 Task: Search one way flight ticket for 2 adults, 4 children and 1 infant on lap in business from Charlottesville: Charlottesville-albemarle Airport to Raleigh: Raleigh-durham International Airport on 8-5-2023. Choice of flights is Southwest. Price is upto 78000. Outbound departure time preference is 7:45.
Action: Mouse moved to (412, 377)
Screenshot: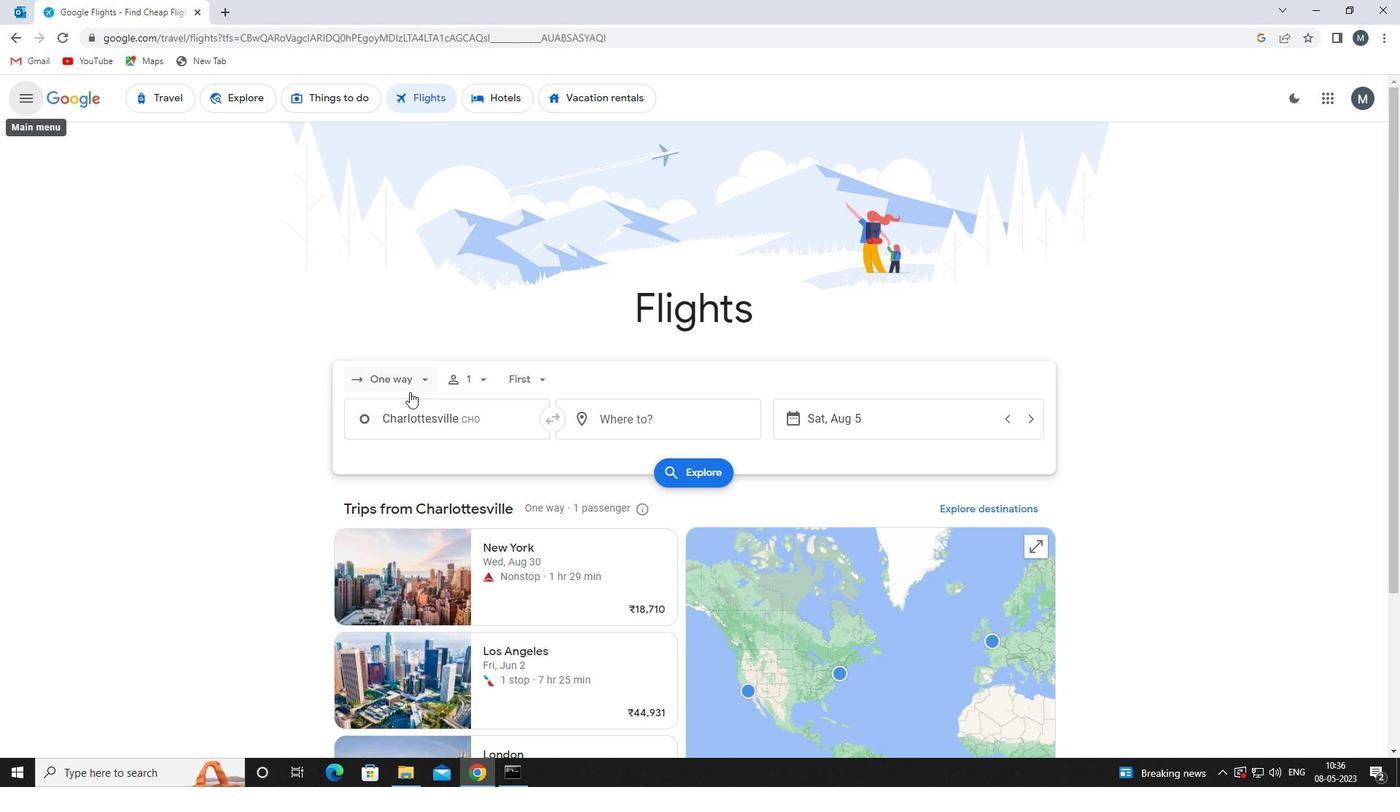 
Action: Mouse pressed left at (412, 377)
Screenshot: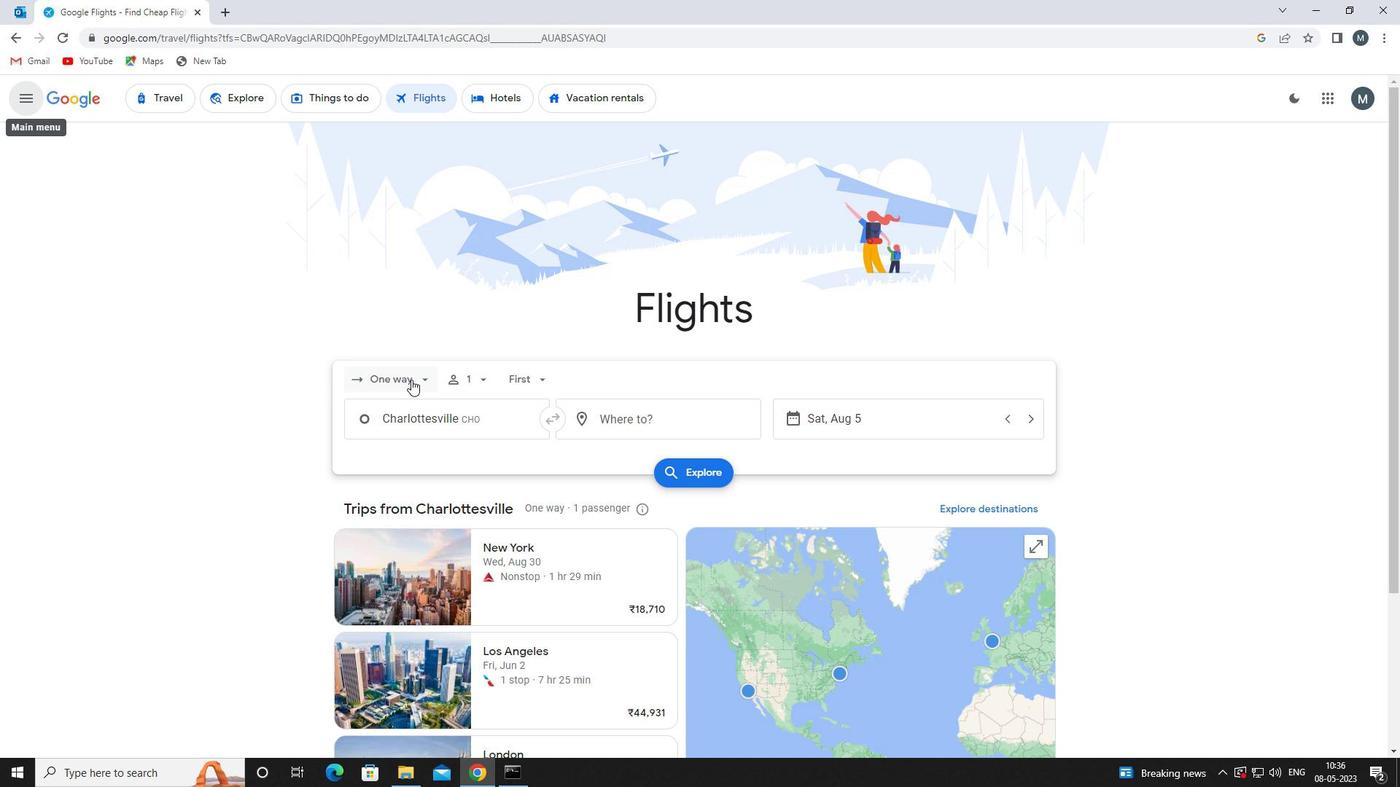 
Action: Mouse moved to (423, 448)
Screenshot: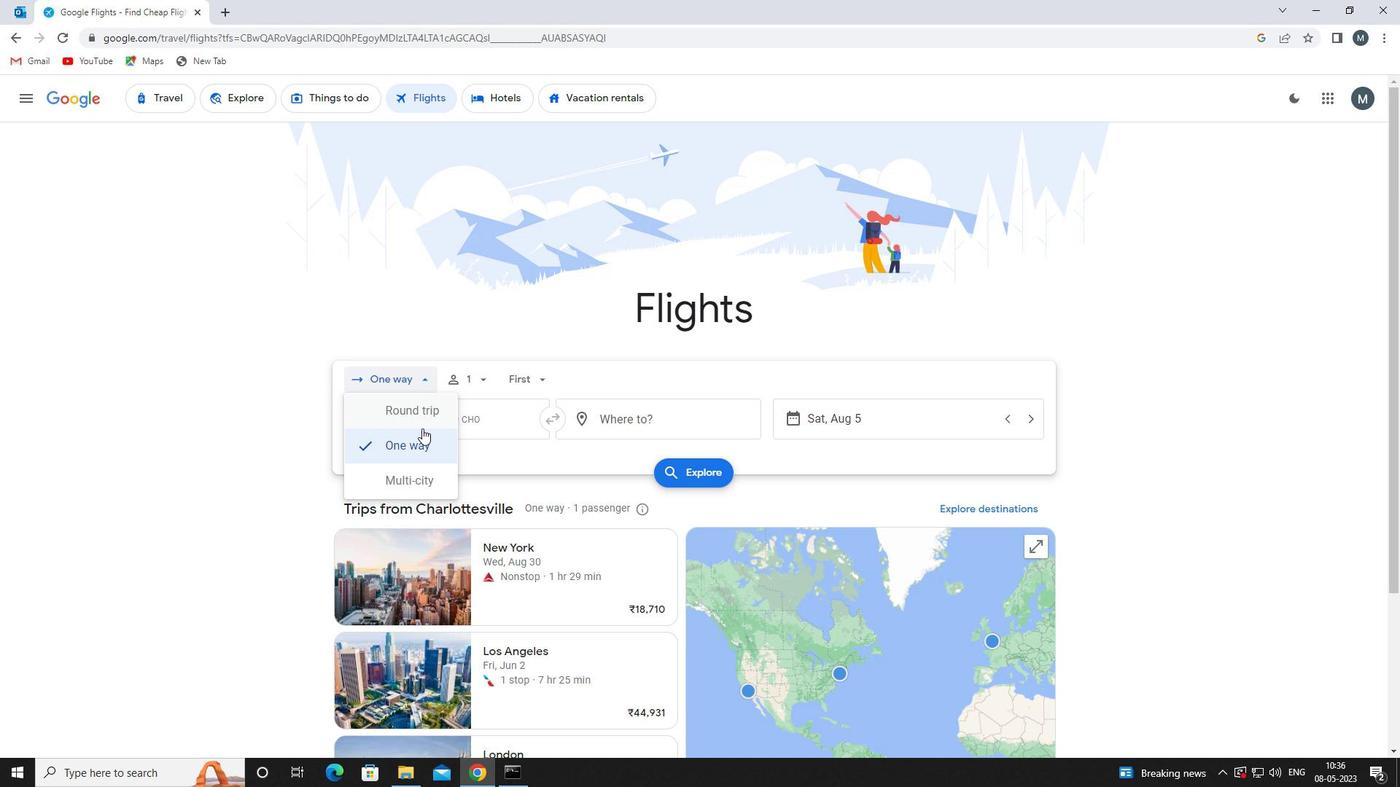 
Action: Mouse pressed left at (423, 448)
Screenshot: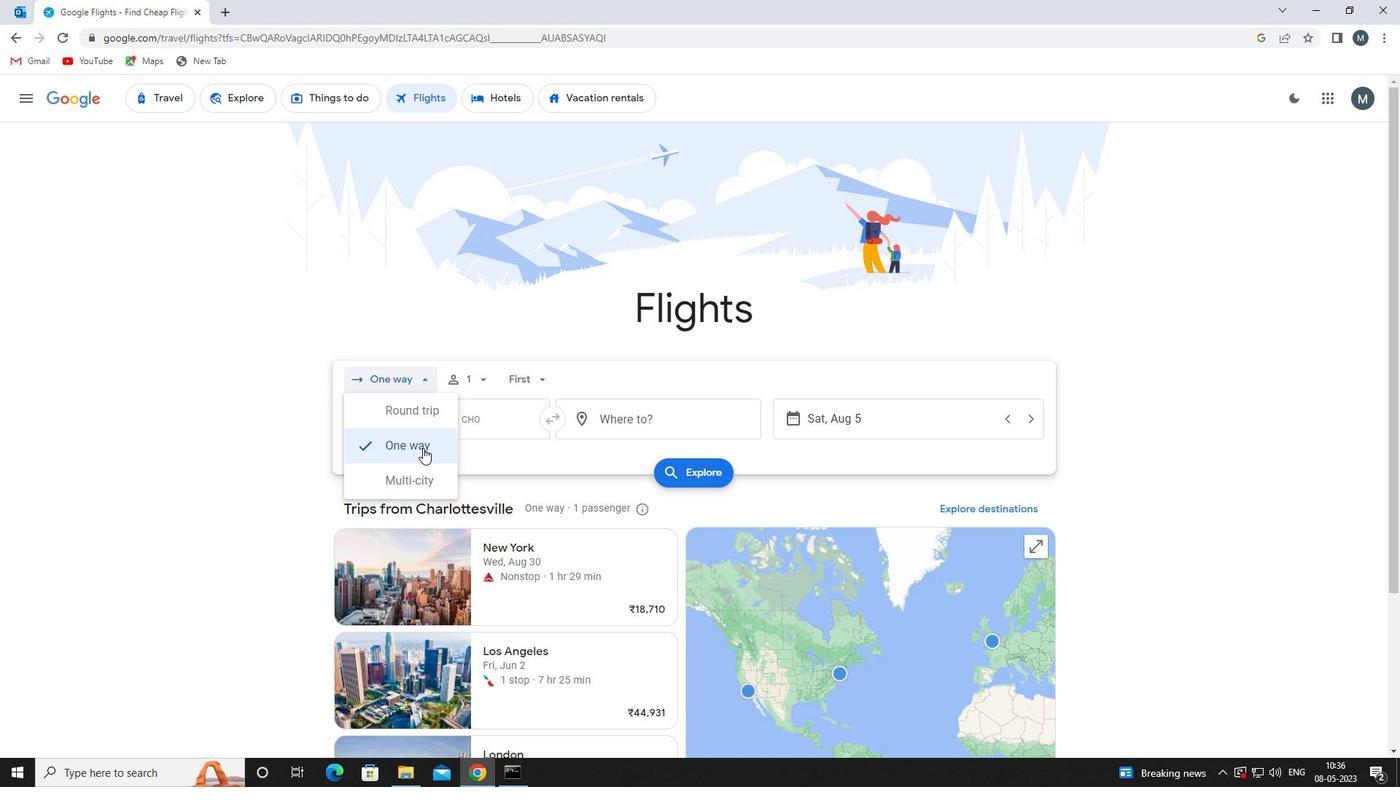 
Action: Mouse moved to (465, 372)
Screenshot: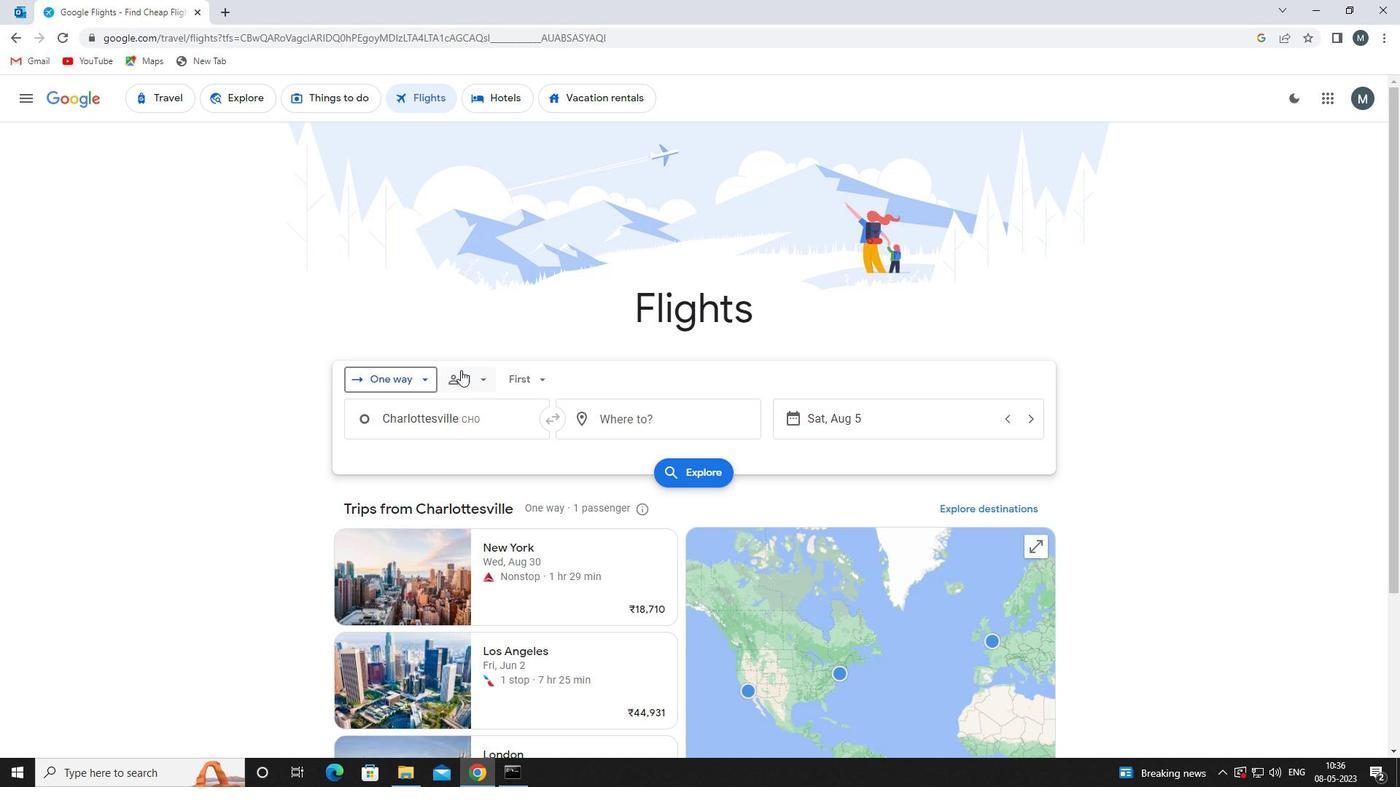 
Action: Mouse pressed left at (465, 372)
Screenshot: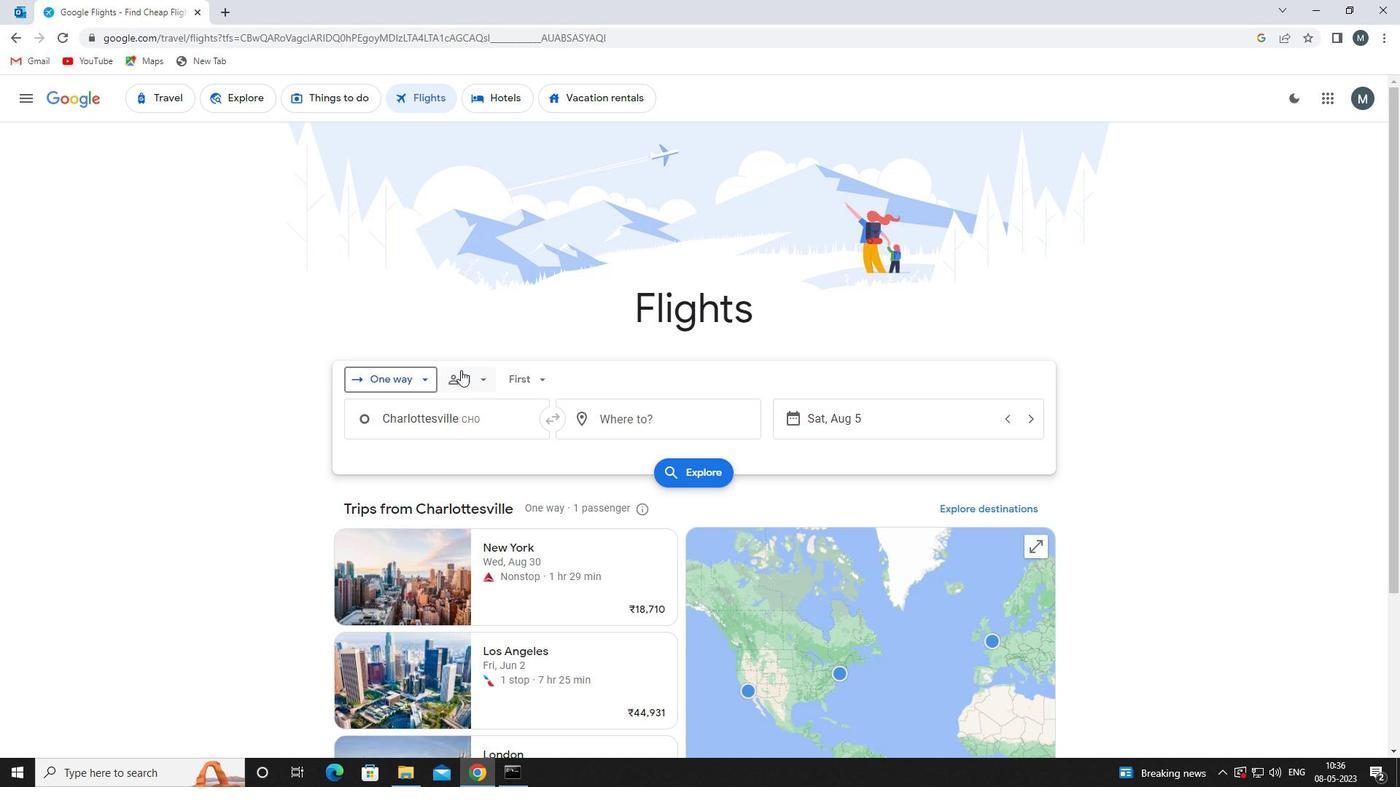 
Action: Mouse moved to (593, 417)
Screenshot: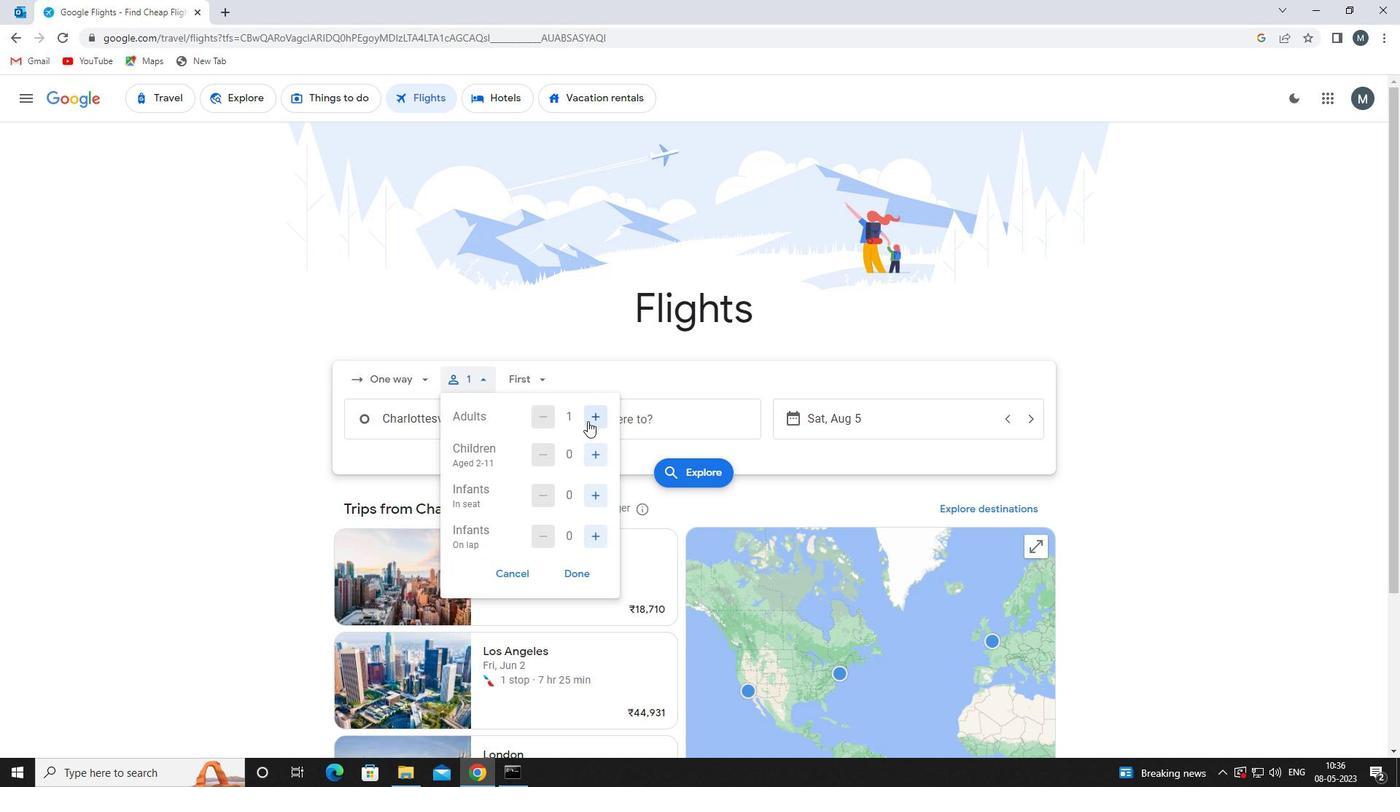 
Action: Mouse pressed left at (593, 417)
Screenshot: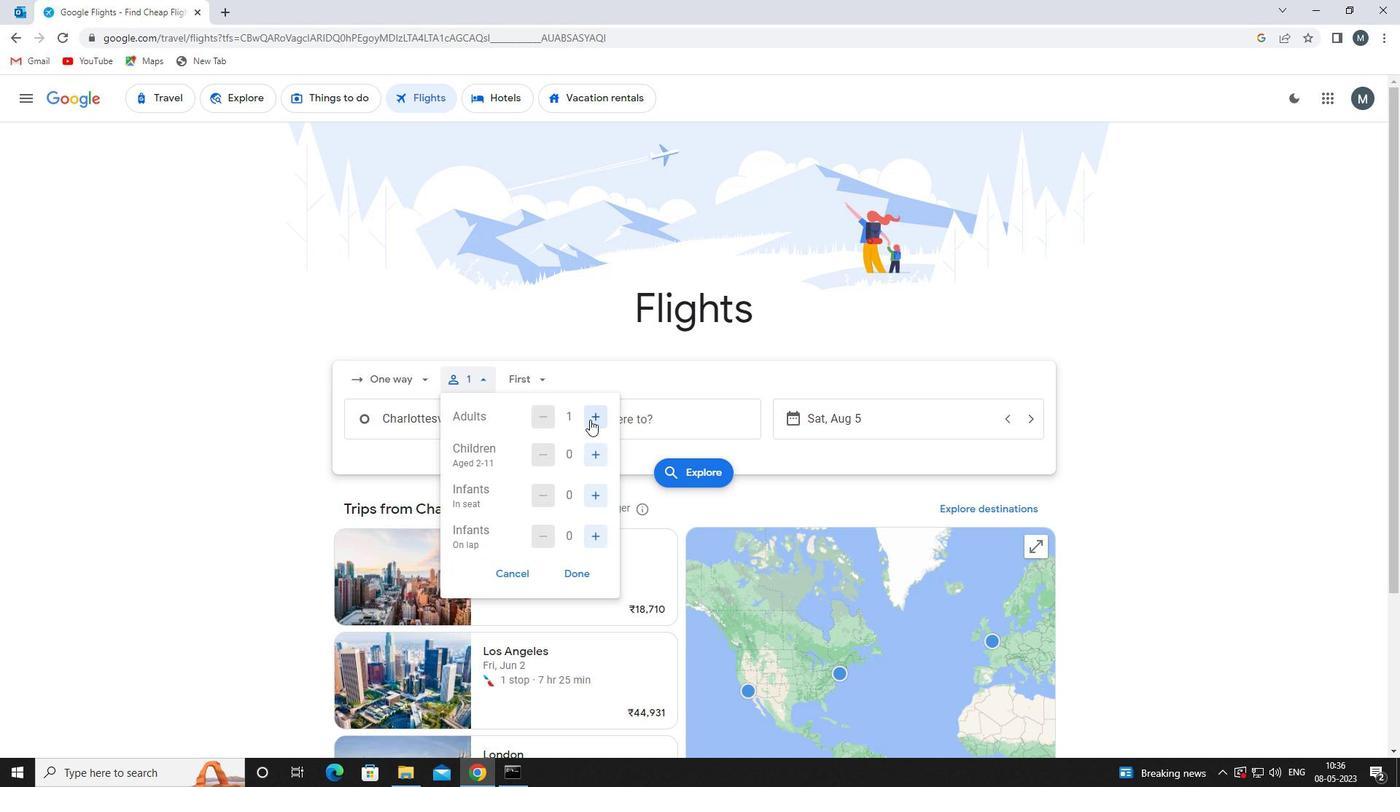 
Action: Mouse moved to (605, 459)
Screenshot: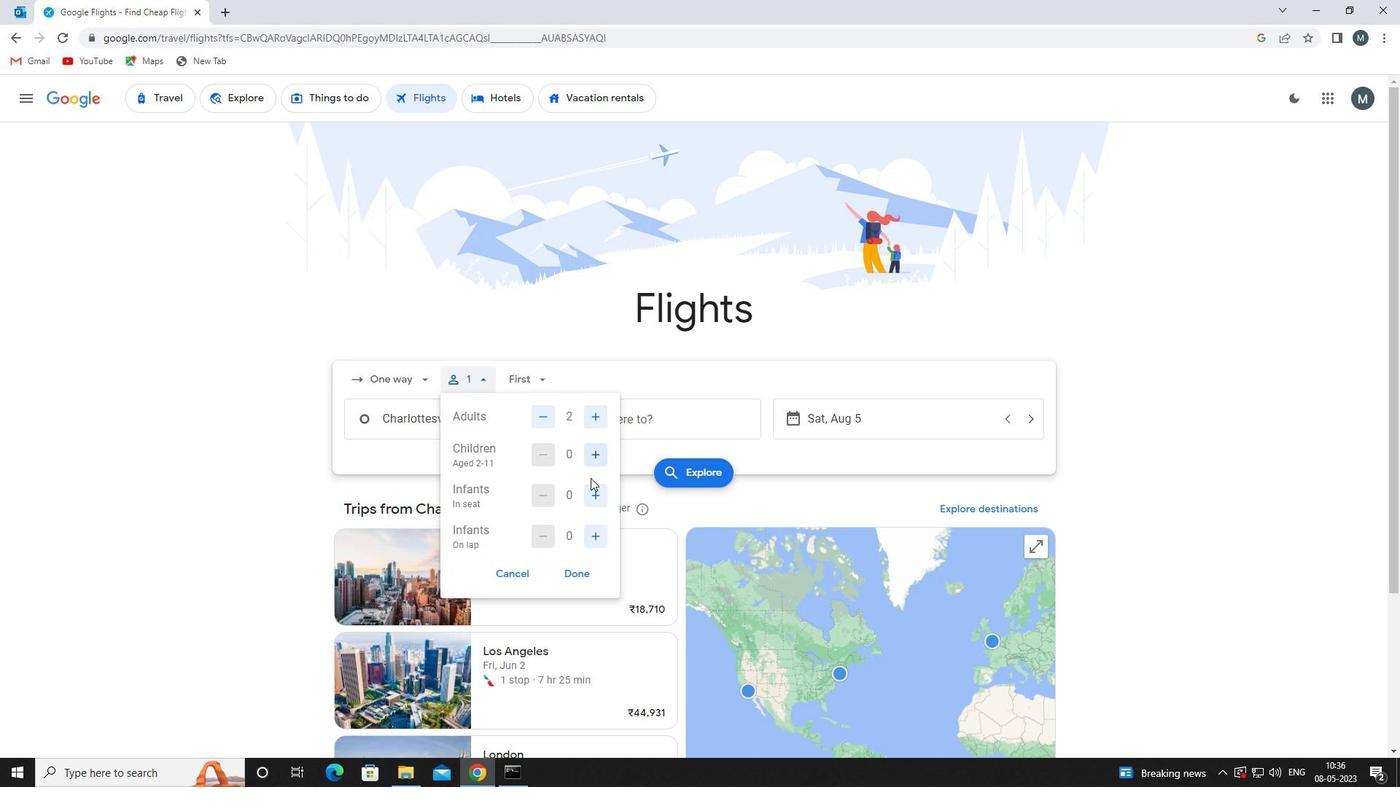
Action: Mouse pressed left at (605, 459)
Screenshot: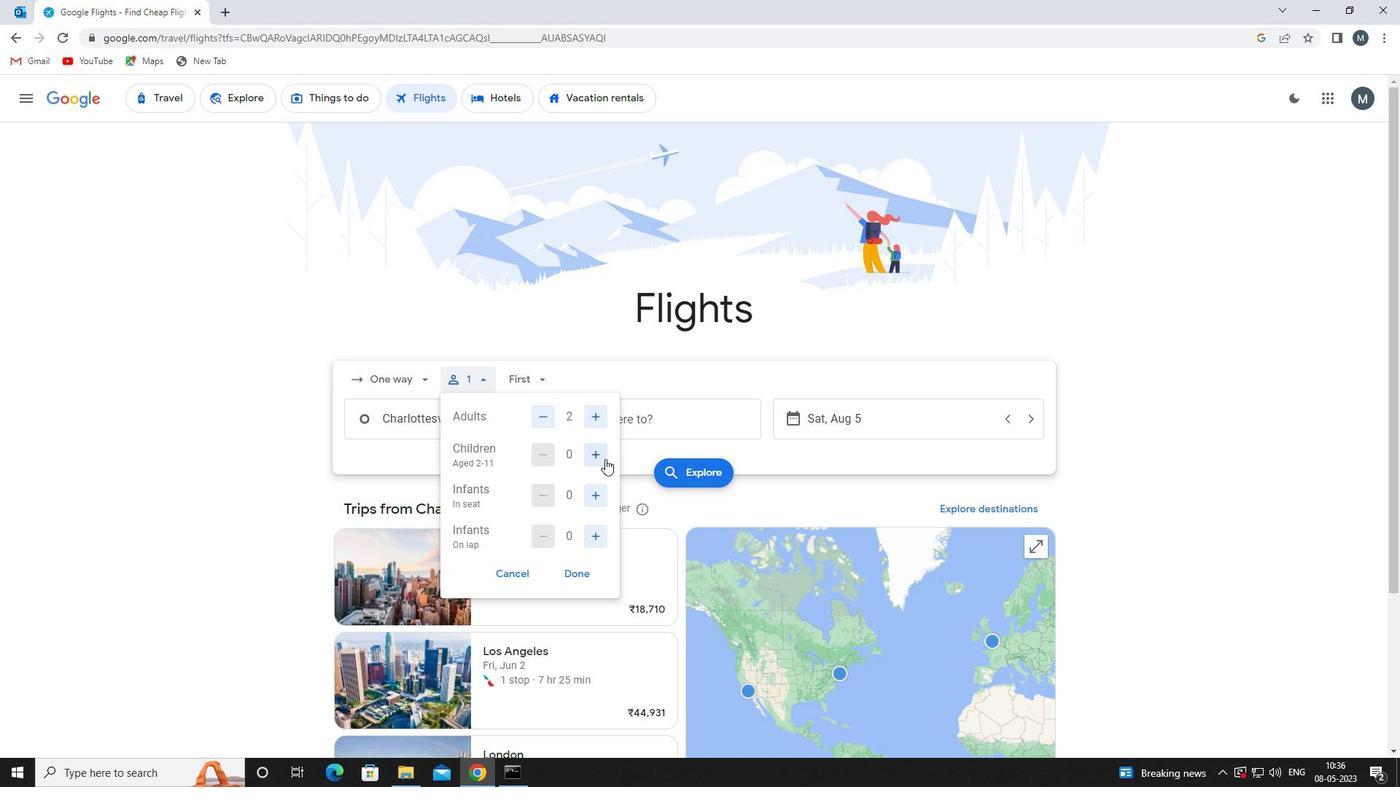 
Action: Mouse moved to (605, 458)
Screenshot: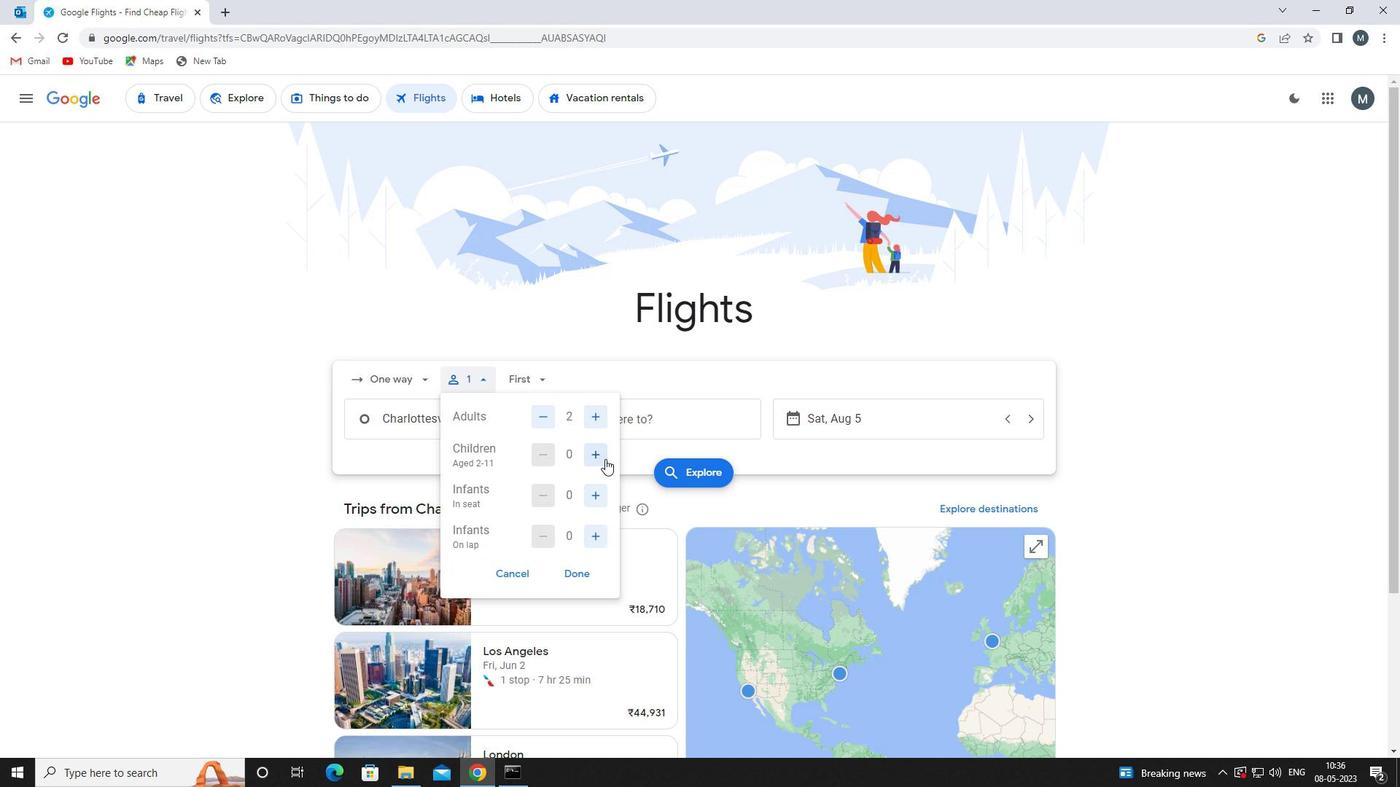 
Action: Mouse pressed left at (605, 458)
Screenshot: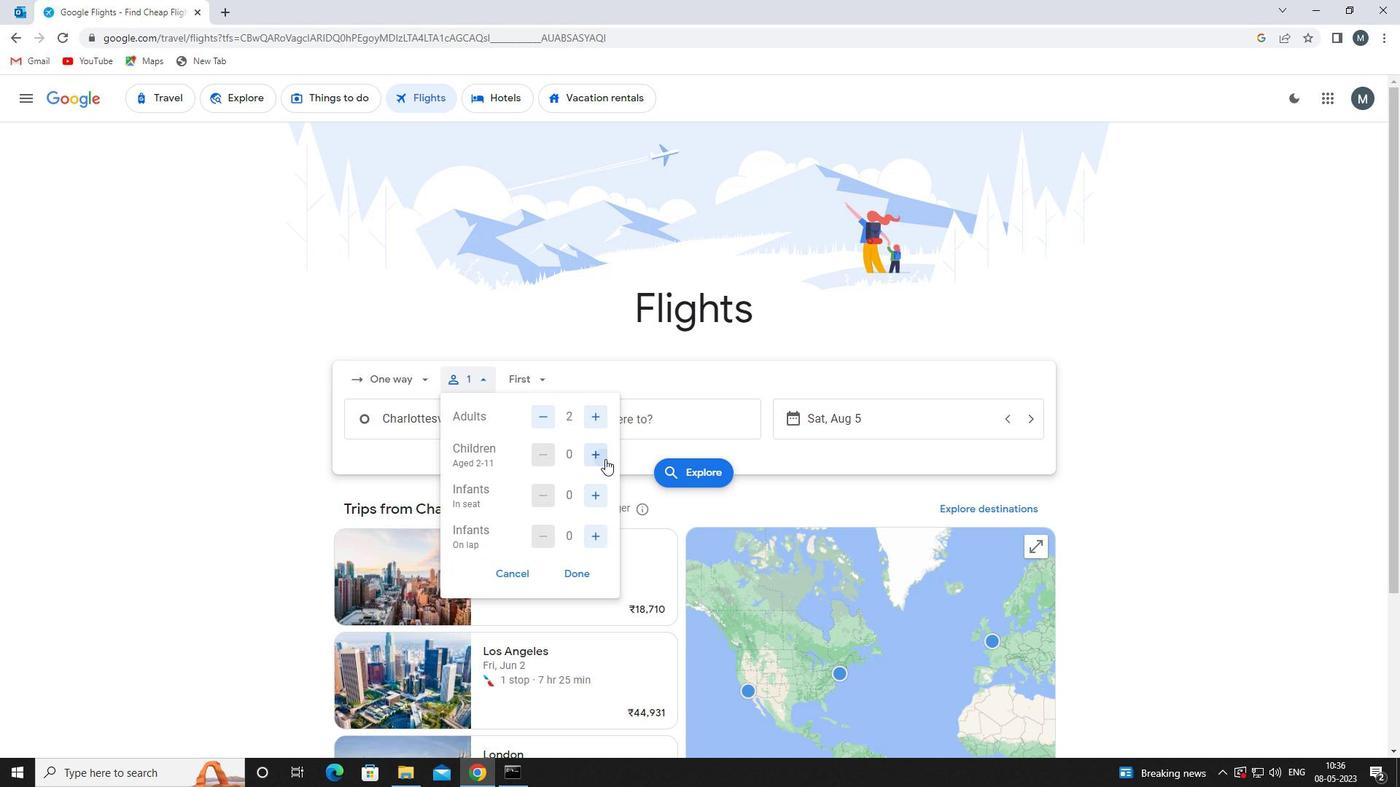 
Action: Mouse moved to (605, 456)
Screenshot: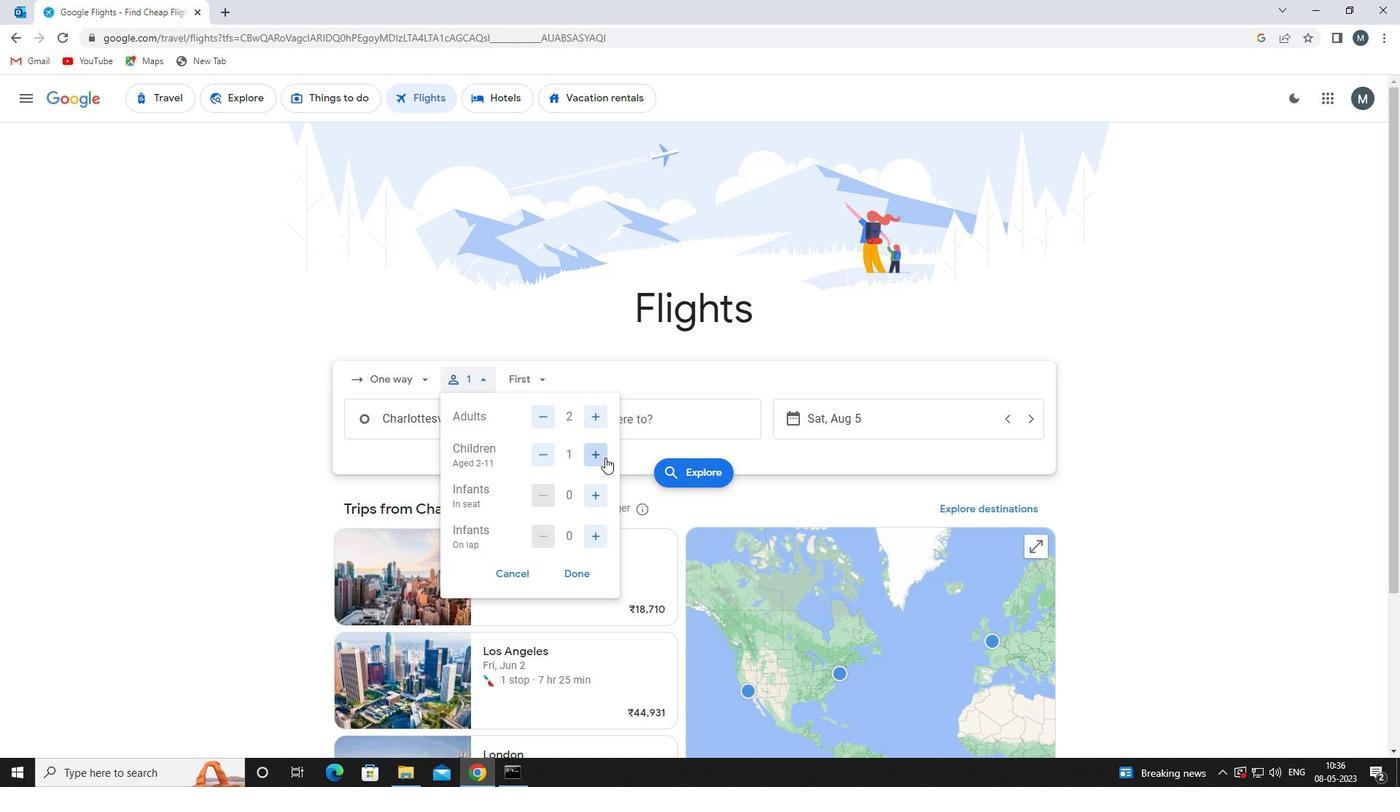 
Action: Mouse pressed left at (605, 456)
Screenshot: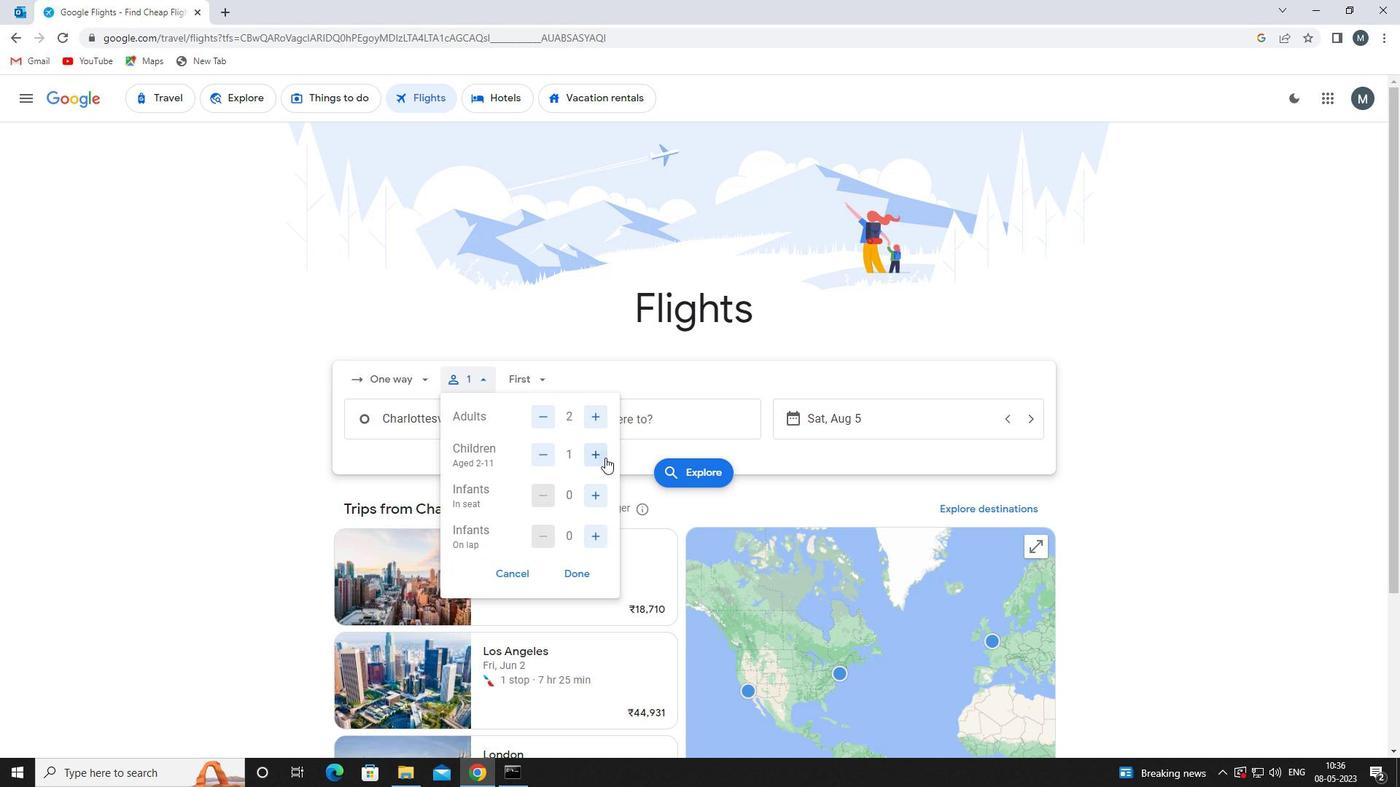 
Action: Mouse pressed left at (605, 456)
Screenshot: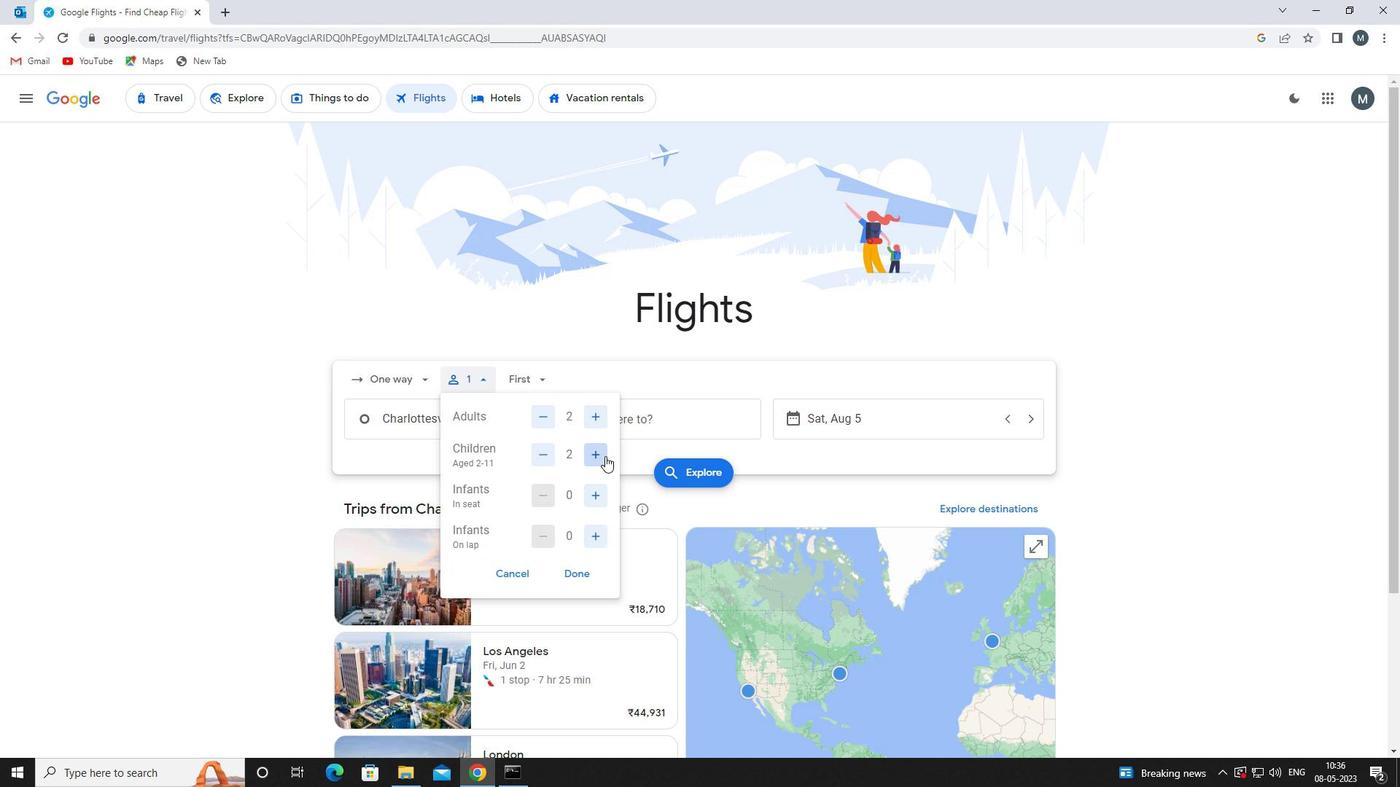 
Action: Mouse moved to (596, 540)
Screenshot: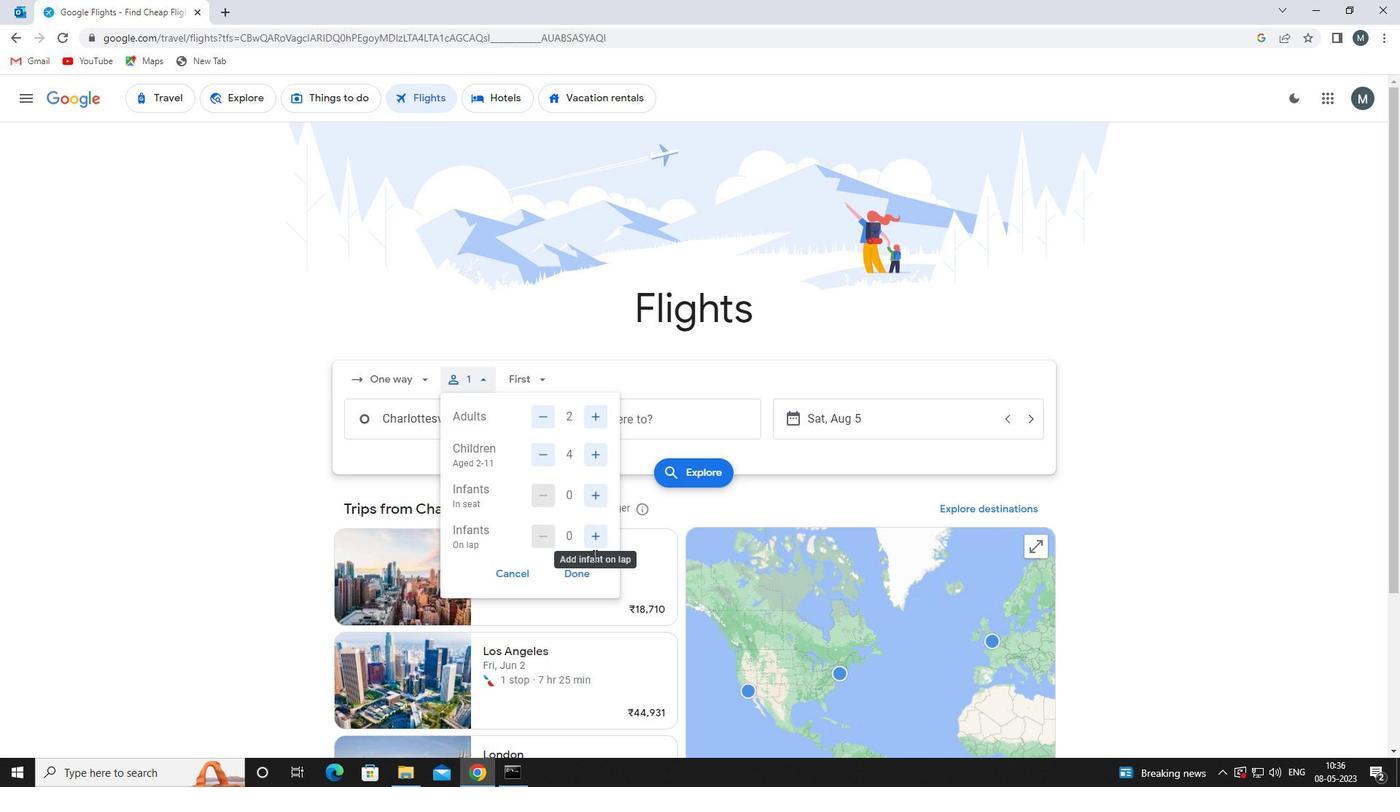 
Action: Mouse pressed left at (596, 540)
Screenshot: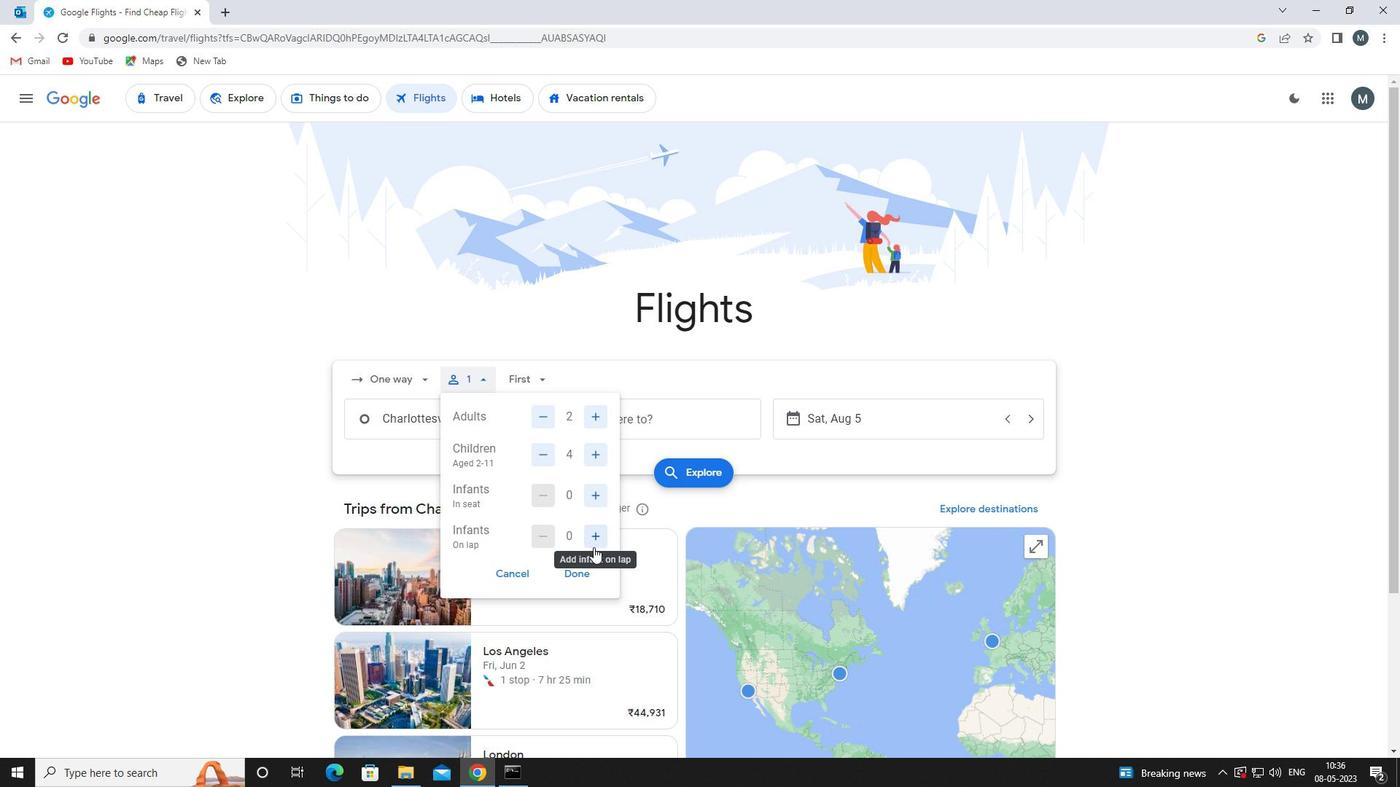 
Action: Mouse moved to (585, 572)
Screenshot: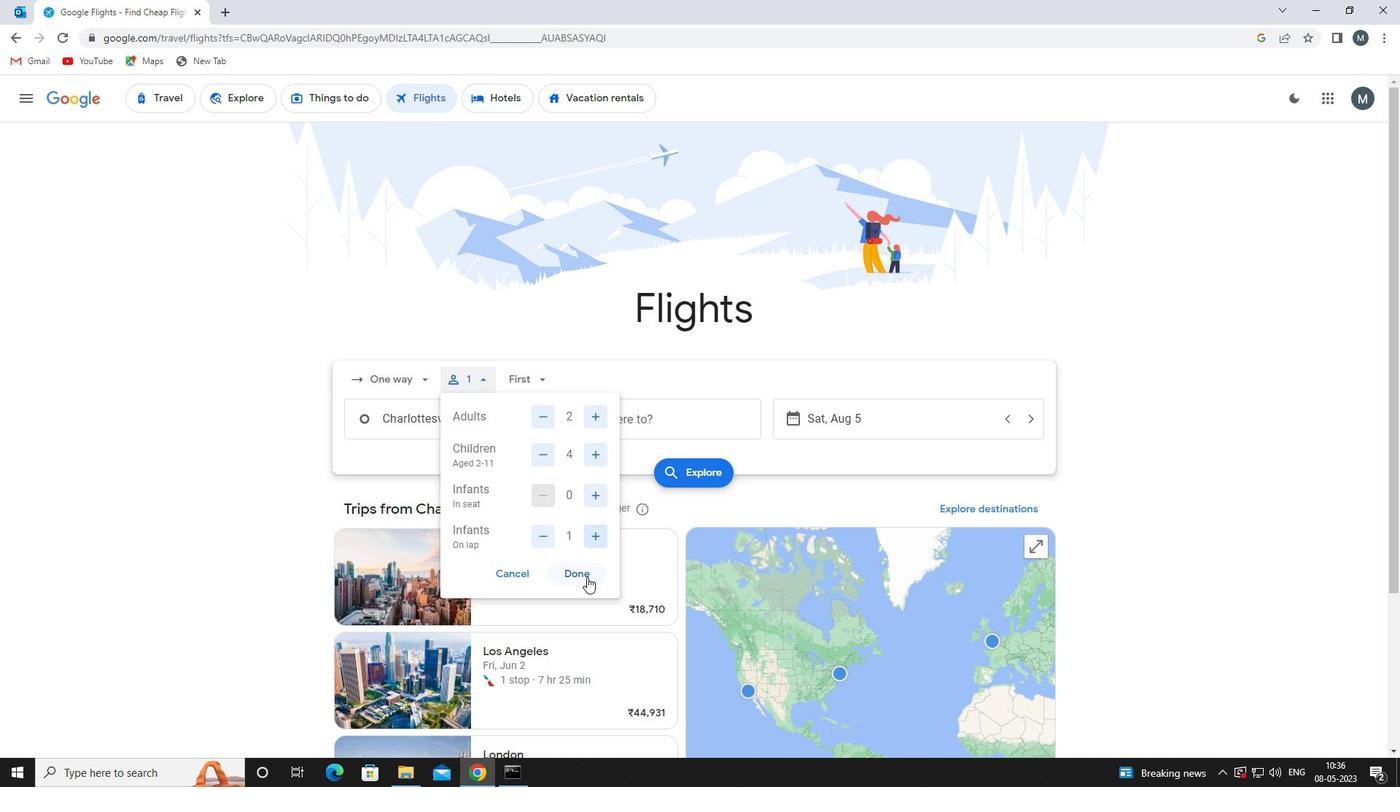 
Action: Mouse pressed left at (585, 572)
Screenshot: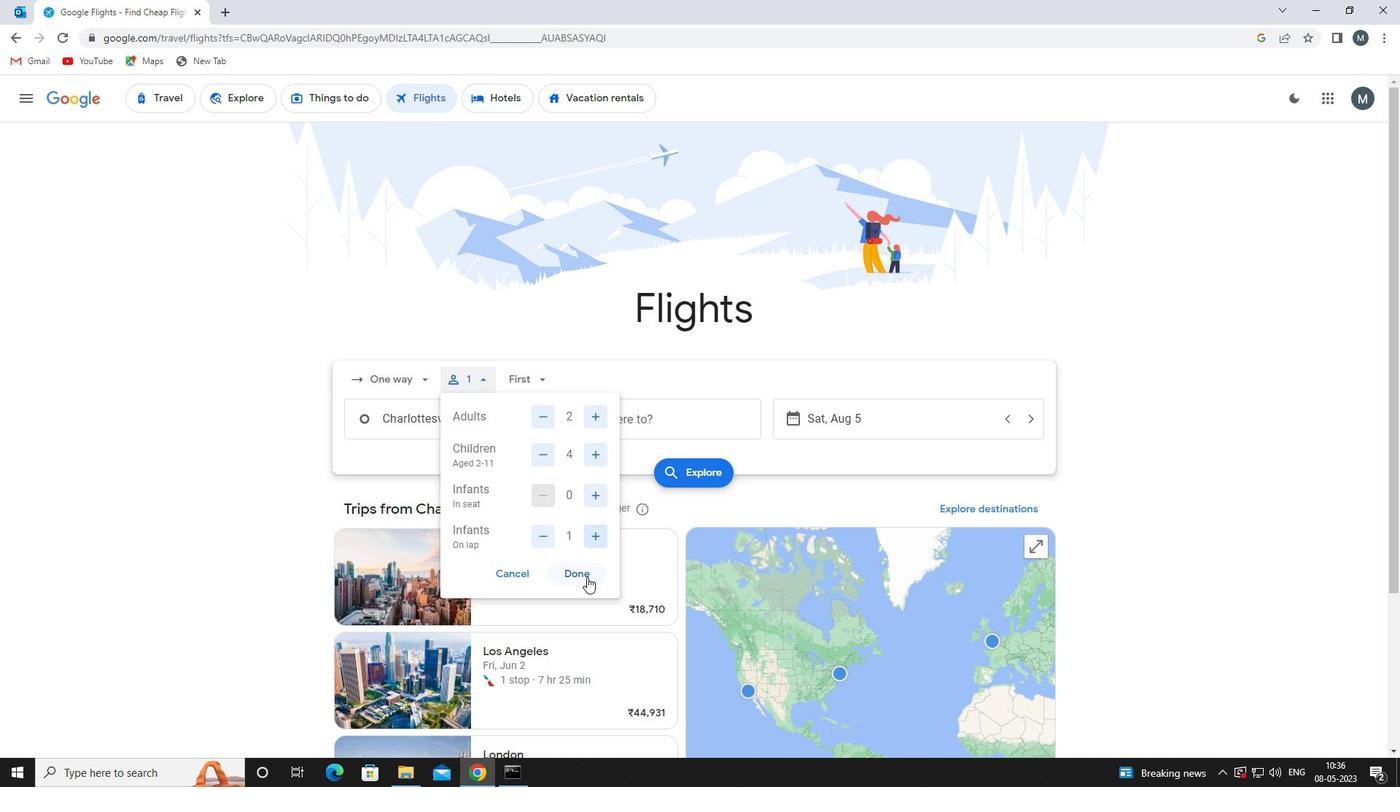 
Action: Mouse moved to (531, 385)
Screenshot: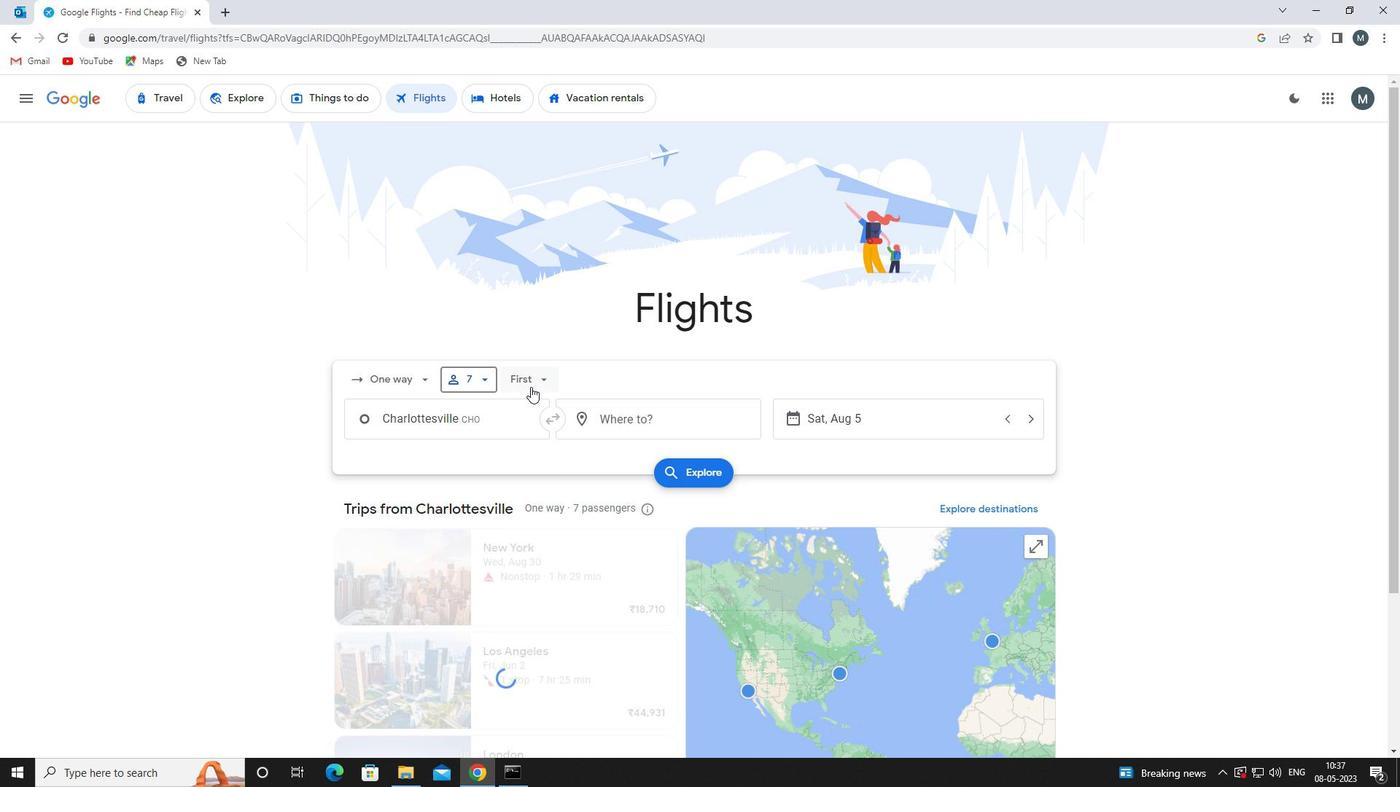 
Action: Mouse pressed left at (531, 385)
Screenshot: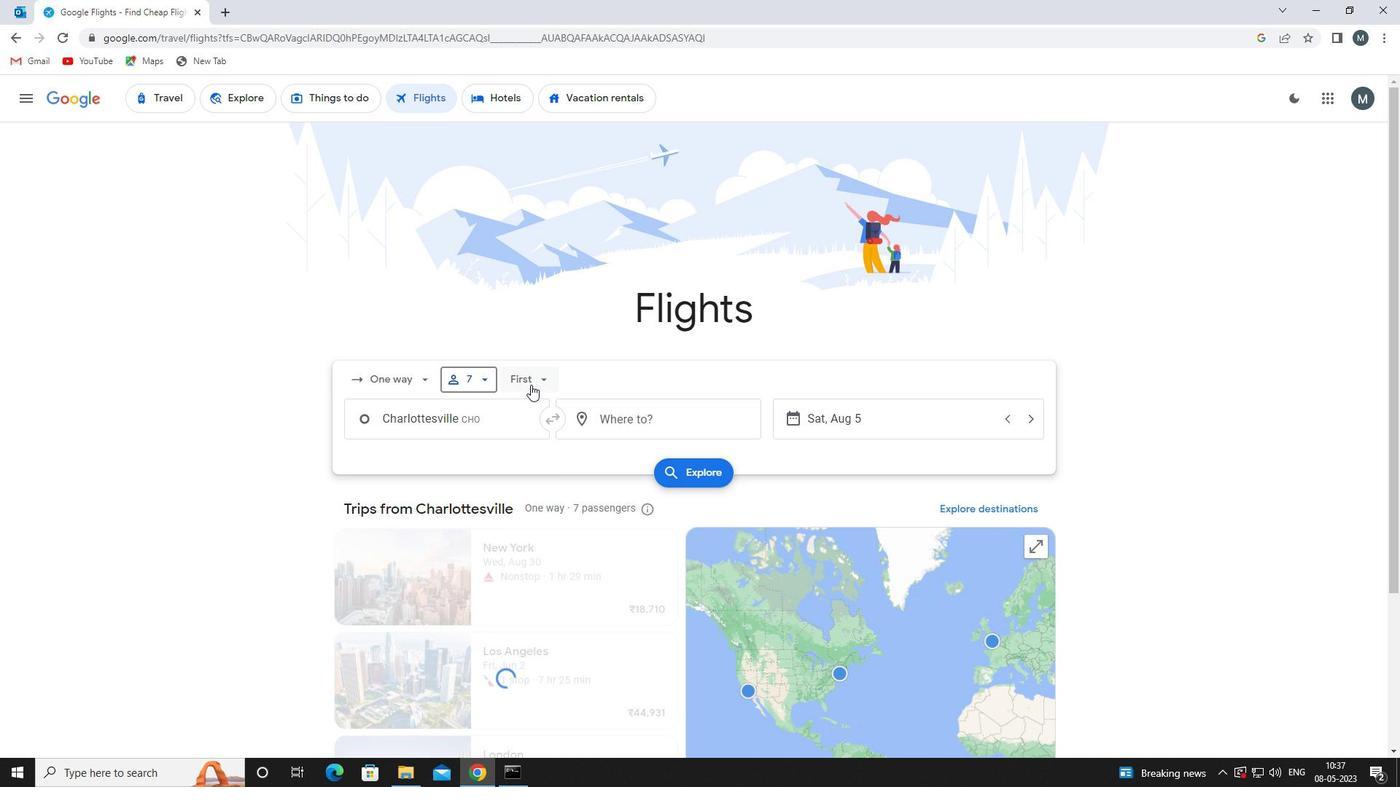 
Action: Mouse moved to (545, 482)
Screenshot: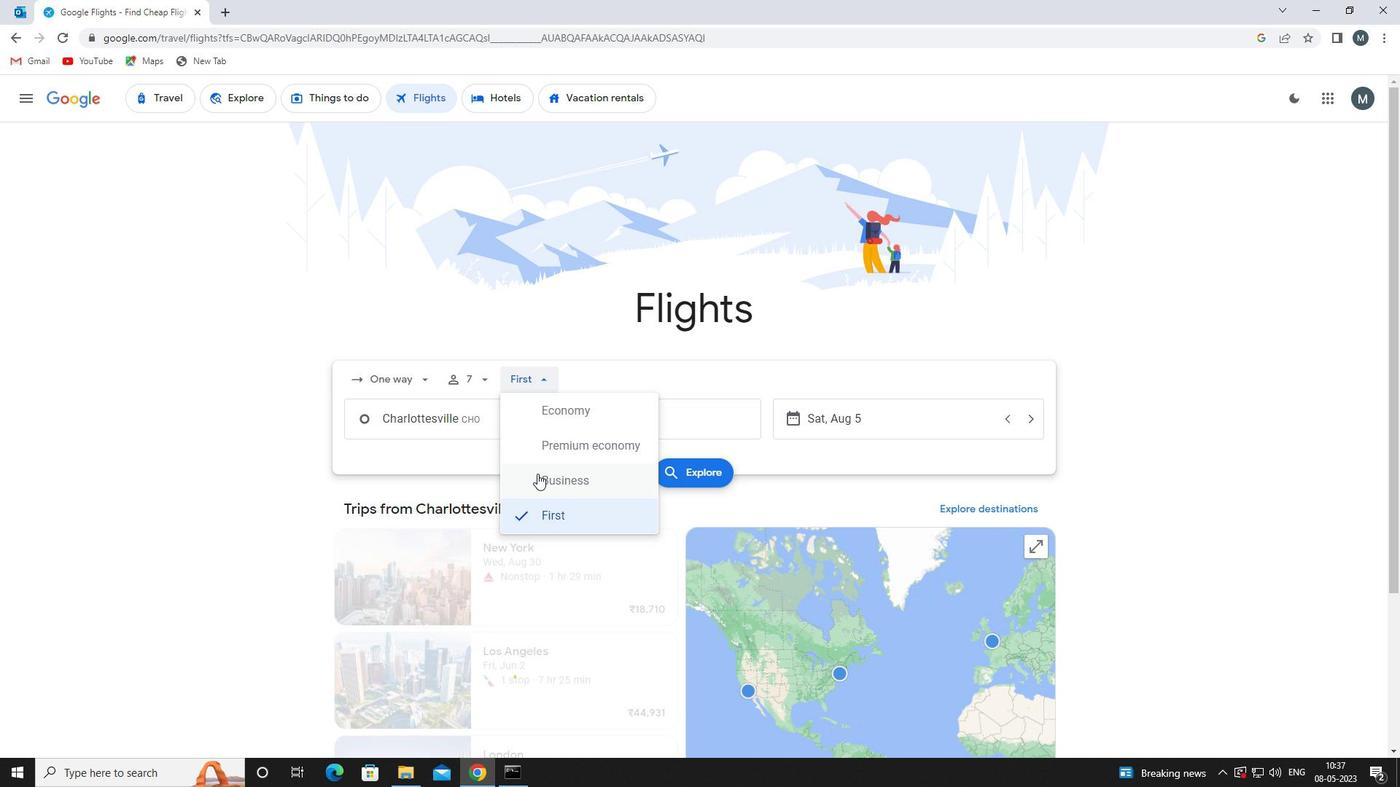 
Action: Mouse pressed left at (545, 482)
Screenshot: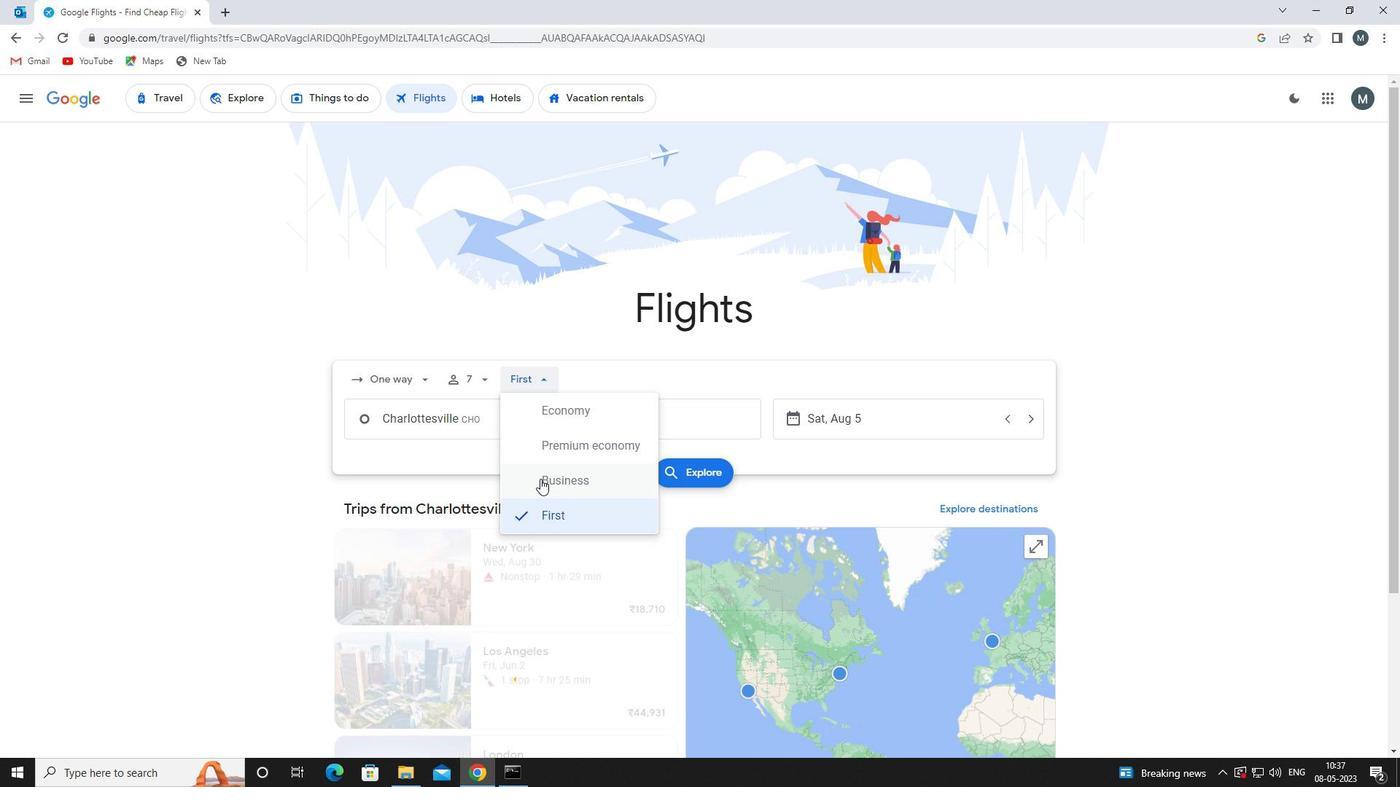 
Action: Mouse moved to (406, 420)
Screenshot: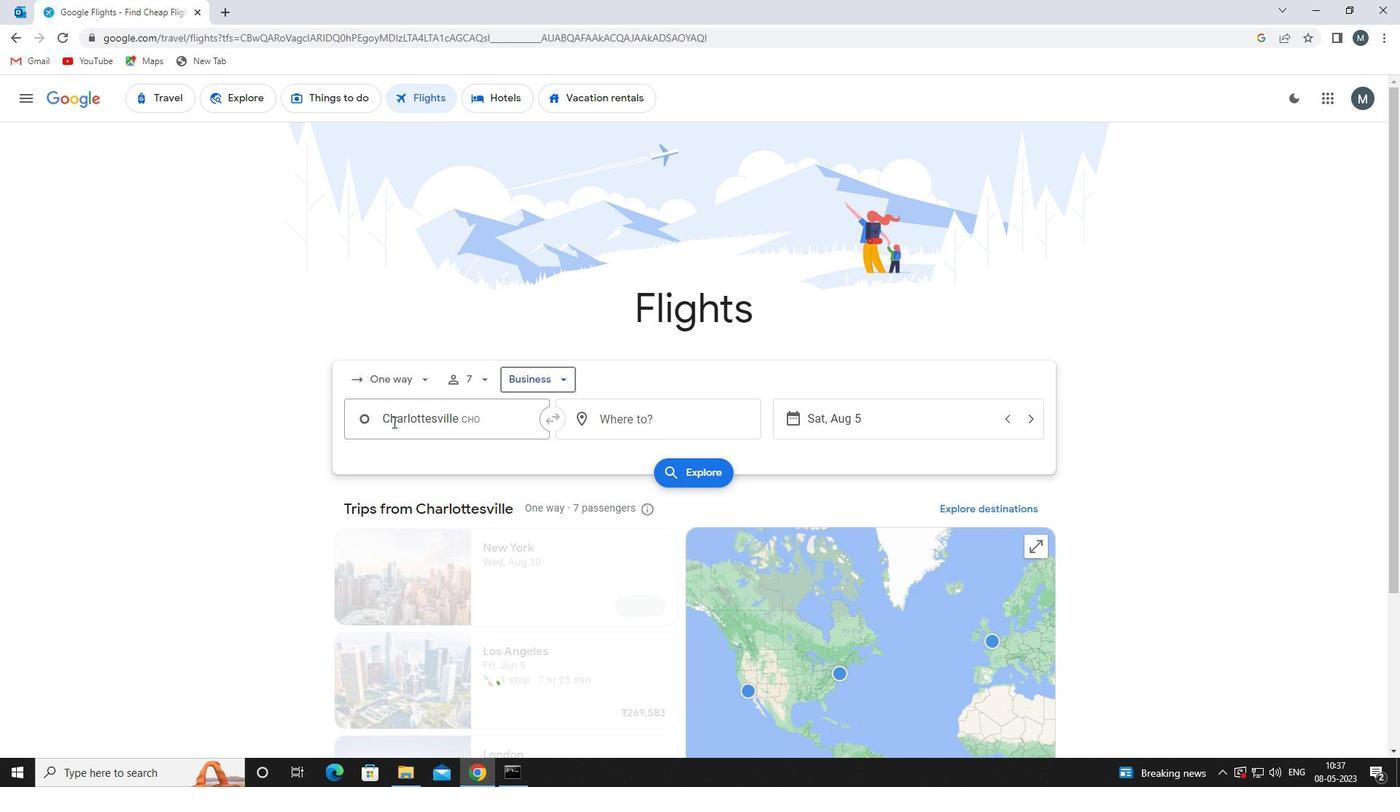 
Action: Mouse pressed left at (406, 420)
Screenshot: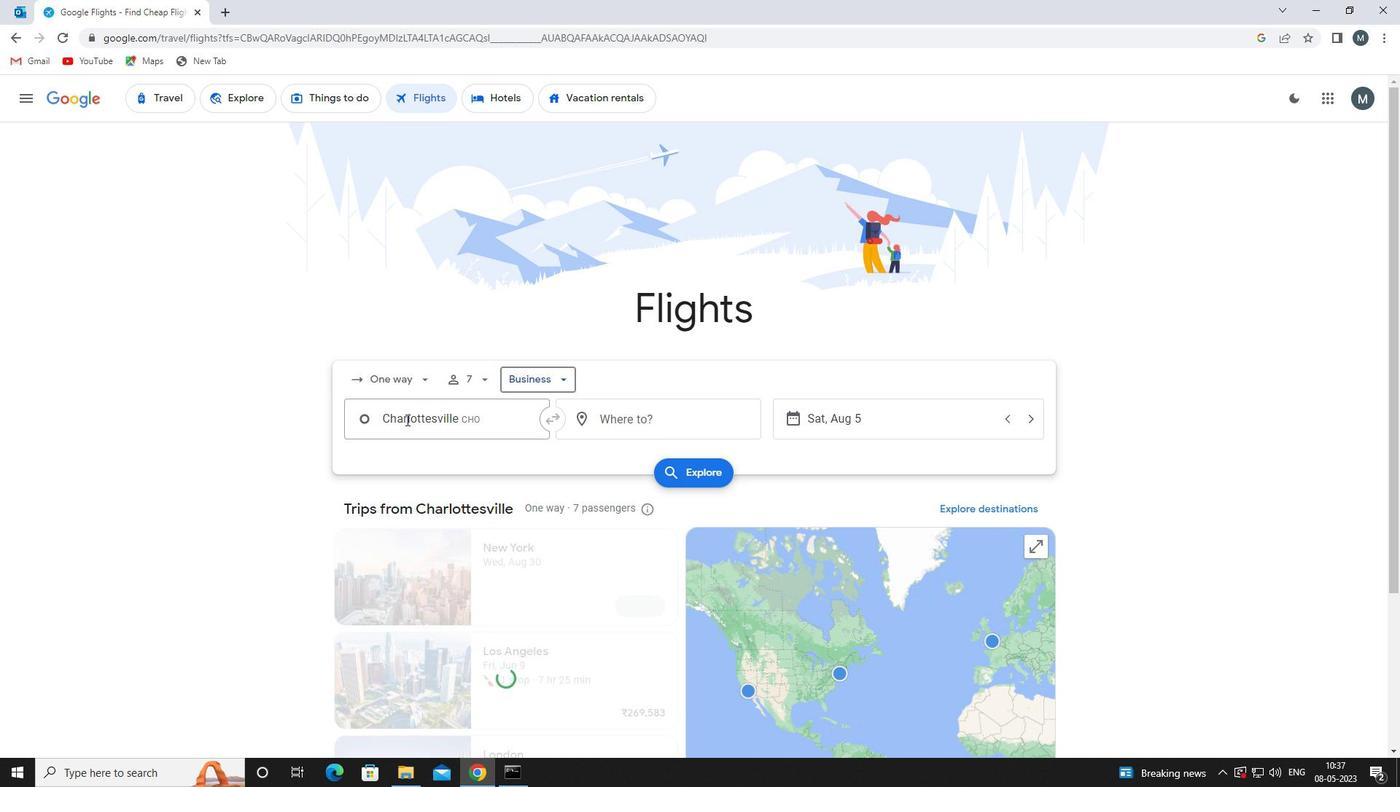 
Action: Mouse moved to (507, 499)
Screenshot: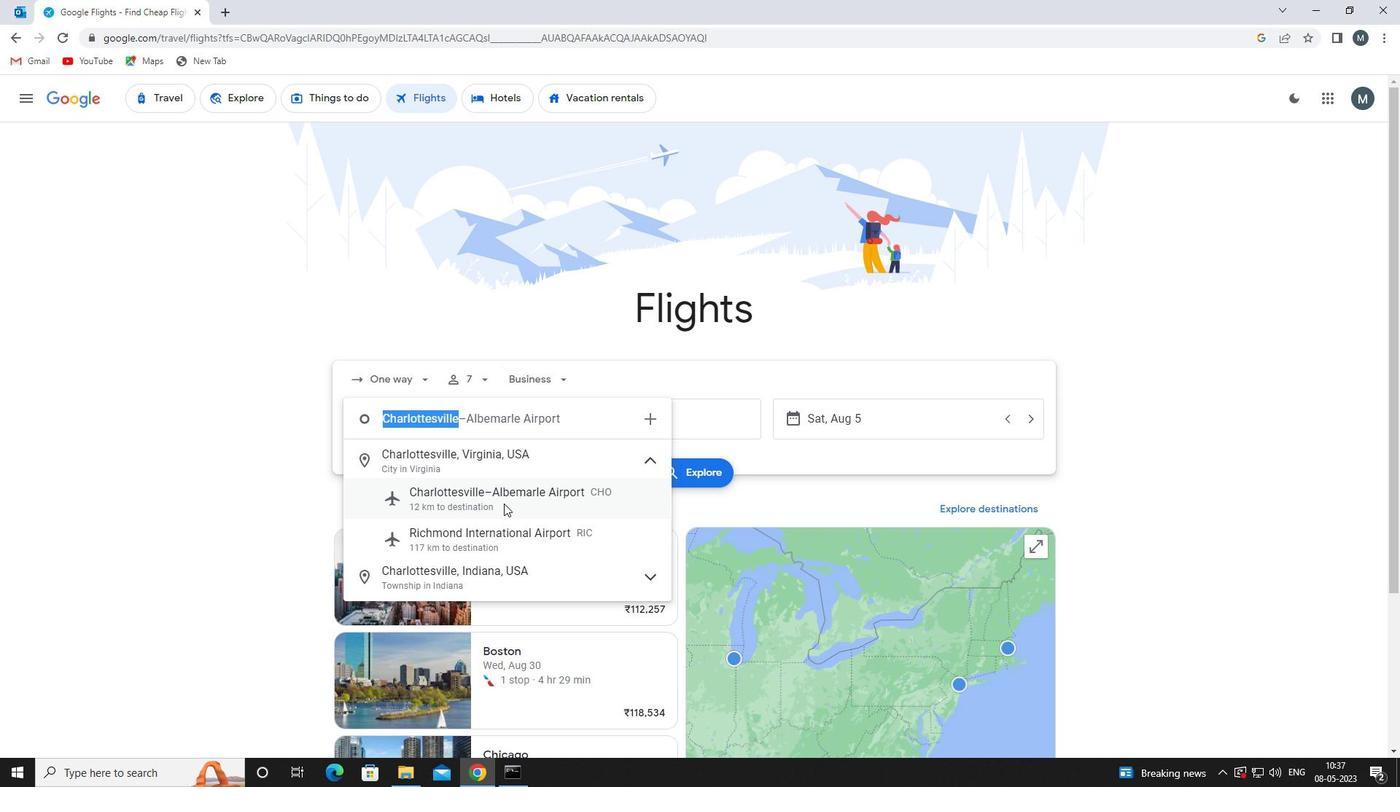 
Action: Mouse pressed left at (507, 499)
Screenshot: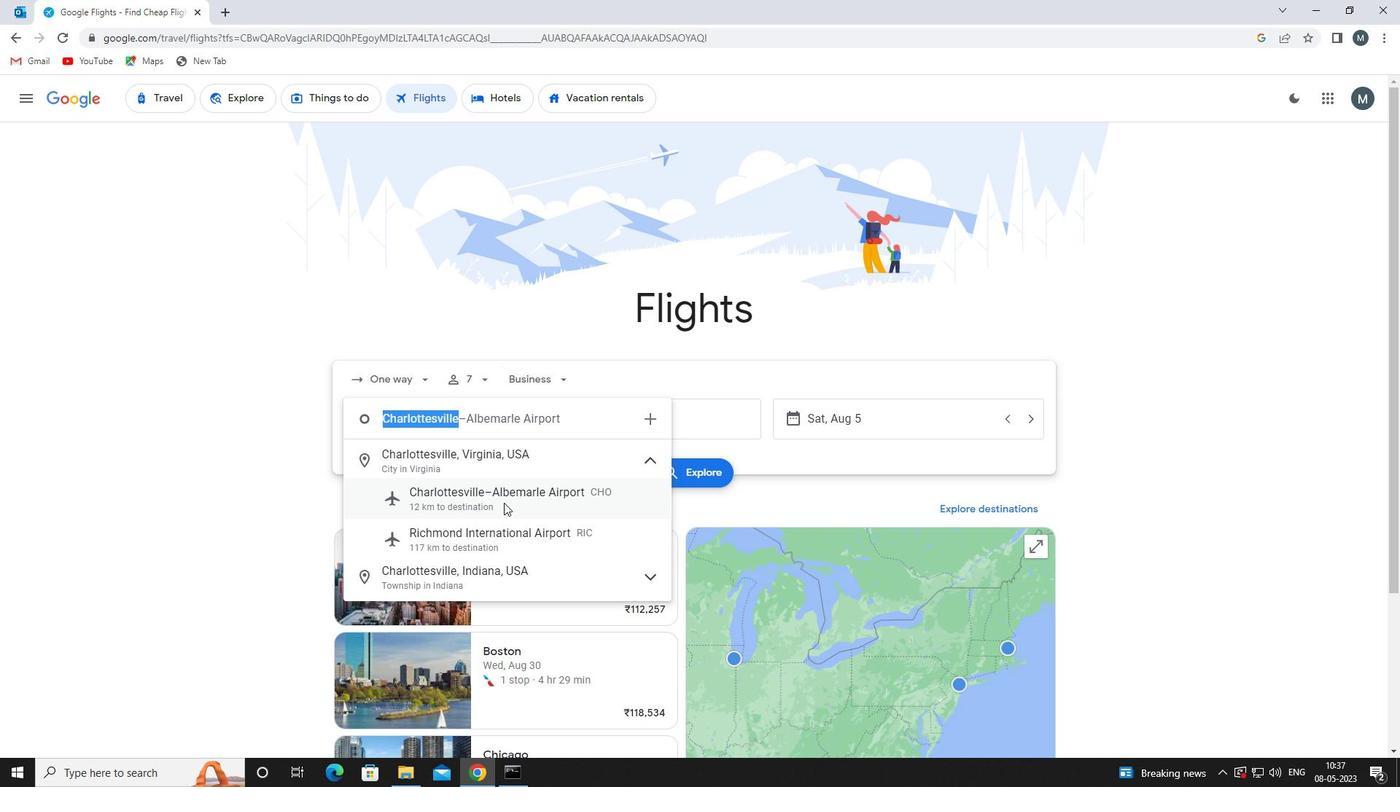 
Action: Mouse moved to (616, 414)
Screenshot: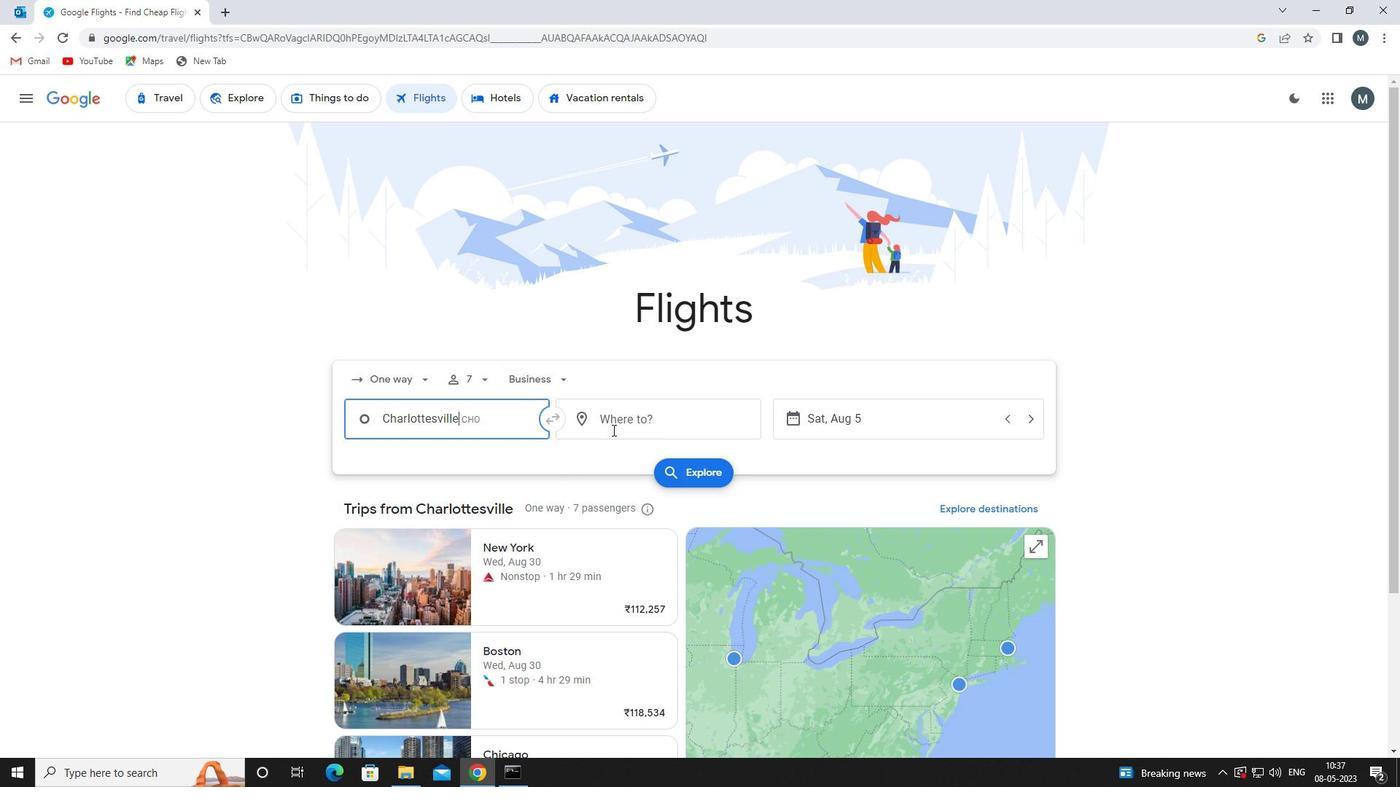
Action: Mouse pressed left at (616, 414)
Screenshot: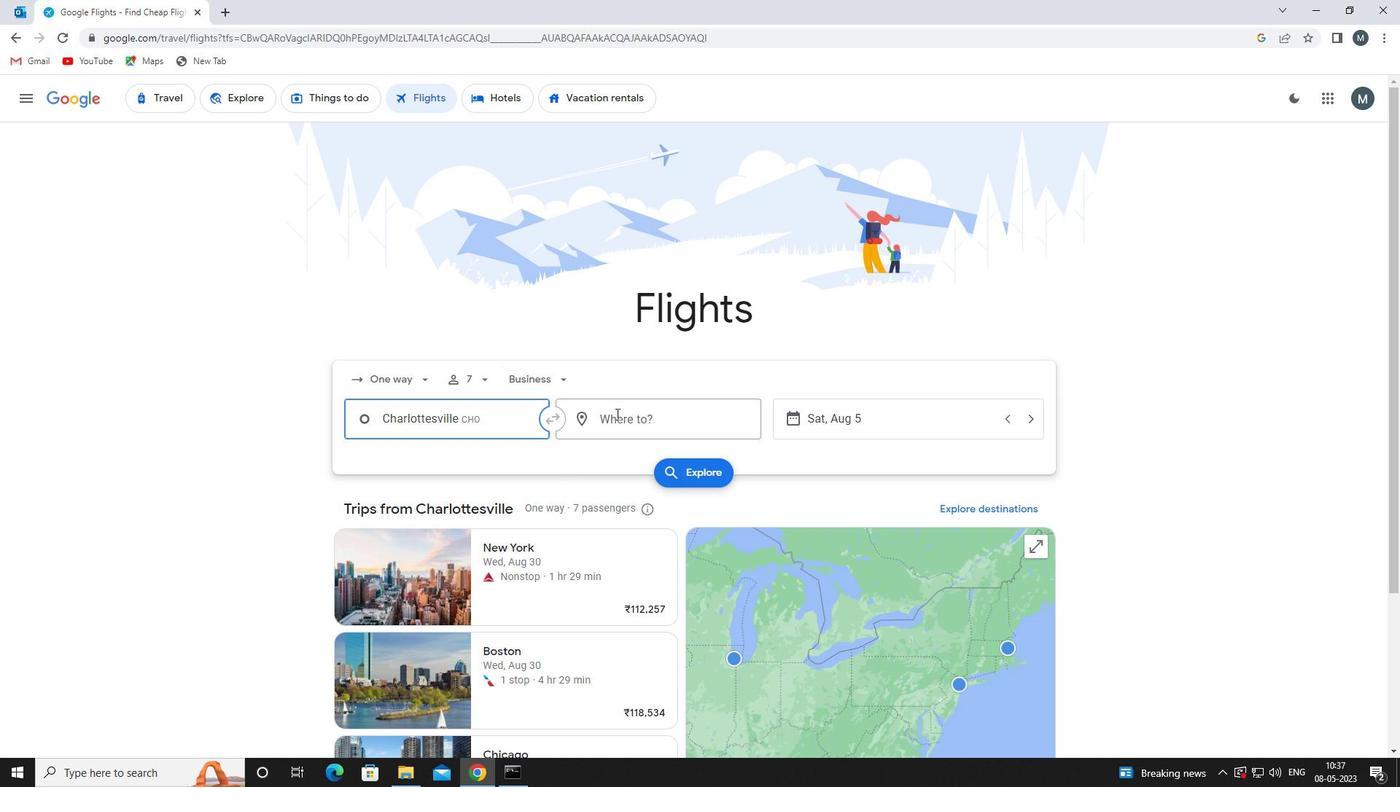 
Action: Key pressed rdu
Screenshot: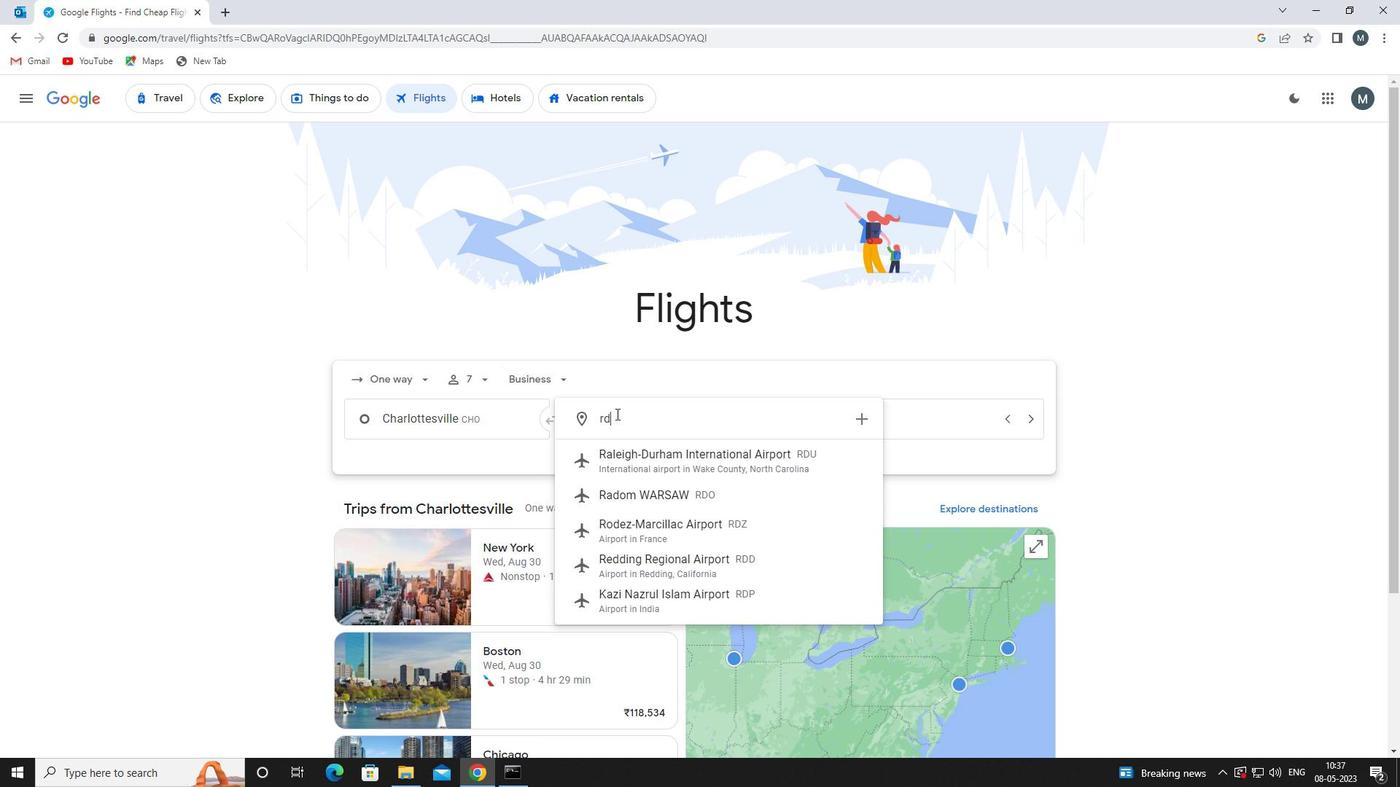 
Action: Mouse moved to (641, 457)
Screenshot: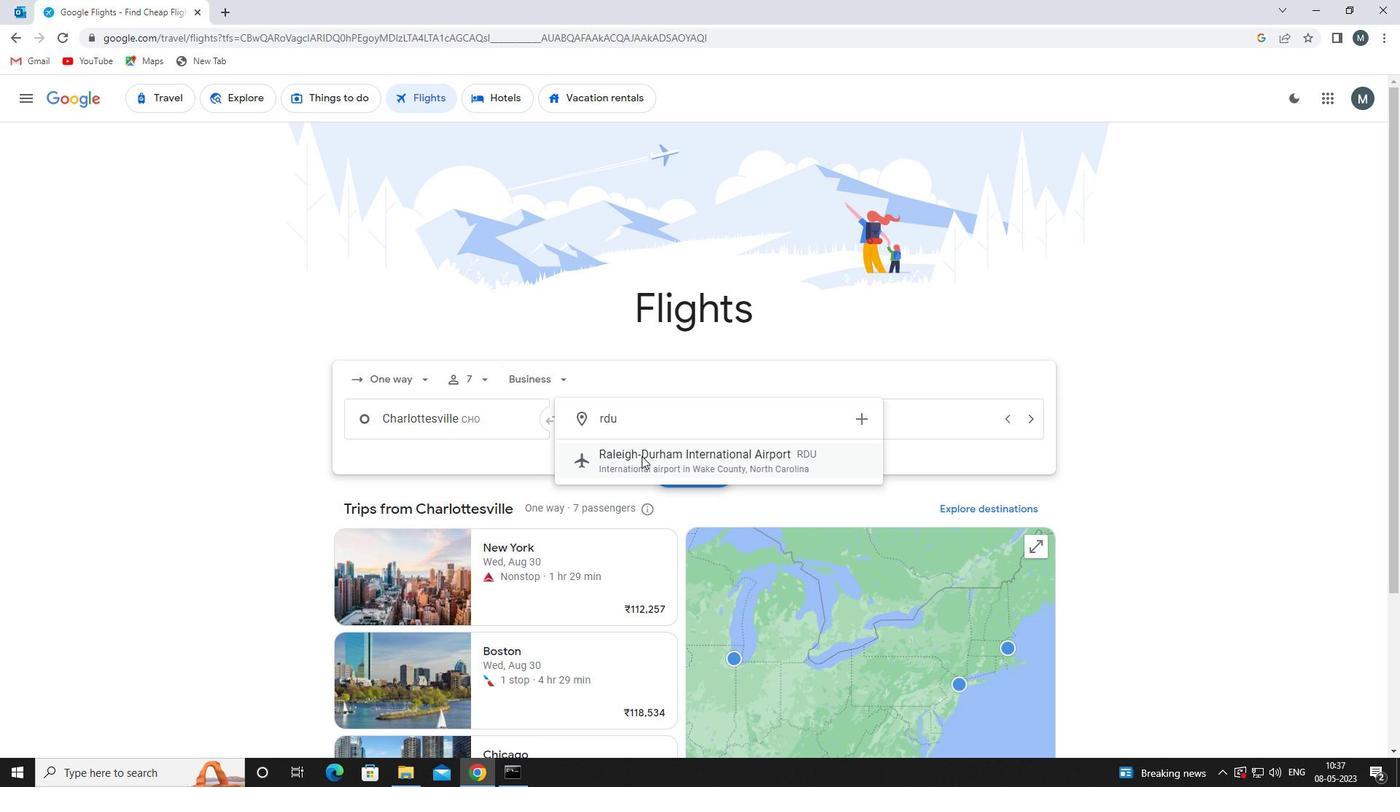 
Action: Mouse pressed left at (641, 457)
Screenshot: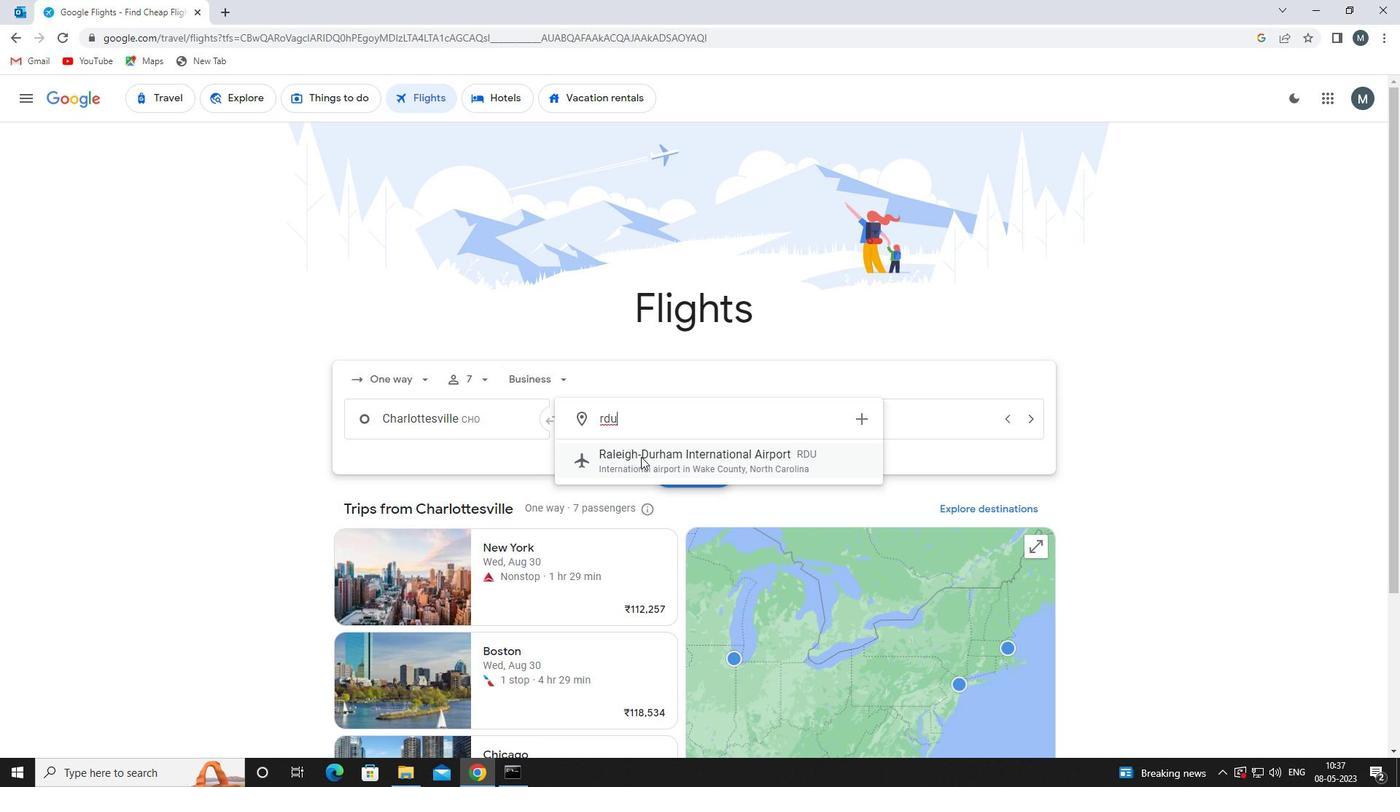 
Action: Mouse moved to (804, 429)
Screenshot: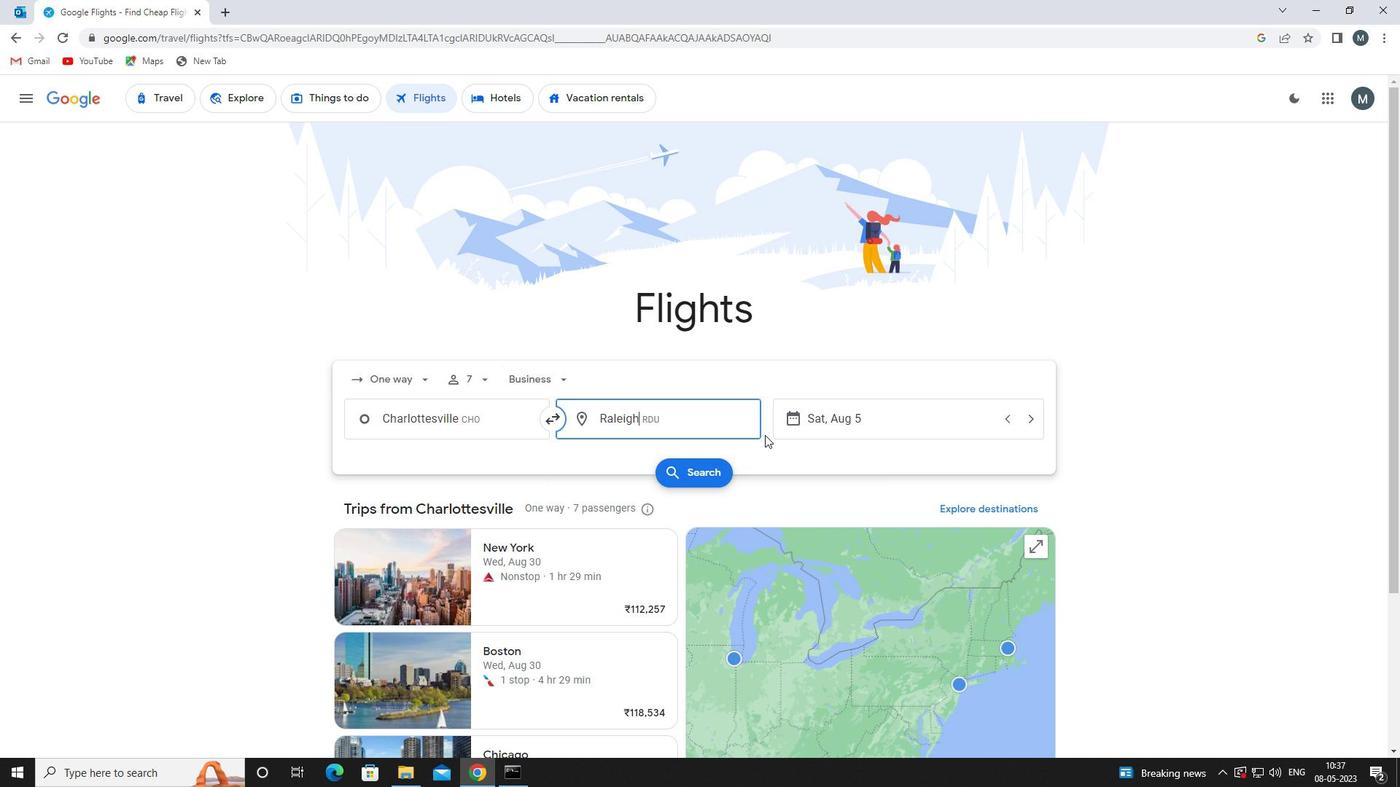 
Action: Mouse pressed left at (804, 429)
Screenshot: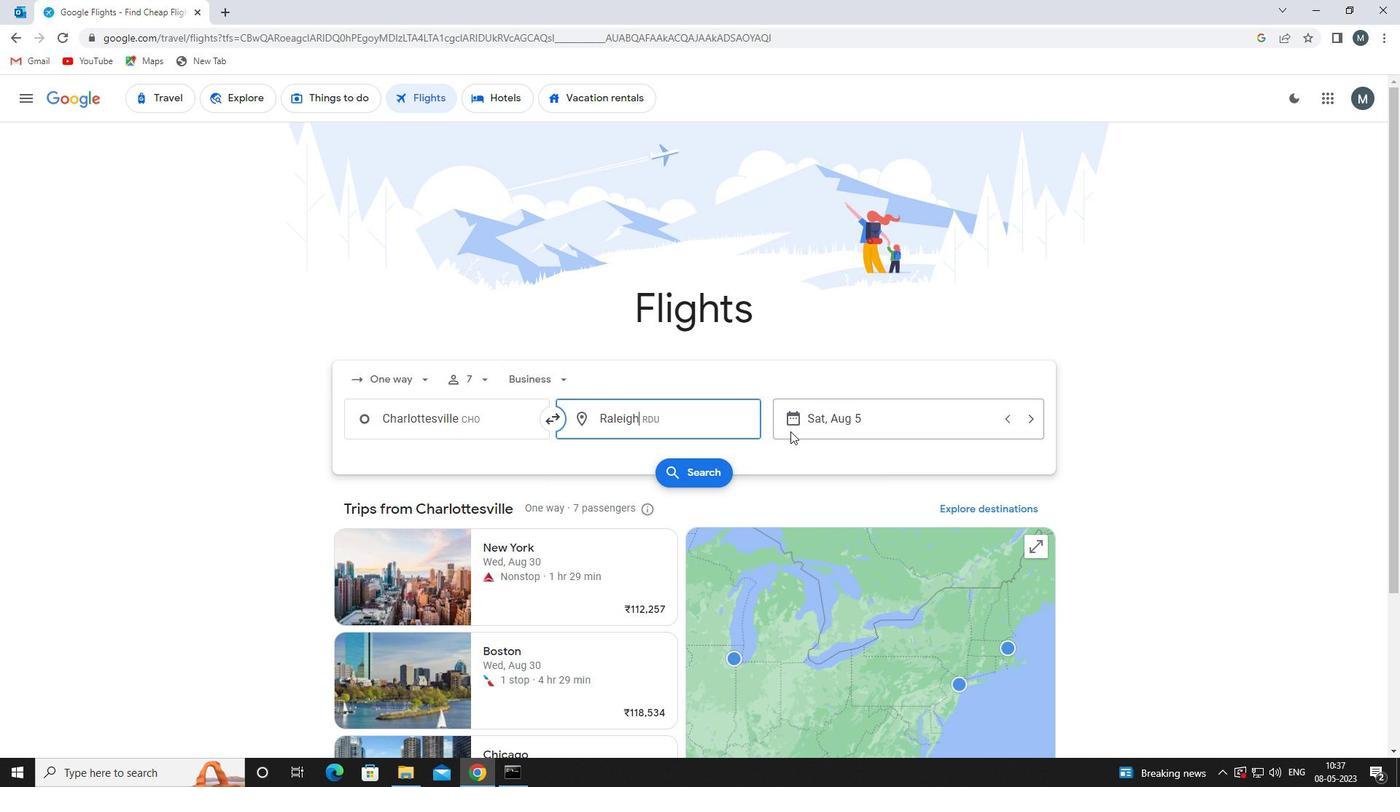 
Action: Mouse moved to (752, 496)
Screenshot: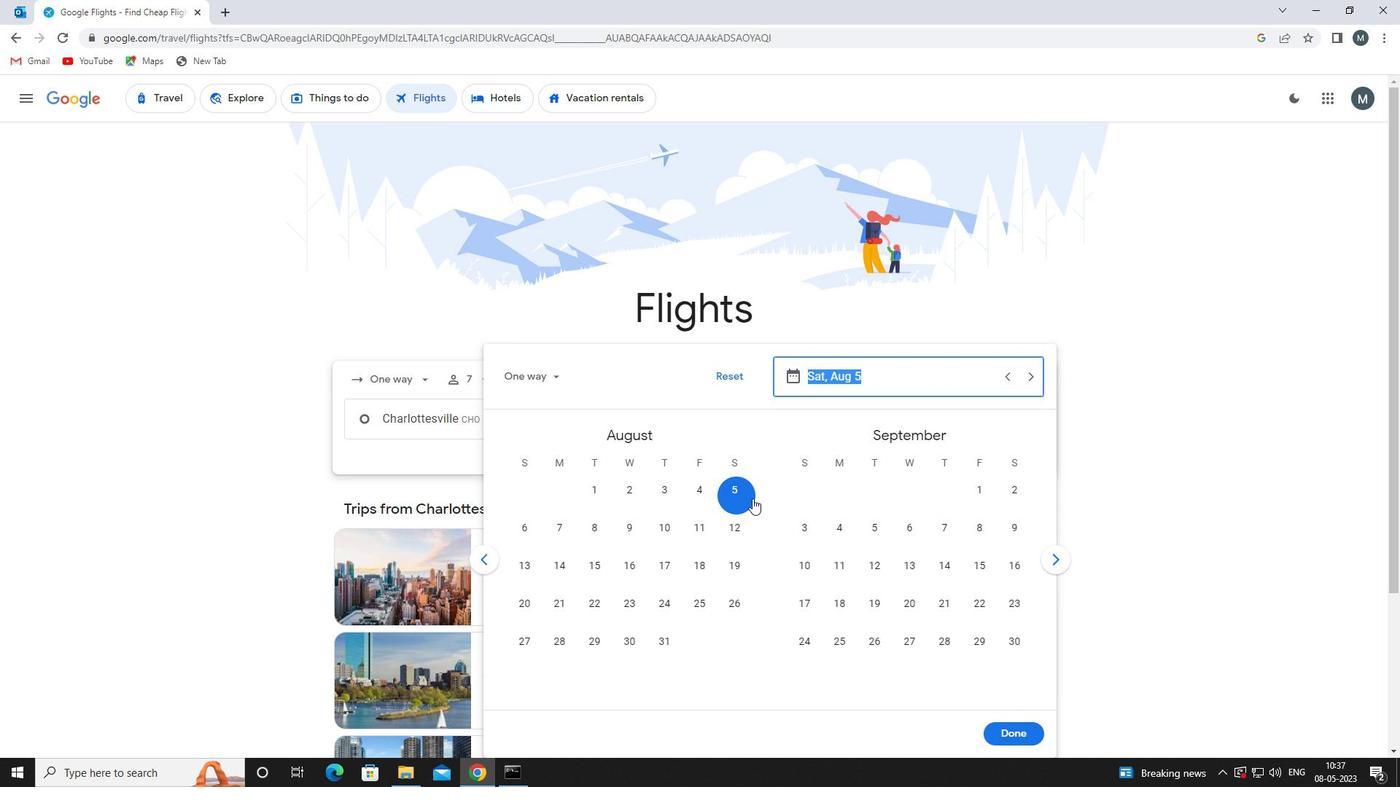 
Action: Mouse pressed left at (752, 496)
Screenshot: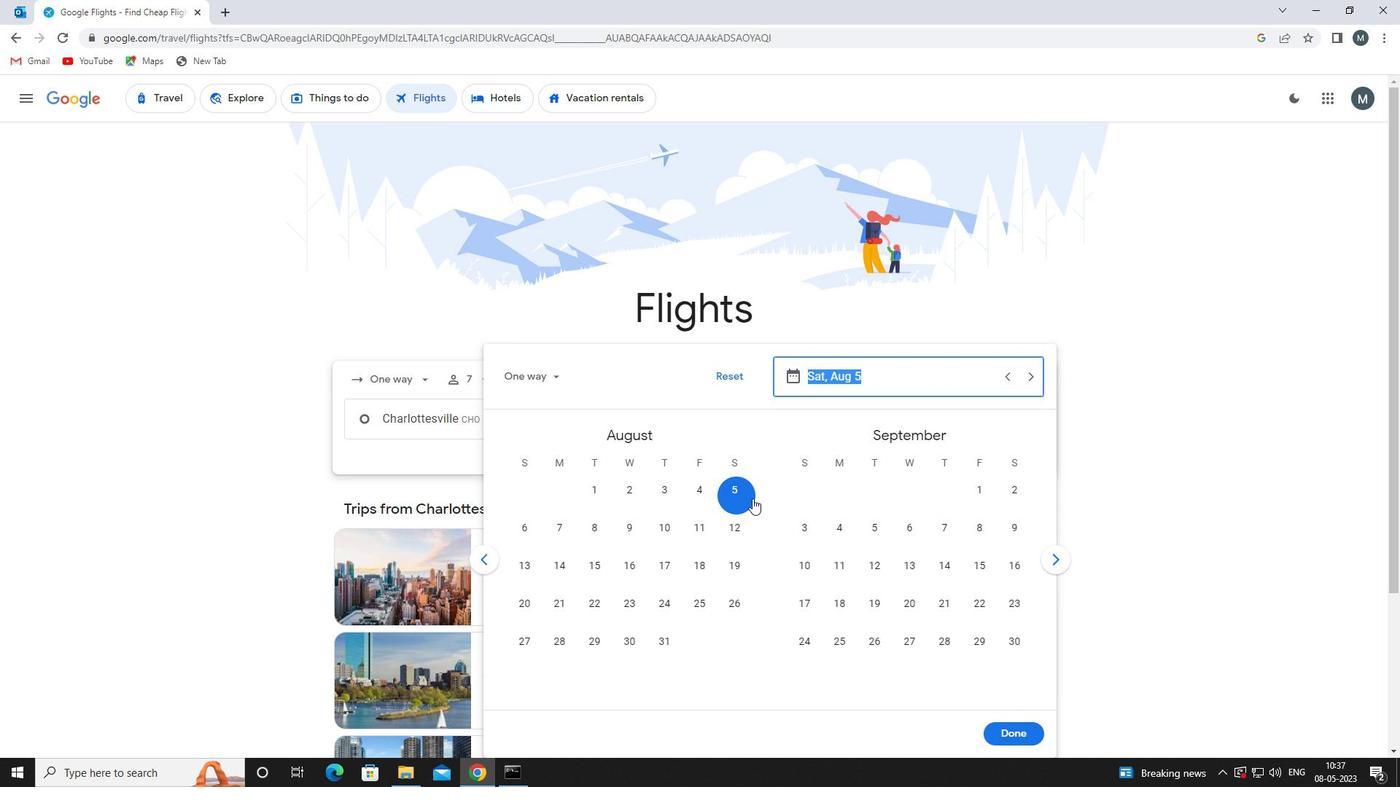 
Action: Mouse moved to (1036, 739)
Screenshot: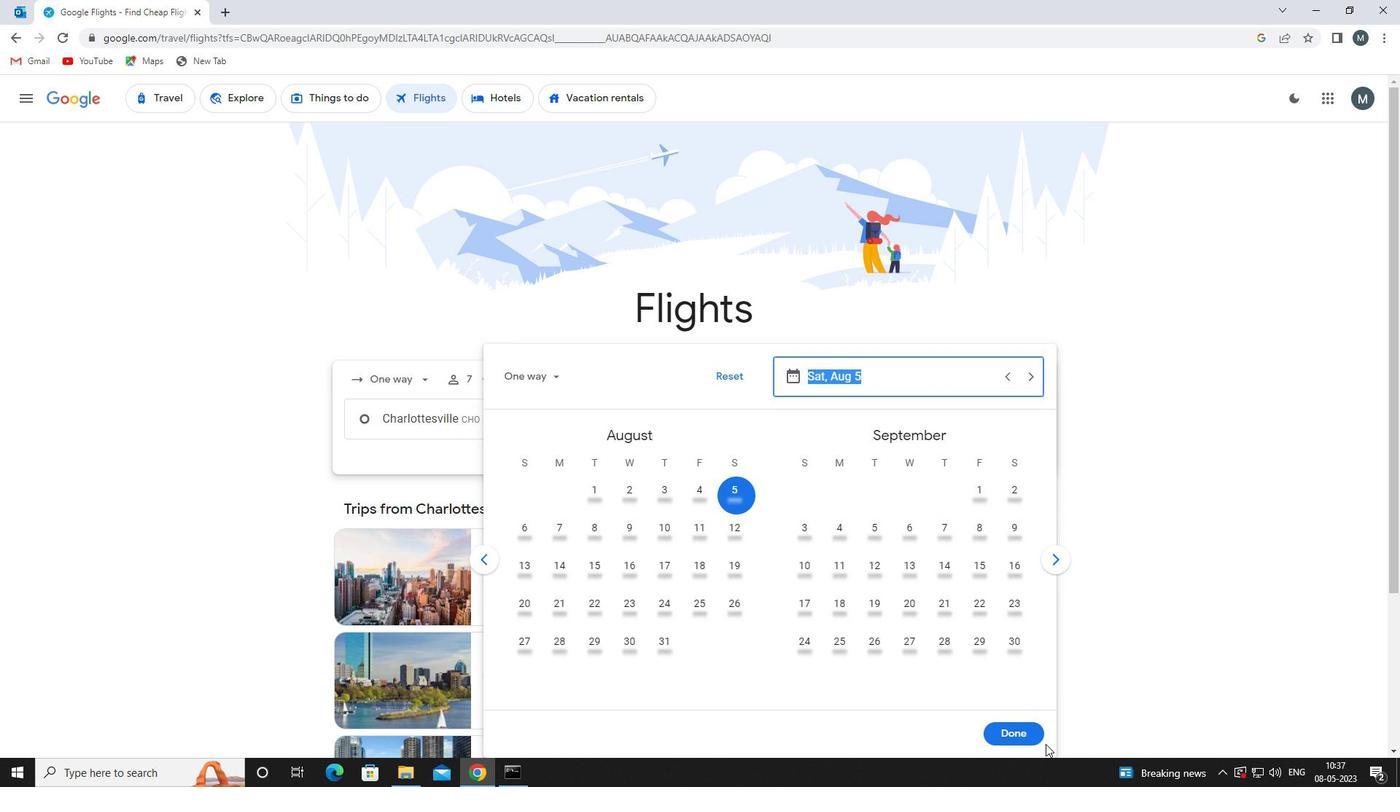 
Action: Mouse pressed left at (1036, 739)
Screenshot: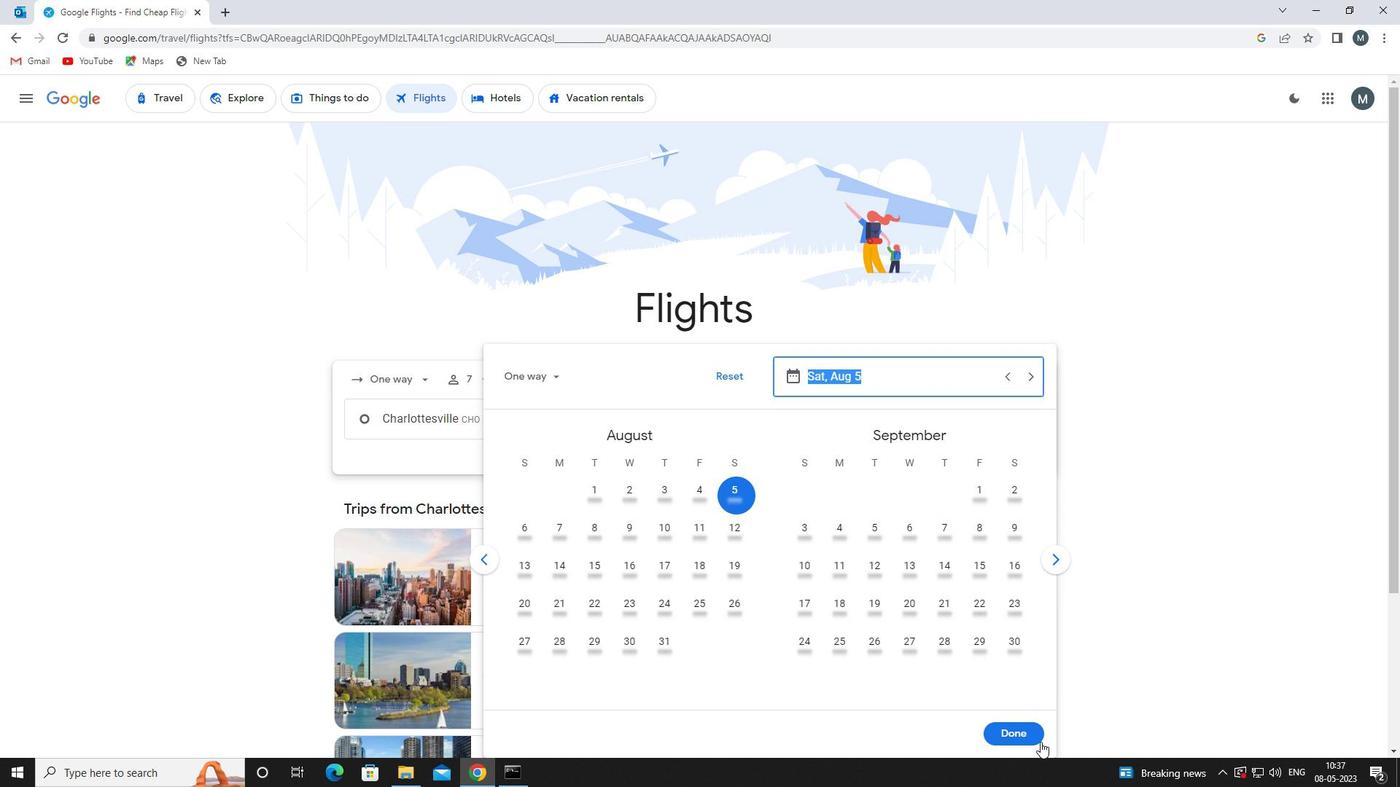 
Action: Mouse moved to (688, 482)
Screenshot: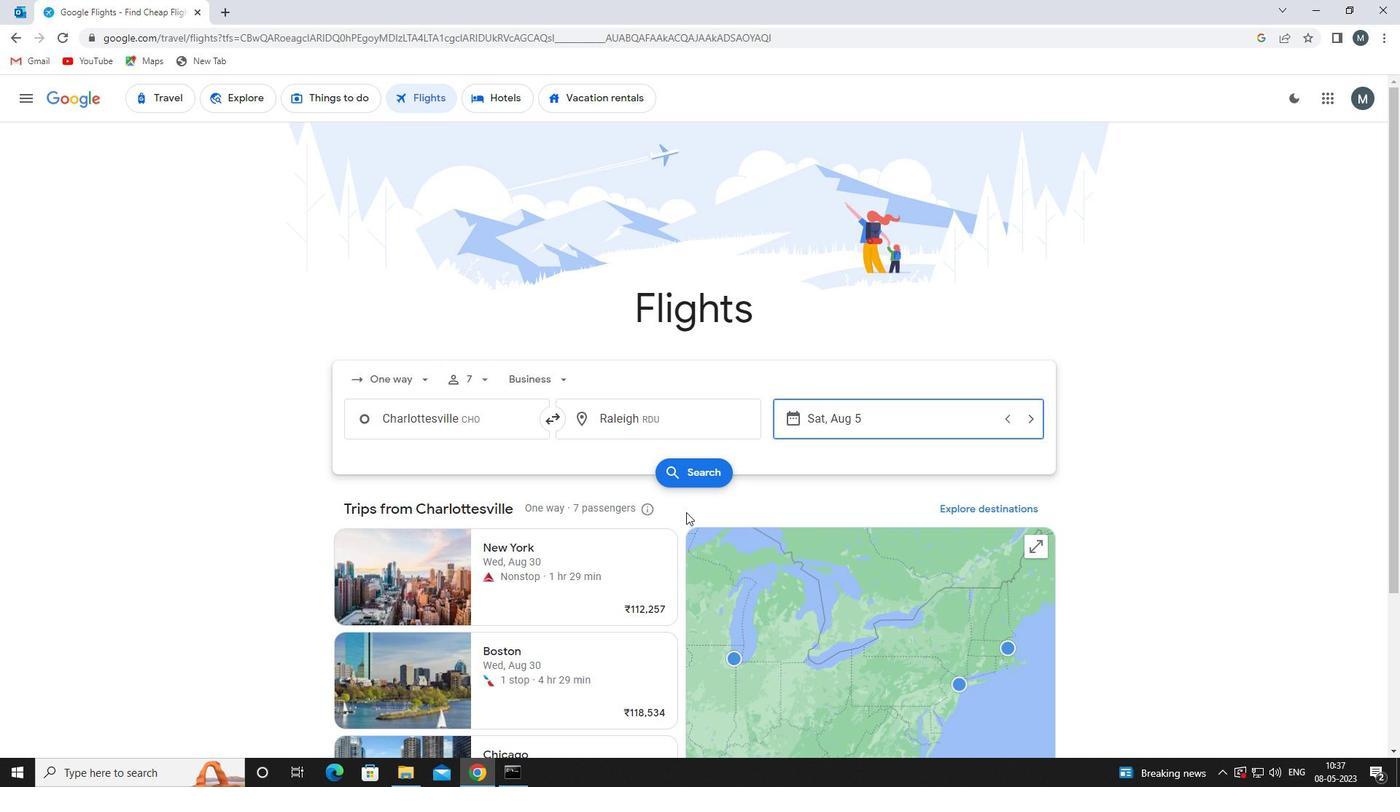 
Action: Mouse pressed left at (688, 482)
Screenshot: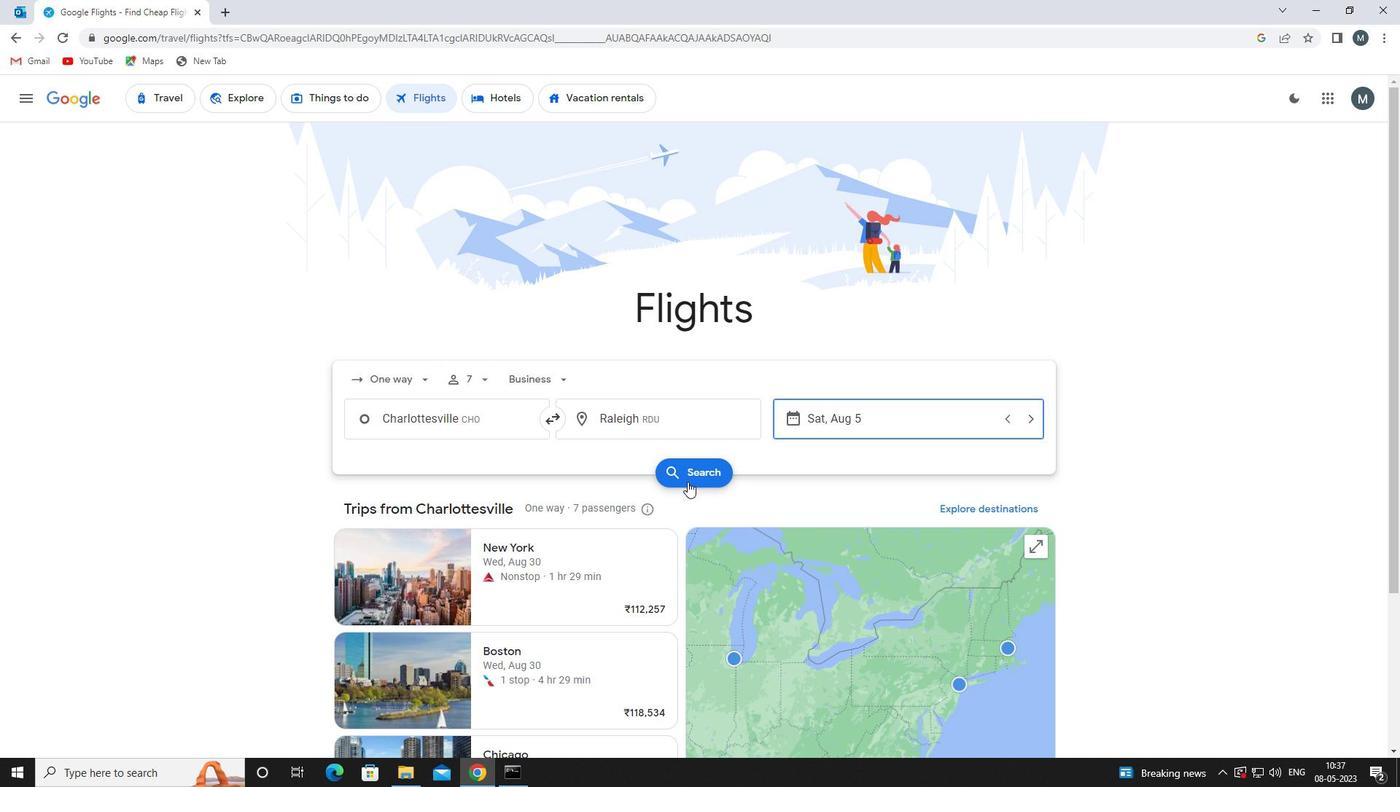 
Action: Mouse moved to (335, 235)
Screenshot: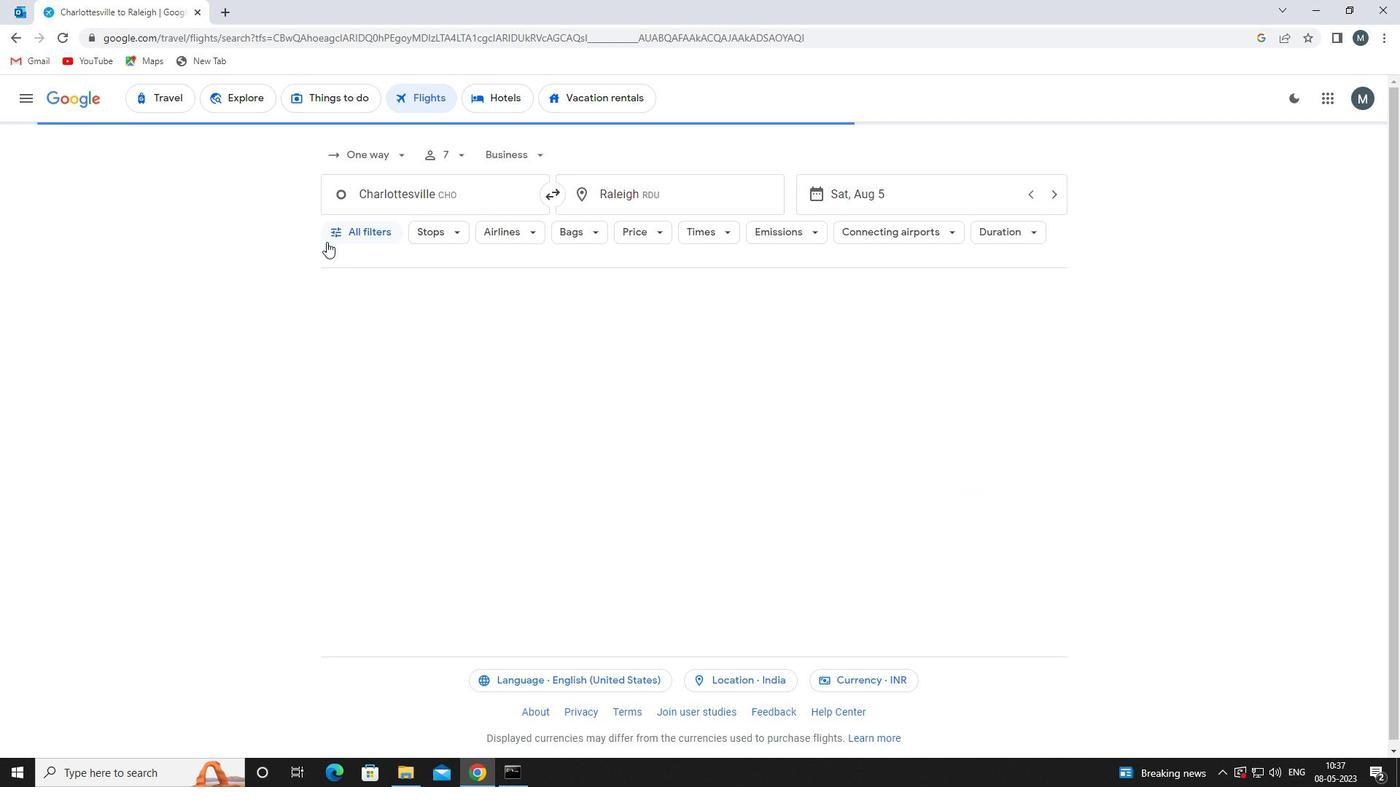 
Action: Mouse pressed left at (335, 235)
Screenshot: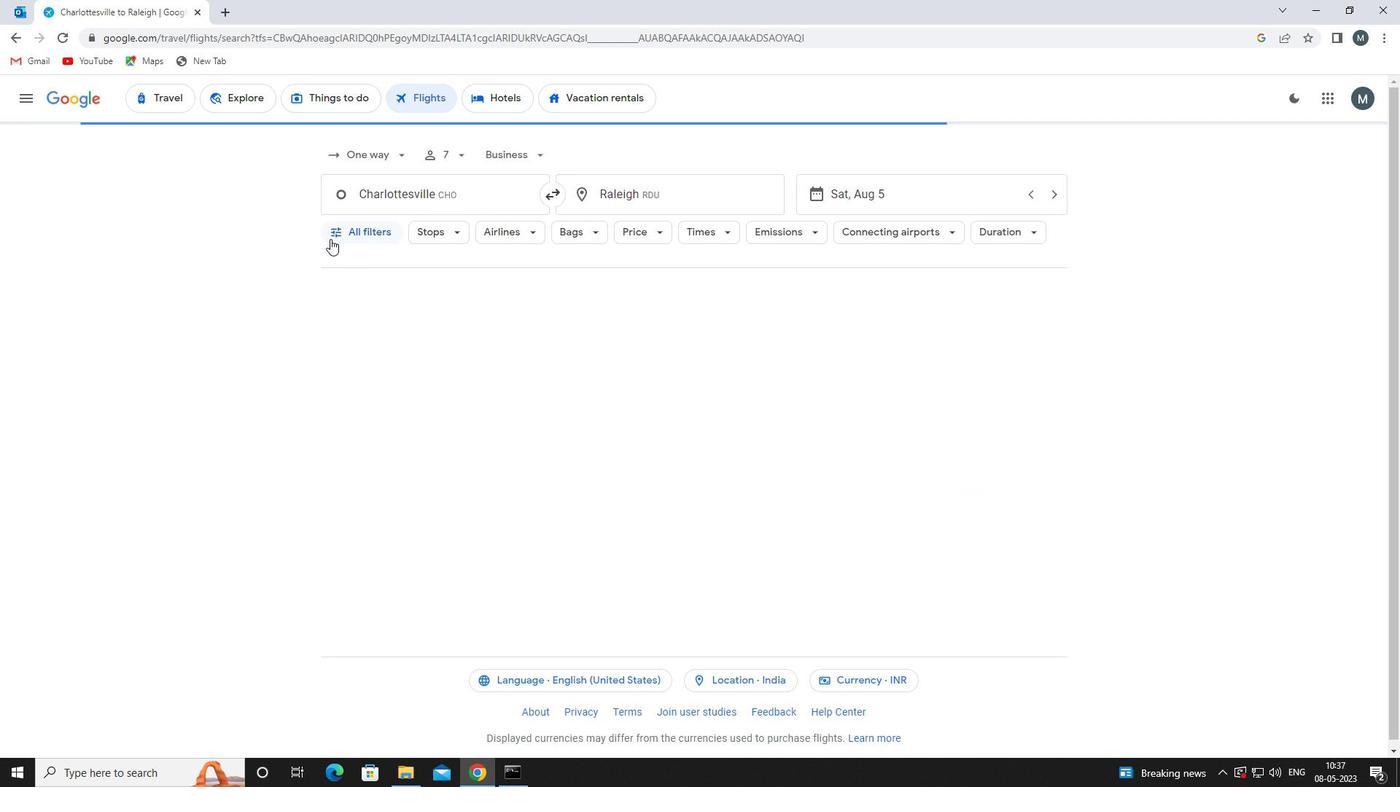
Action: Mouse moved to (385, 412)
Screenshot: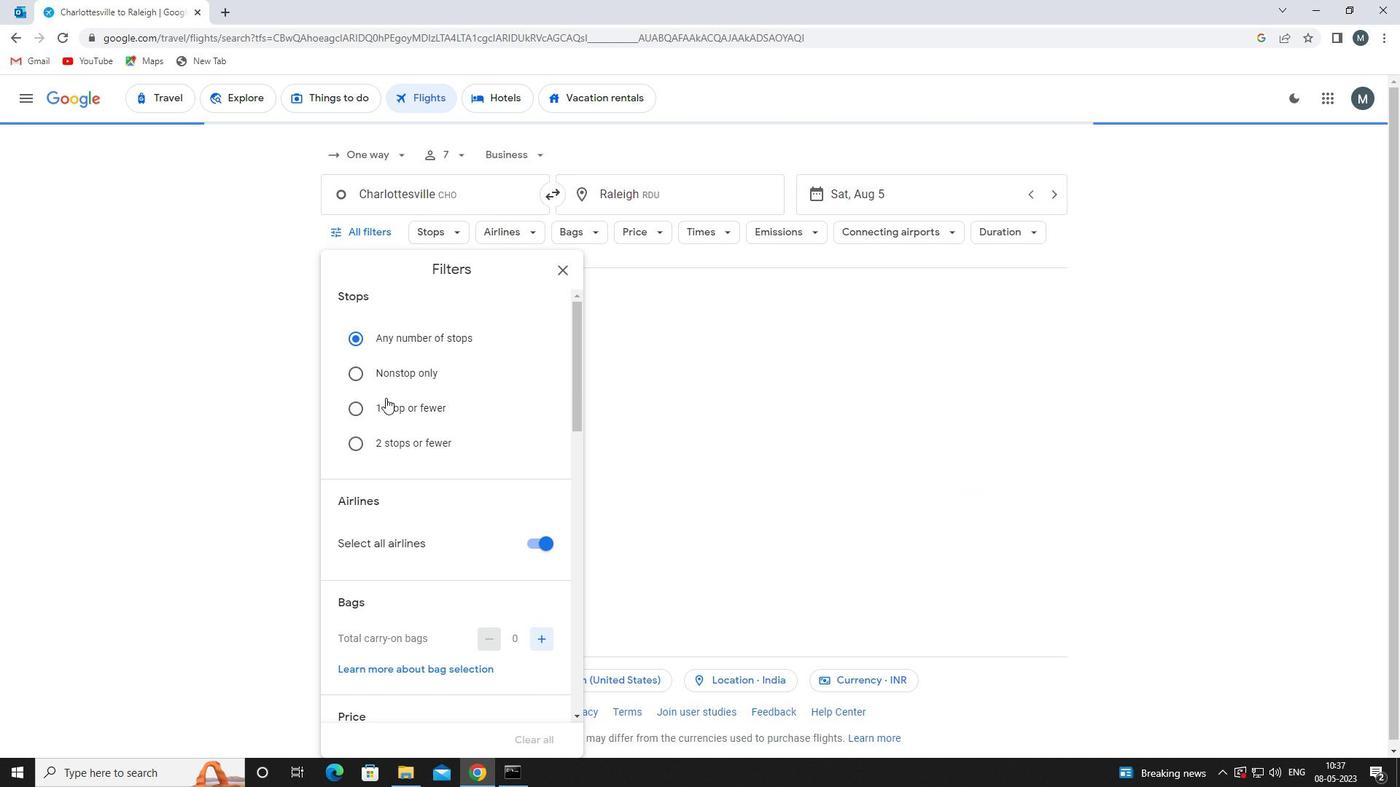 
Action: Mouse scrolled (385, 412) with delta (0, 0)
Screenshot: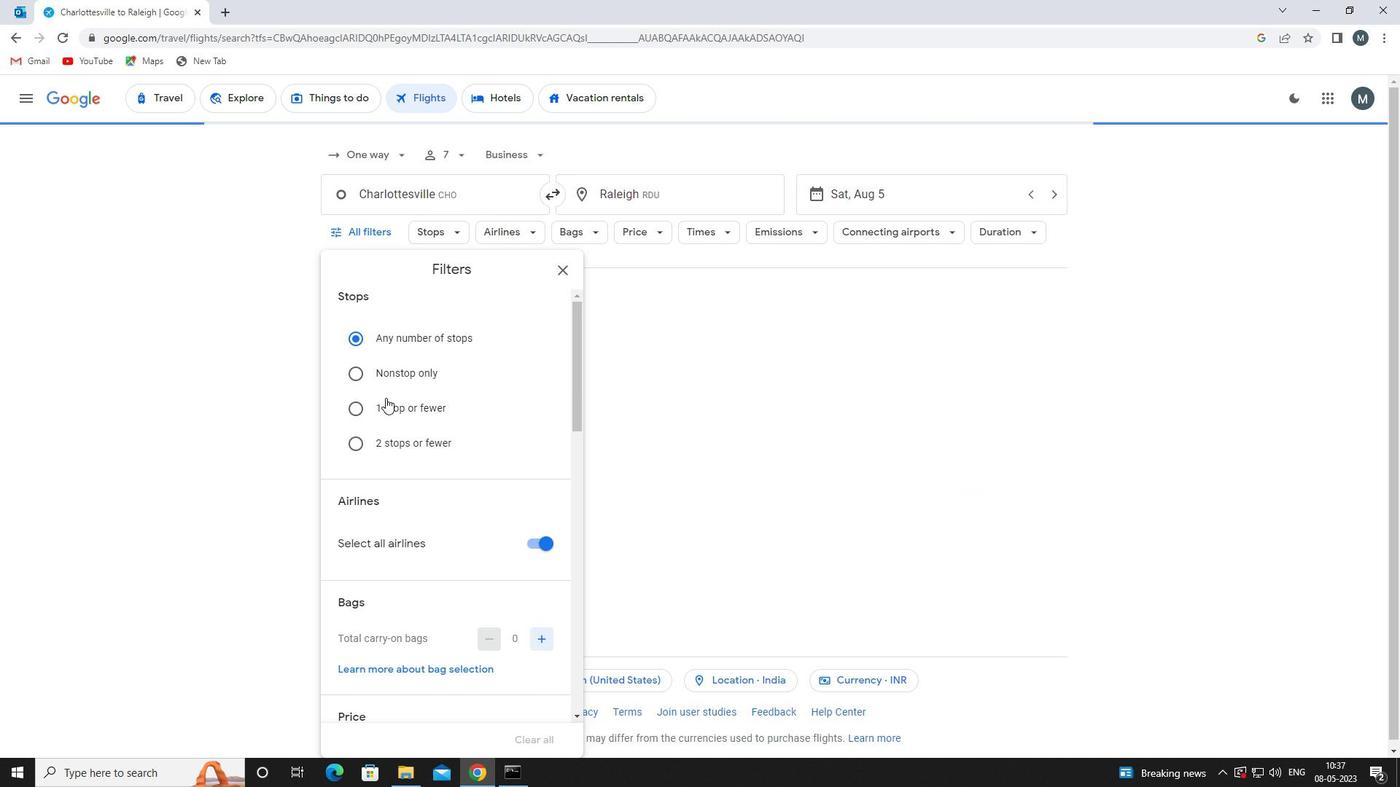 
Action: Mouse moved to (385, 415)
Screenshot: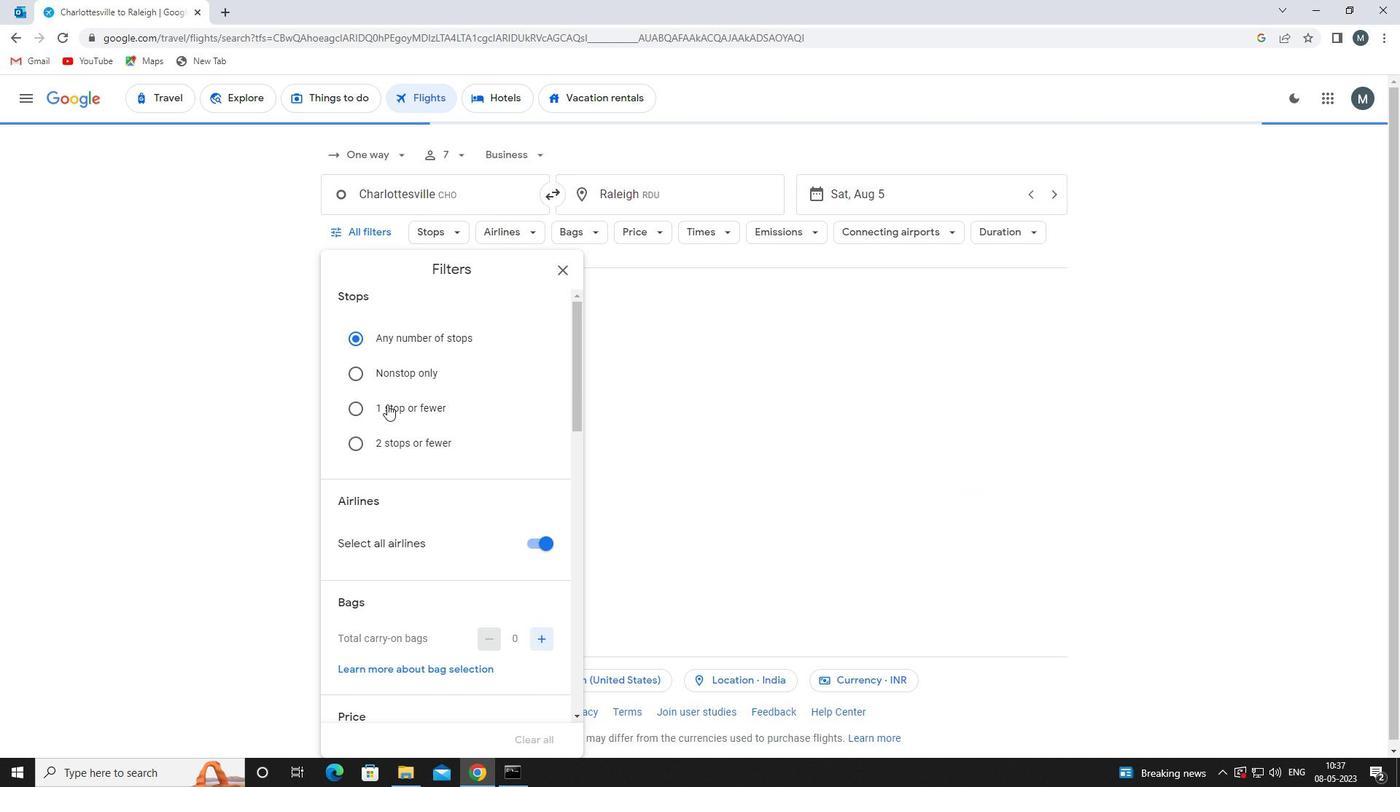 
Action: Mouse scrolled (385, 415) with delta (0, 0)
Screenshot: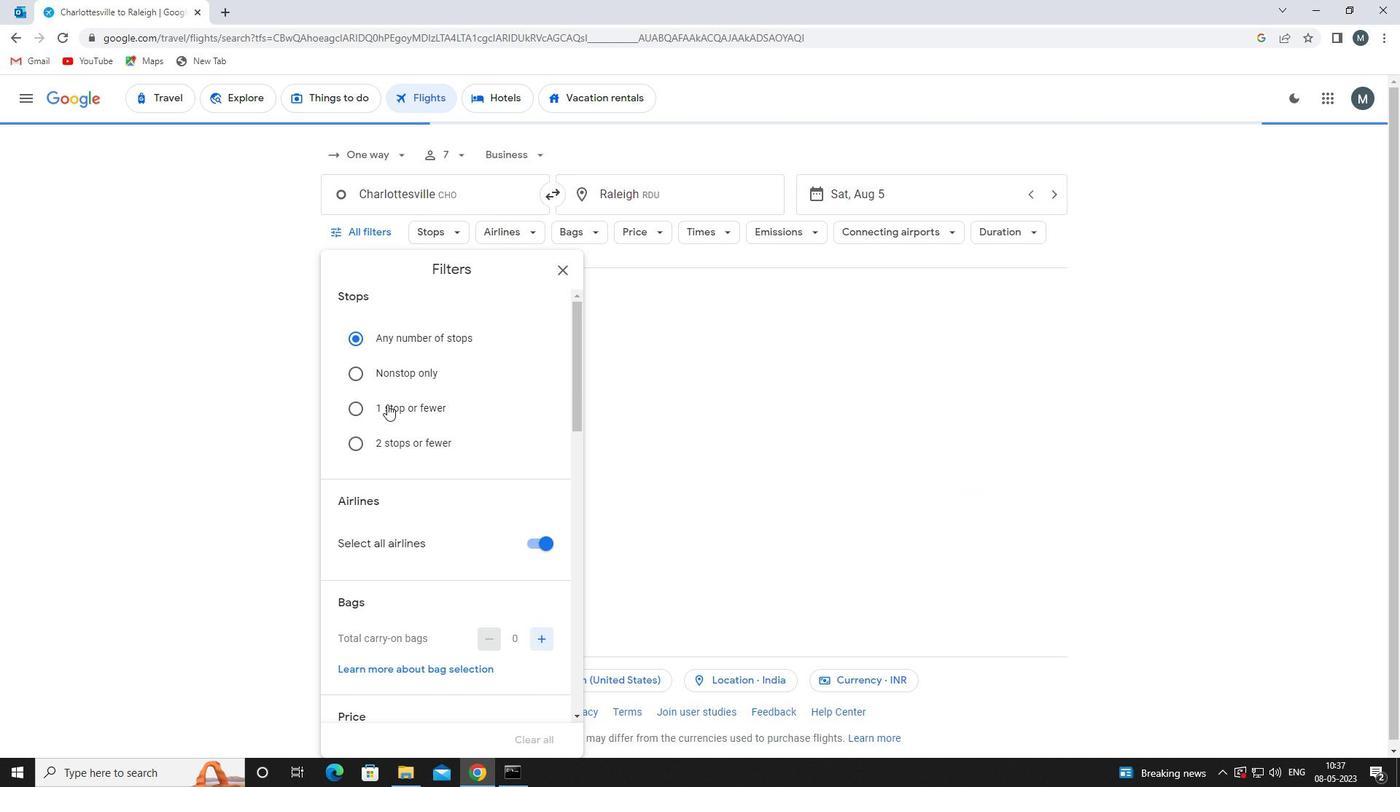 
Action: Mouse moved to (539, 390)
Screenshot: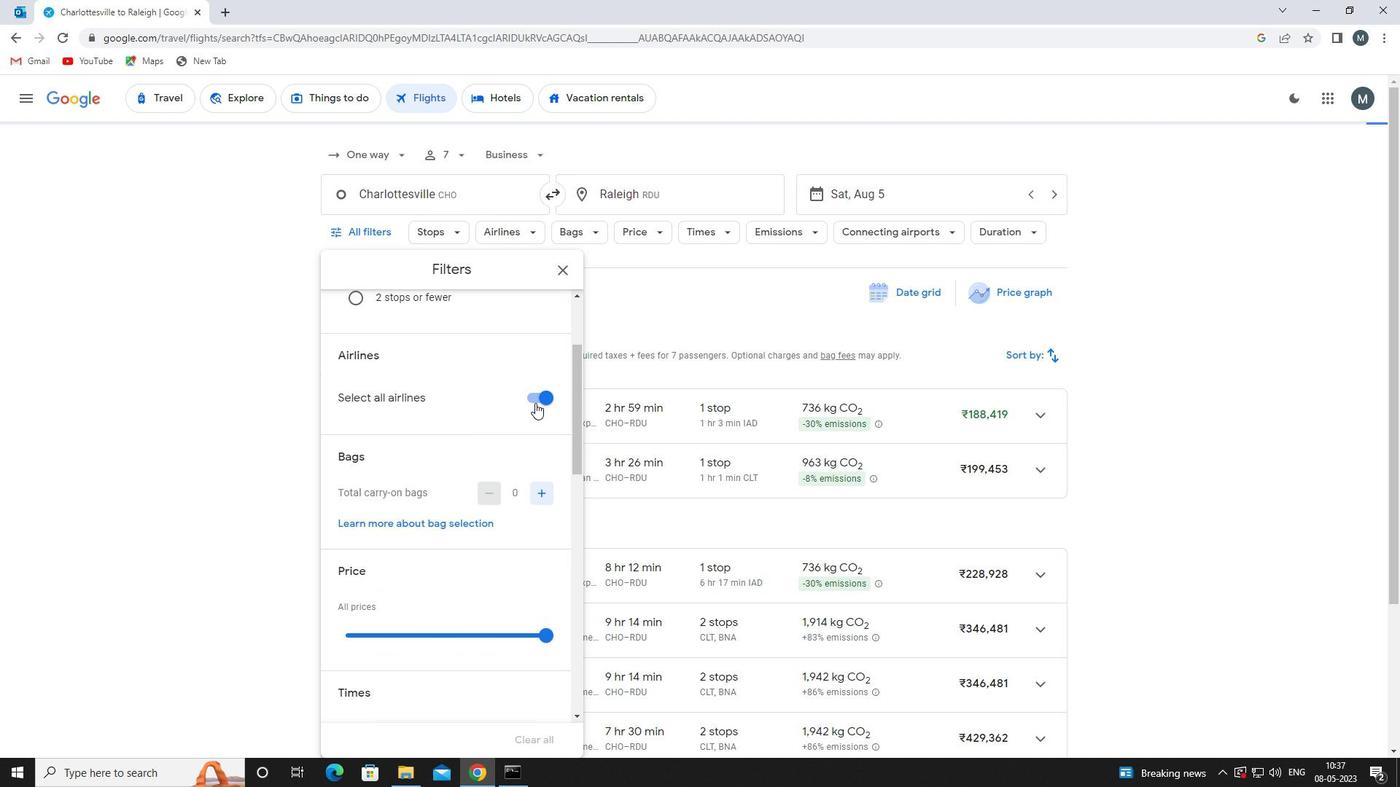 
Action: Mouse pressed left at (539, 390)
Screenshot: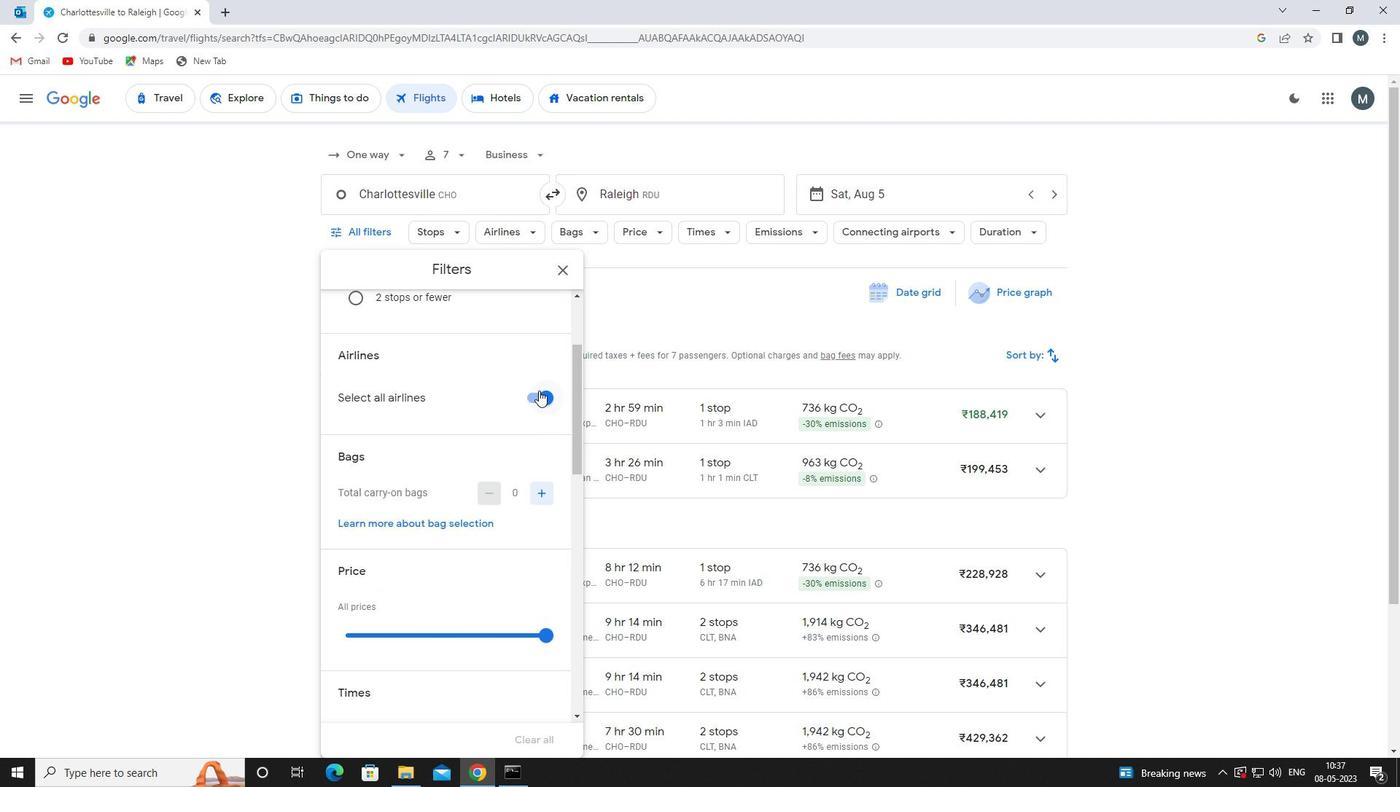 
Action: Mouse moved to (528, 396)
Screenshot: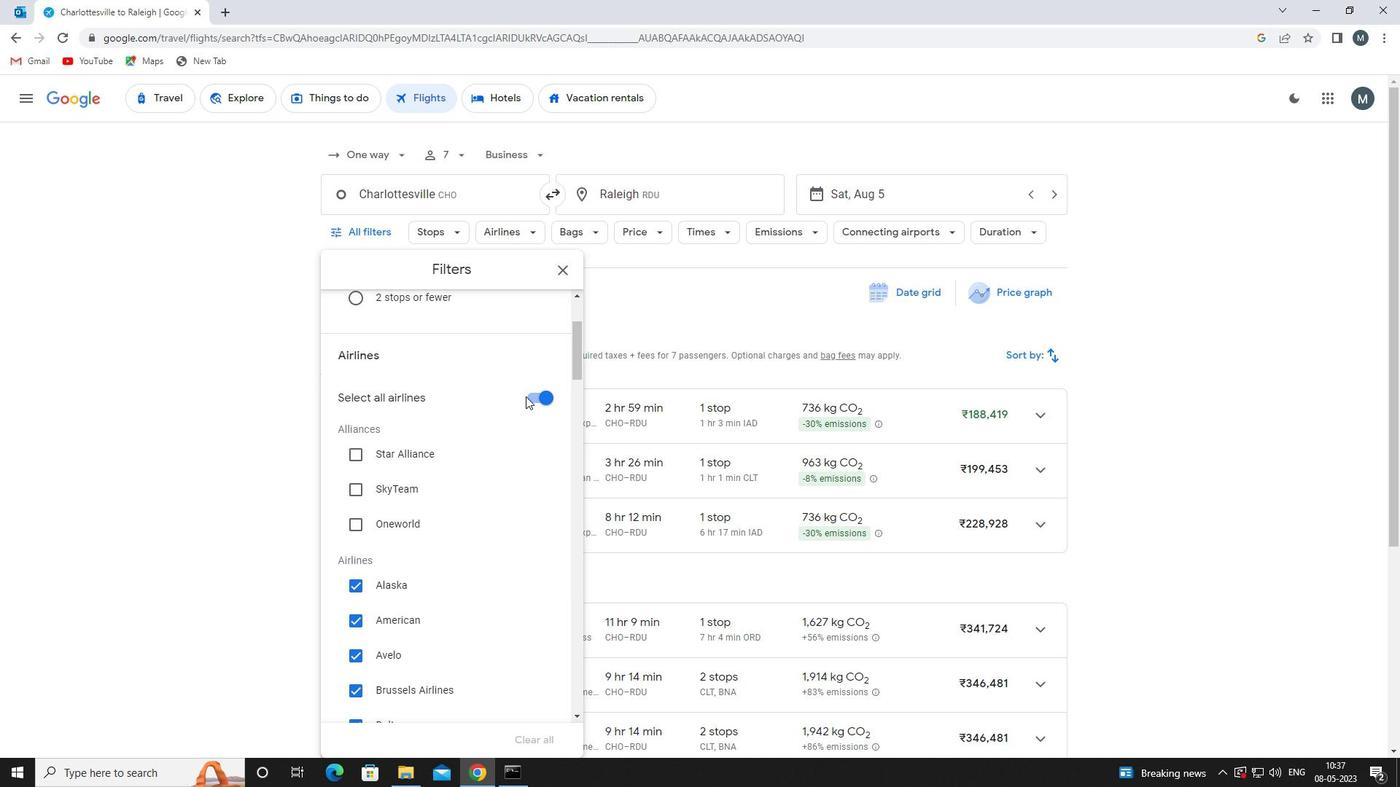 
Action: Mouse pressed left at (528, 396)
Screenshot: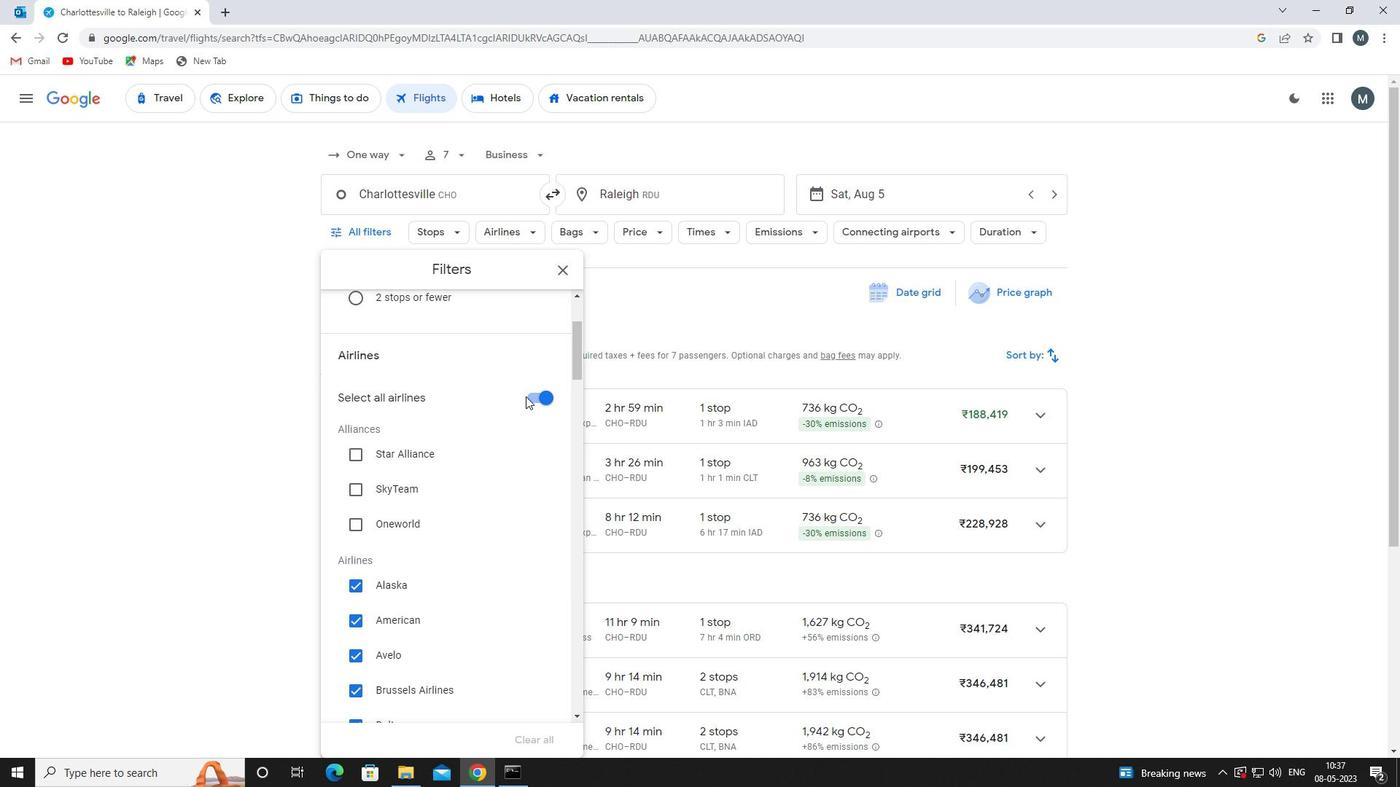 
Action: Mouse moved to (467, 439)
Screenshot: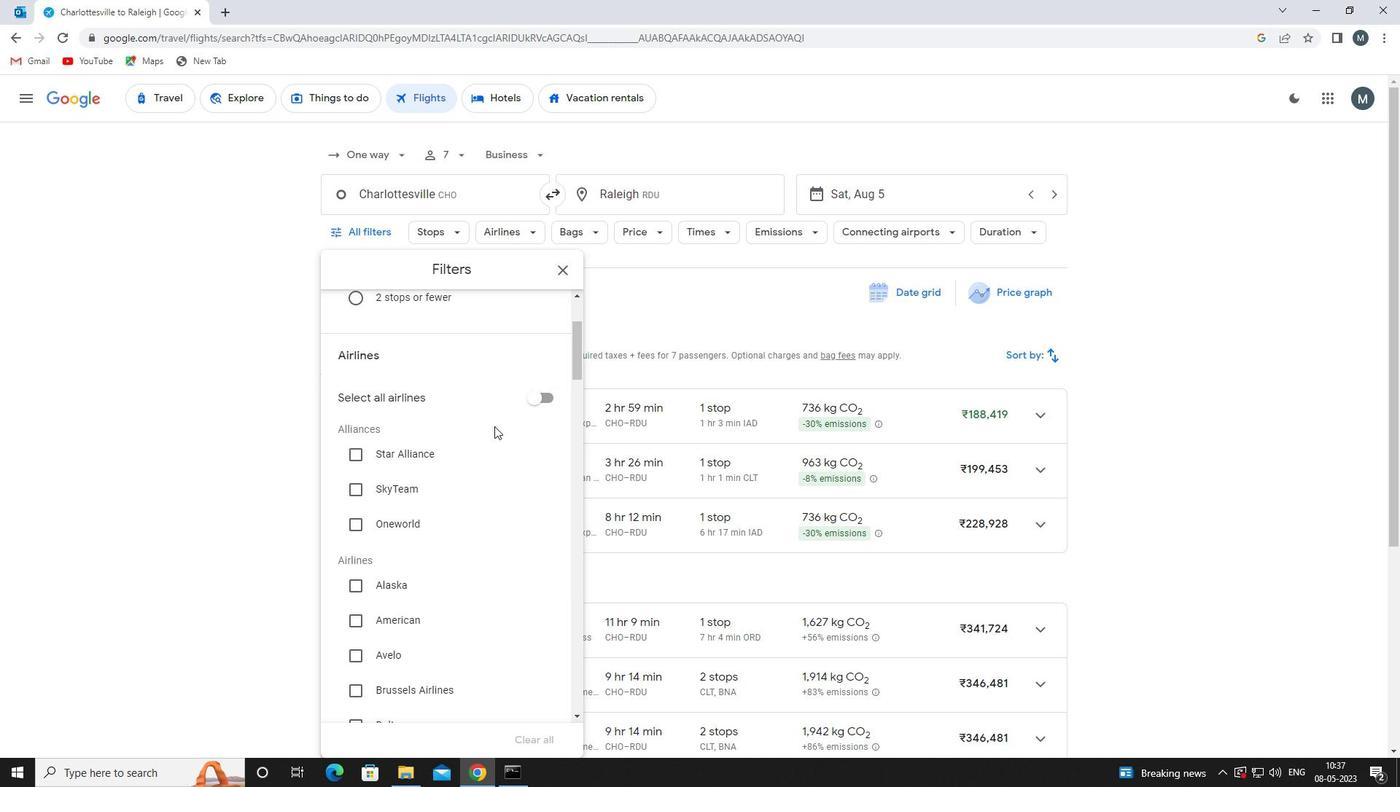 
Action: Mouse scrolled (467, 439) with delta (0, 0)
Screenshot: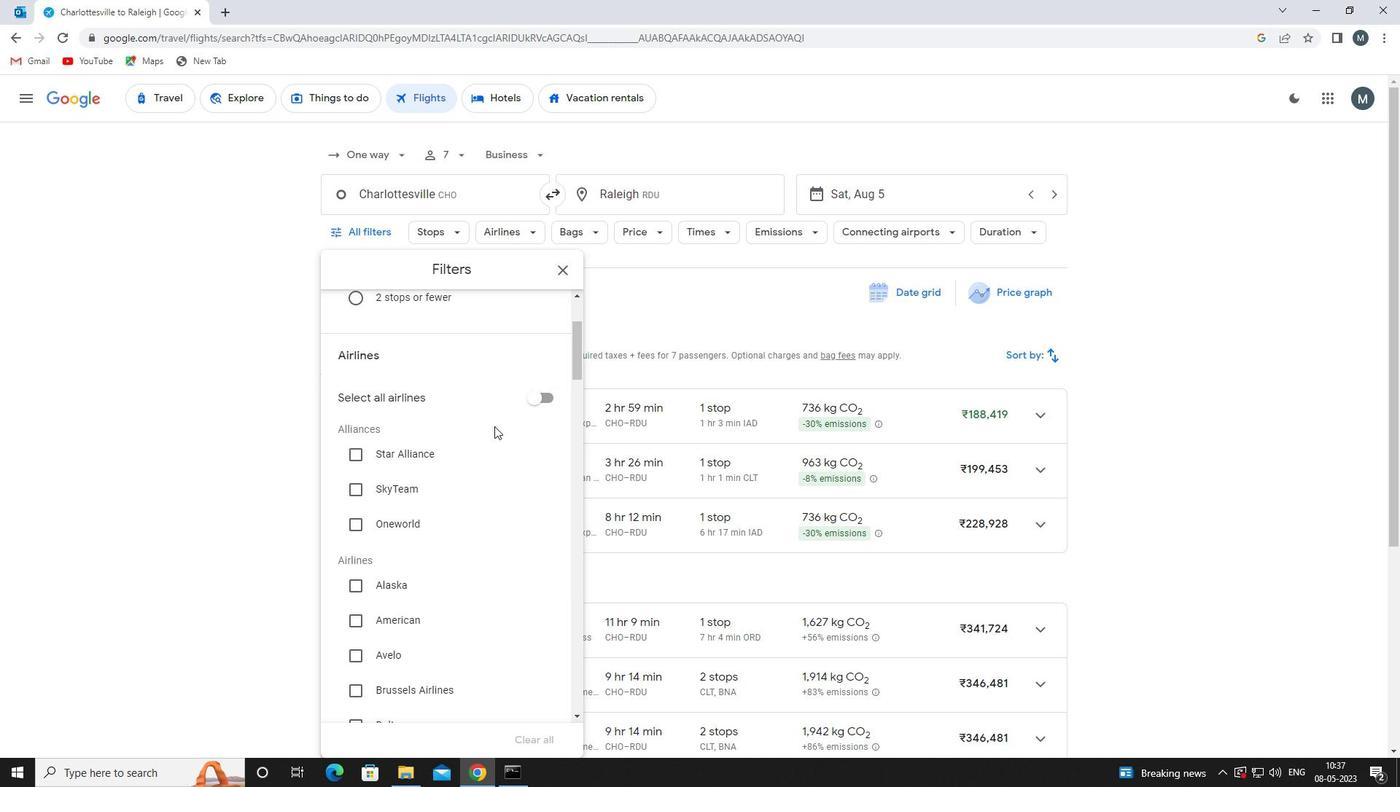 
Action: Mouse moved to (465, 442)
Screenshot: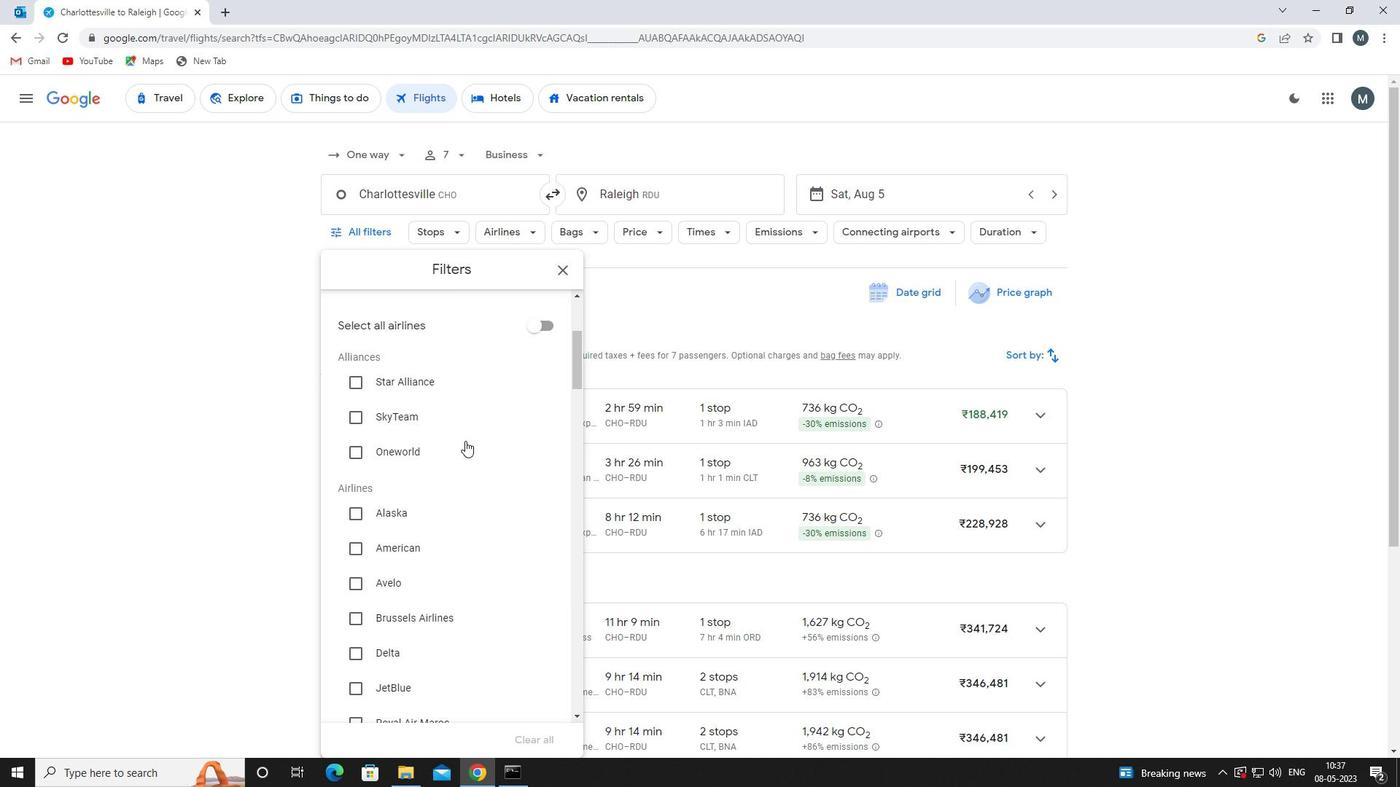 
Action: Mouse scrolled (465, 442) with delta (0, 0)
Screenshot: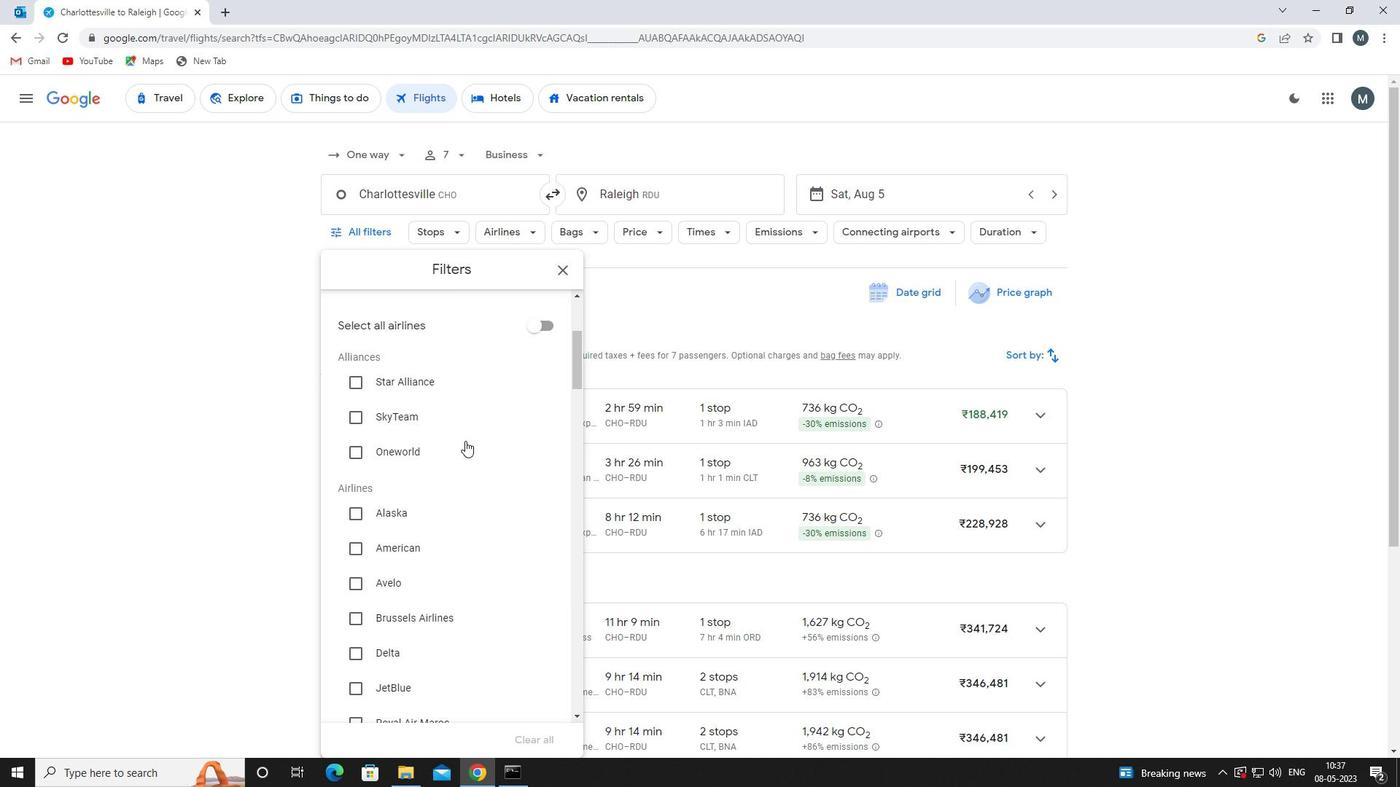 
Action: Mouse moved to (464, 445)
Screenshot: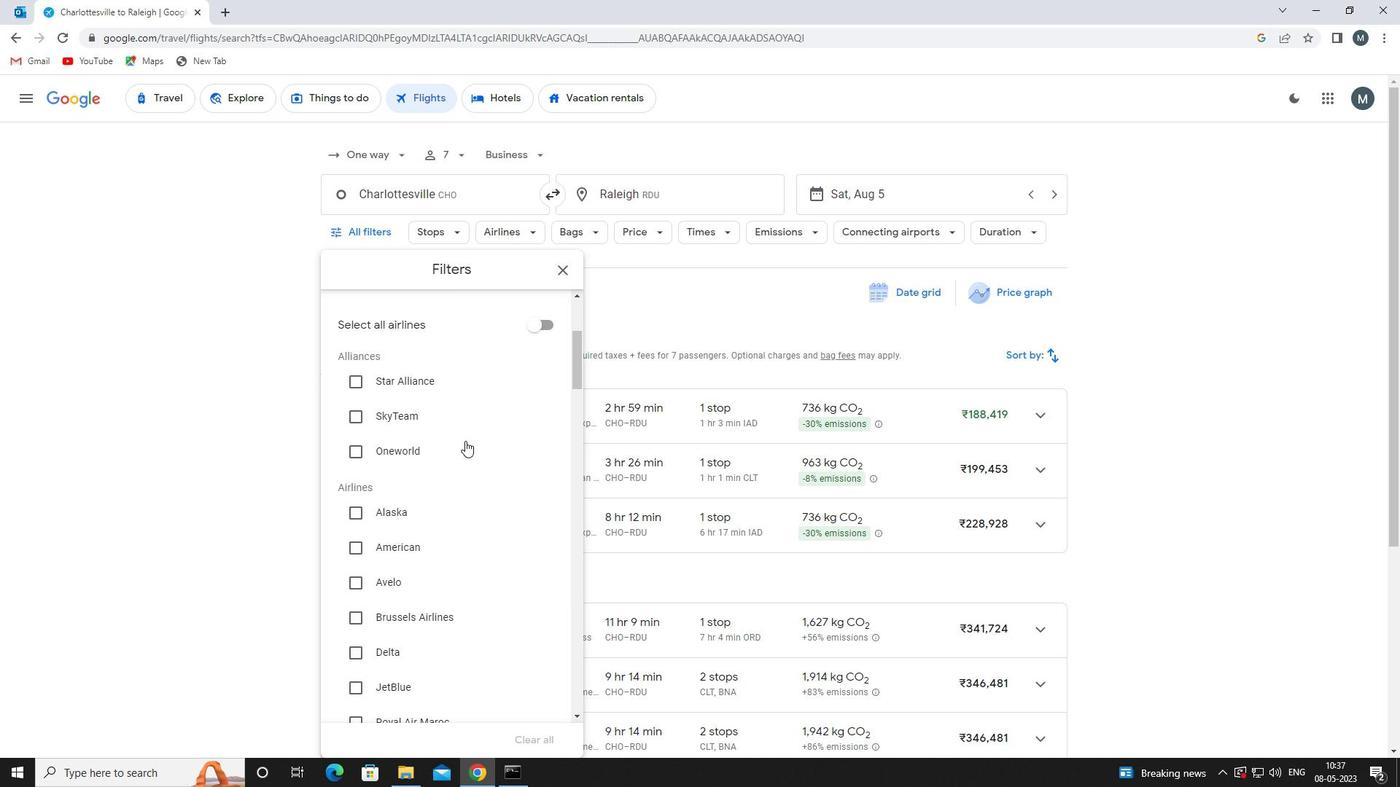 
Action: Mouse scrolled (464, 444) with delta (0, 0)
Screenshot: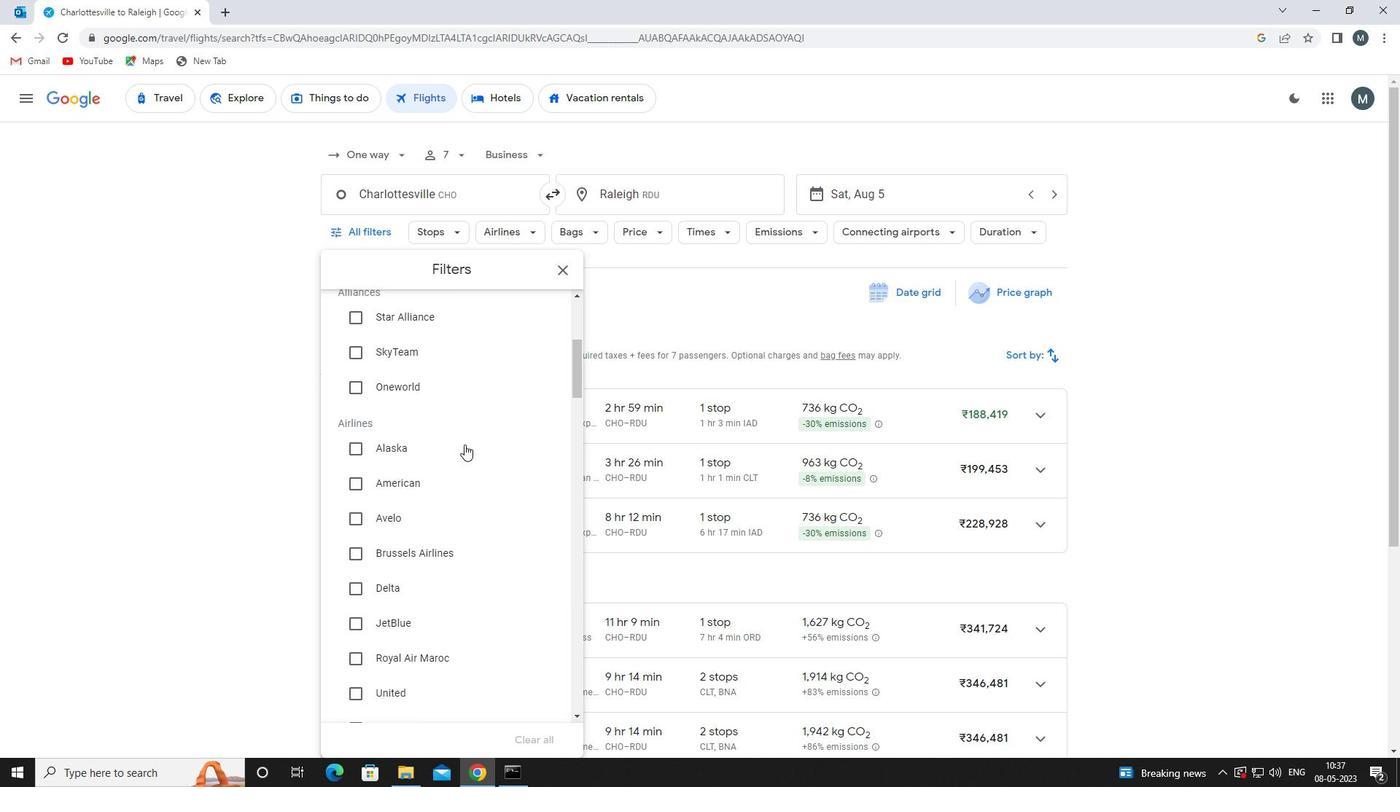 
Action: Mouse moved to (464, 445)
Screenshot: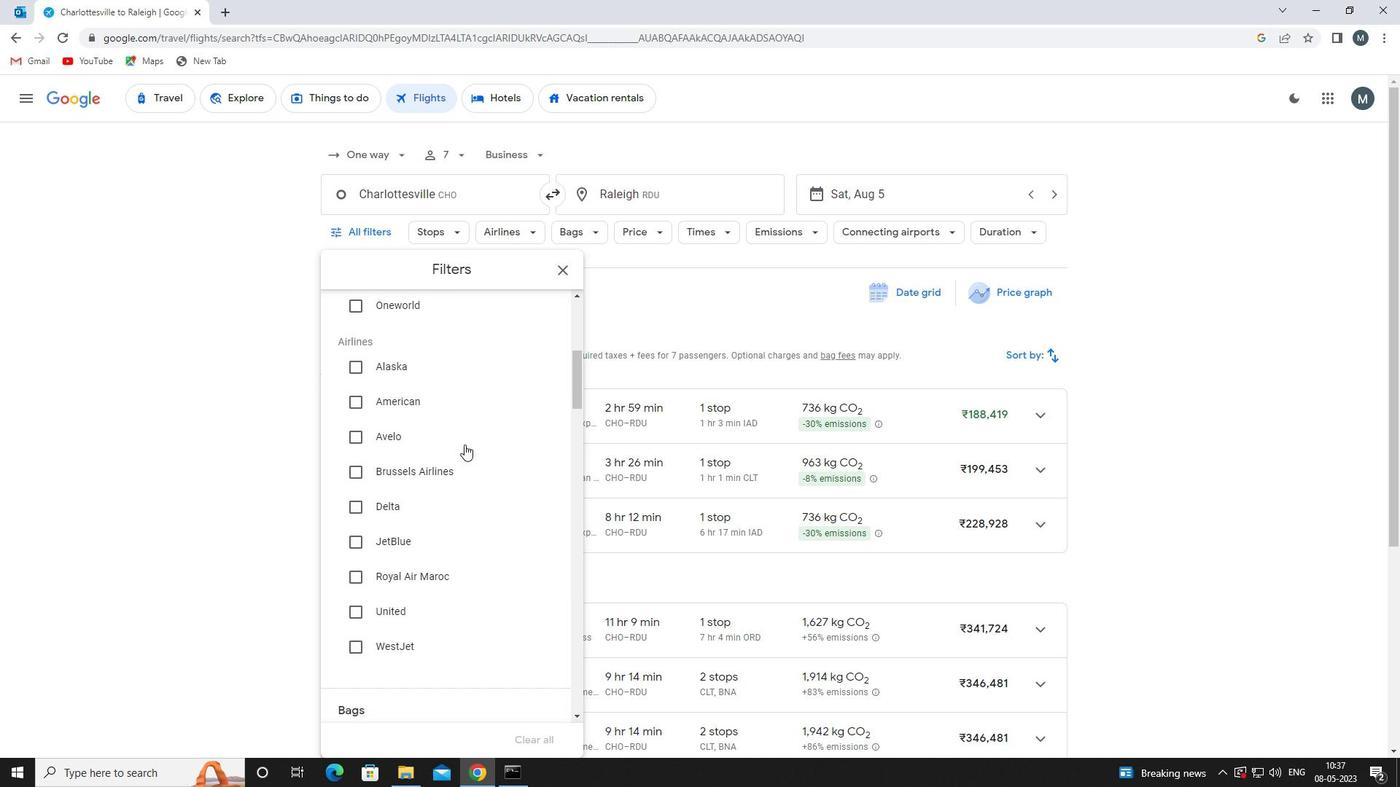 
Action: Mouse scrolled (464, 444) with delta (0, 0)
Screenshot: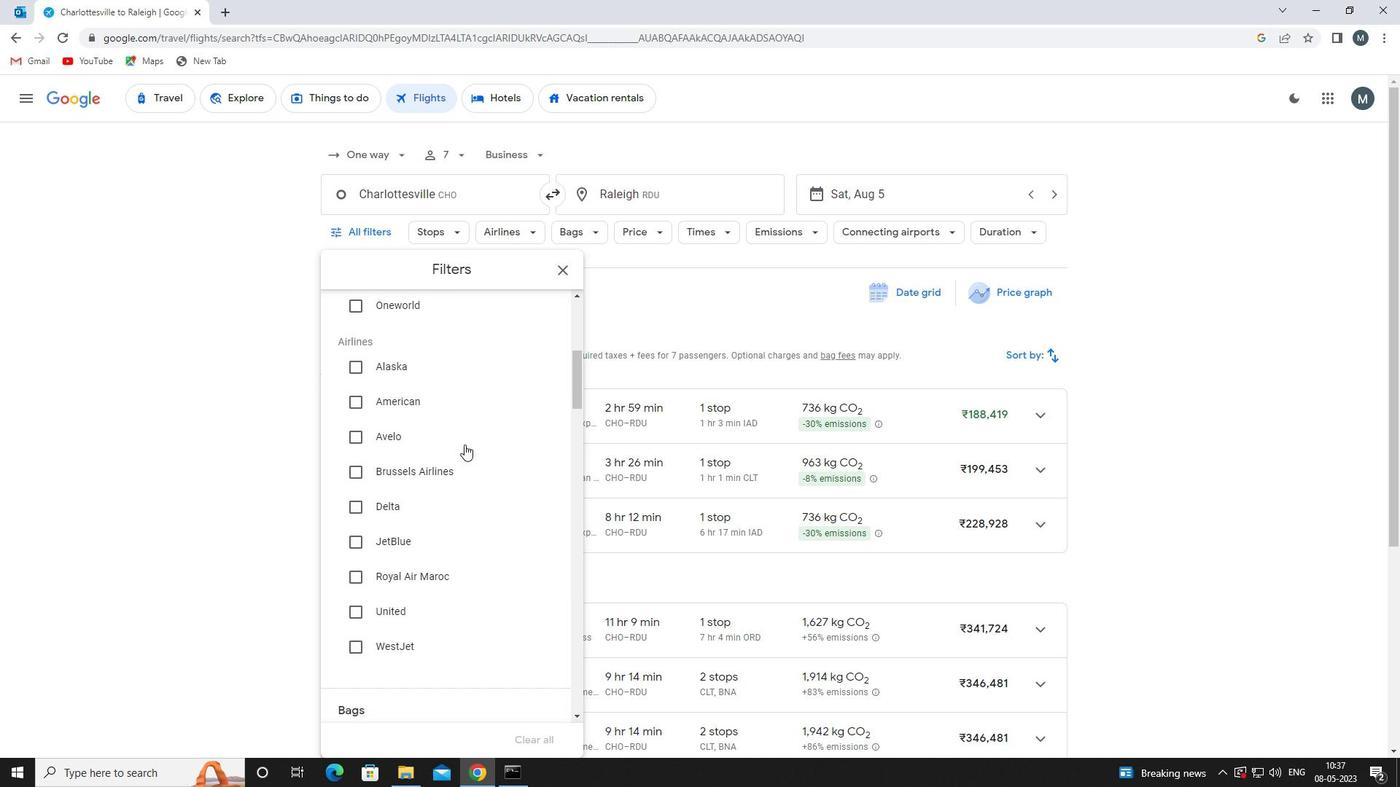 
Action: Mouse moved to (437, 457)
Screenshot: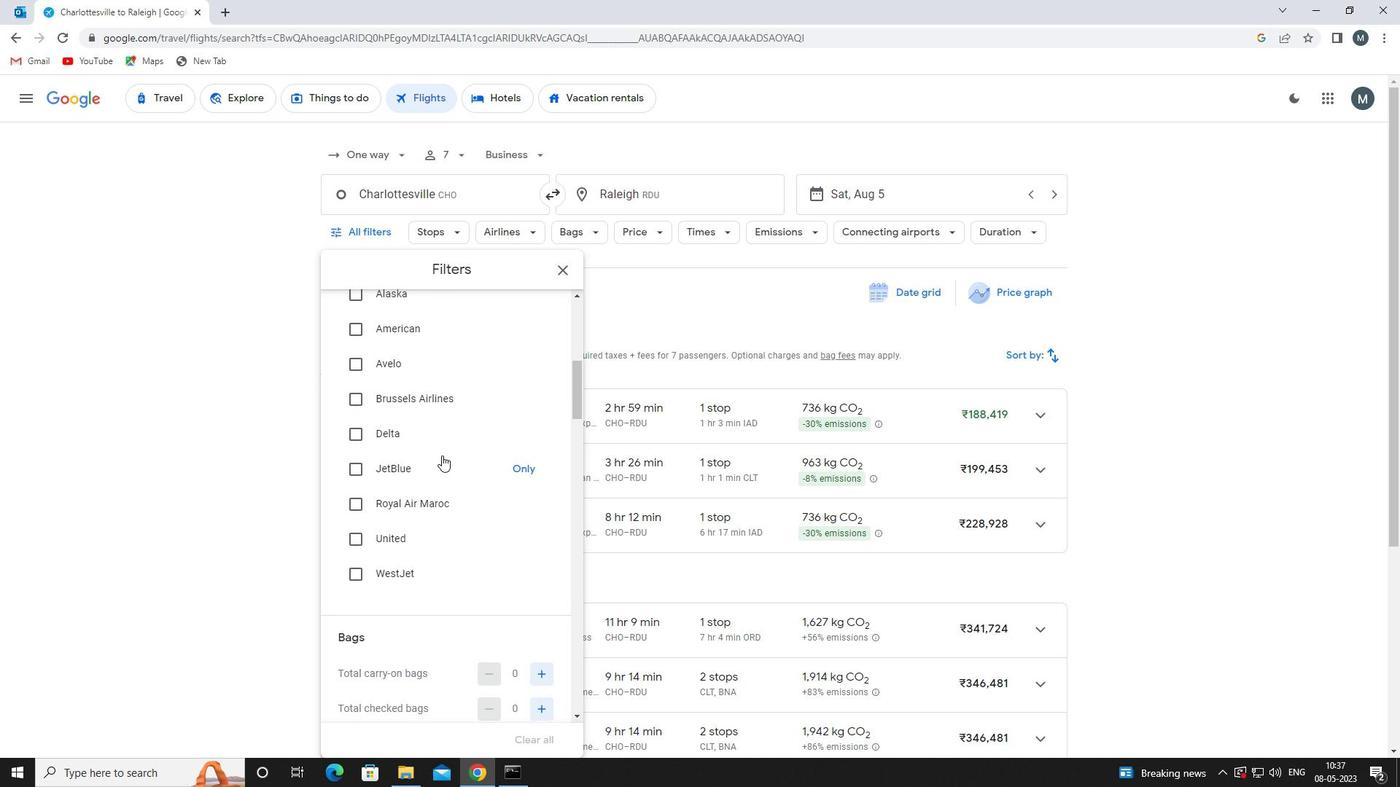
Action: Mouse scrolled (437, 456) with delta (0, 0)
Screenshot: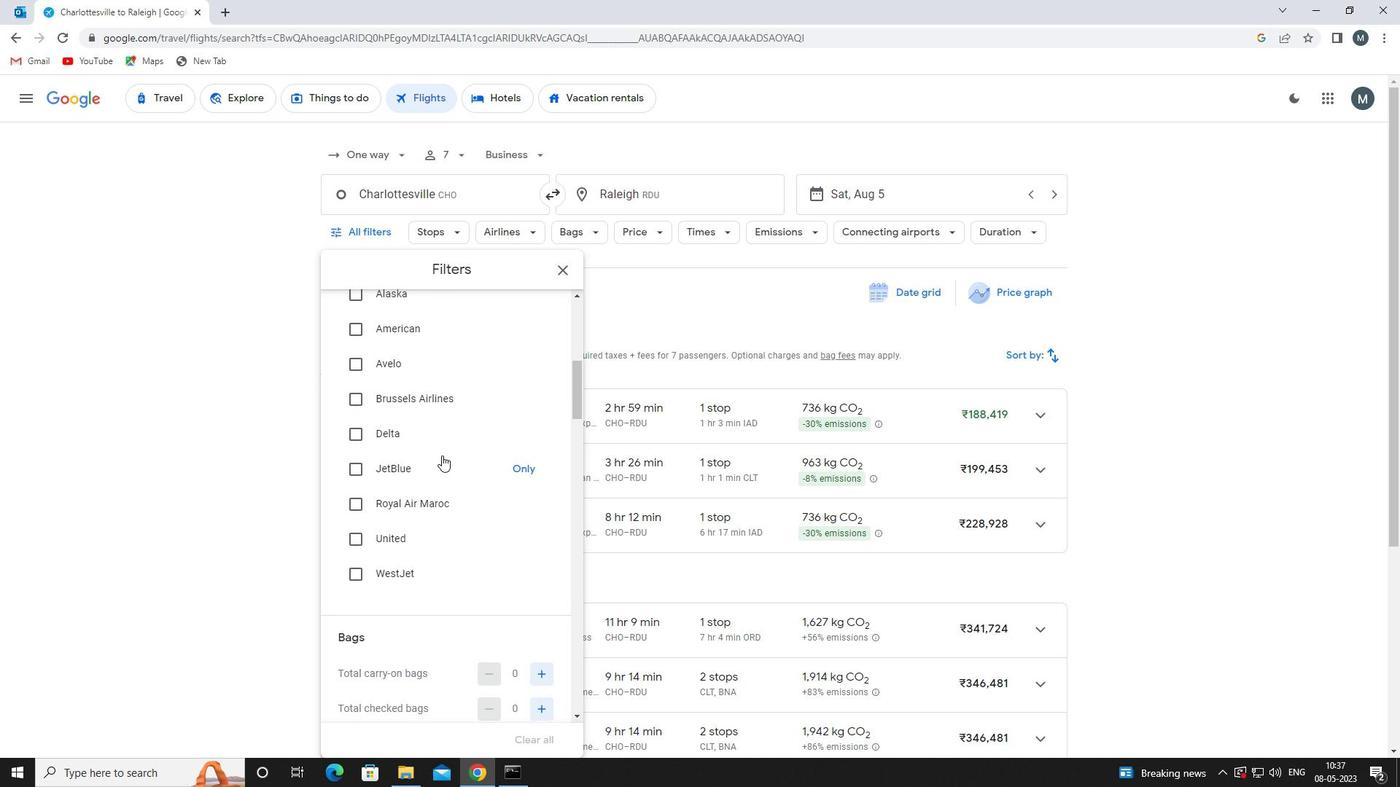 
Action: Mouse moved to (435, 458)
Screenshot: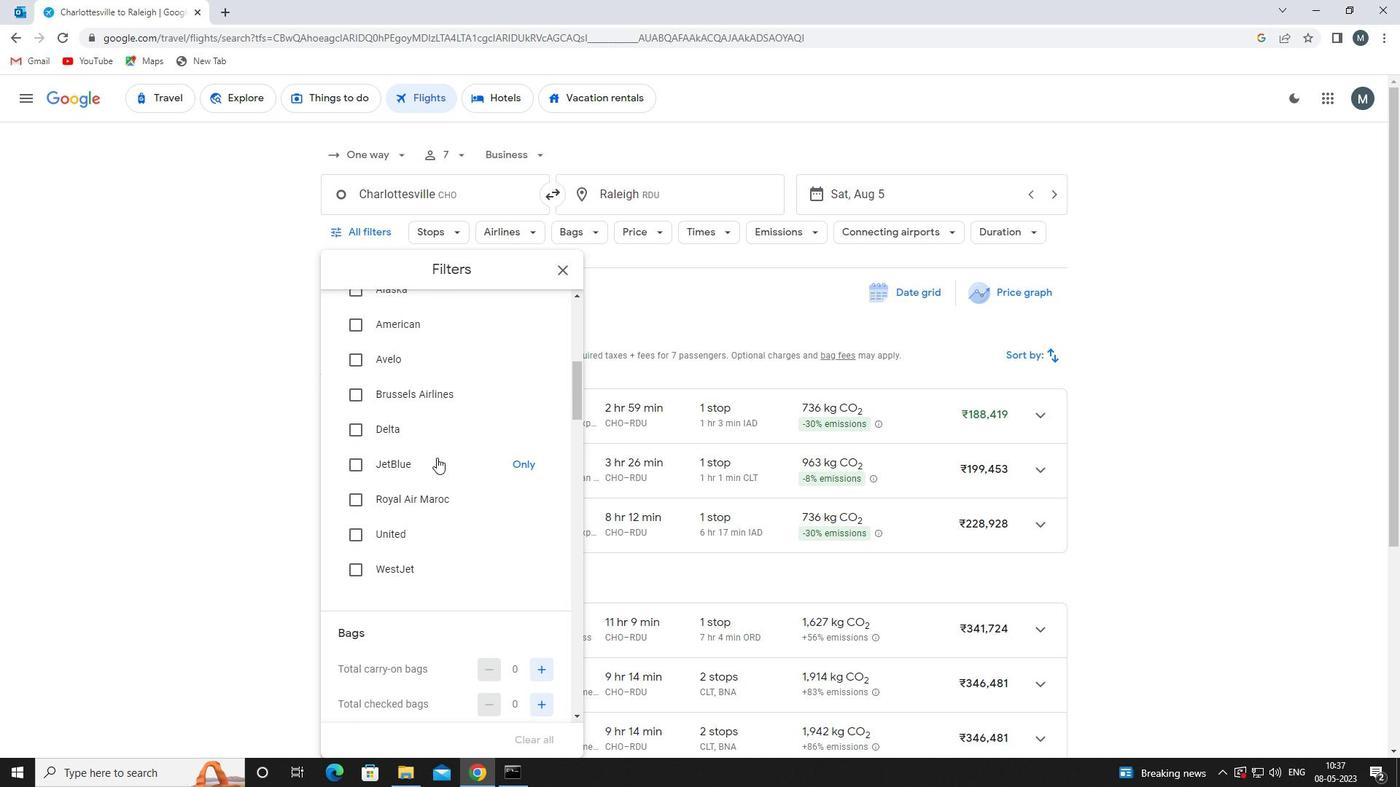 
Action: Mouse scrolled (435, 457) with delta (0, 0)
Screenshot: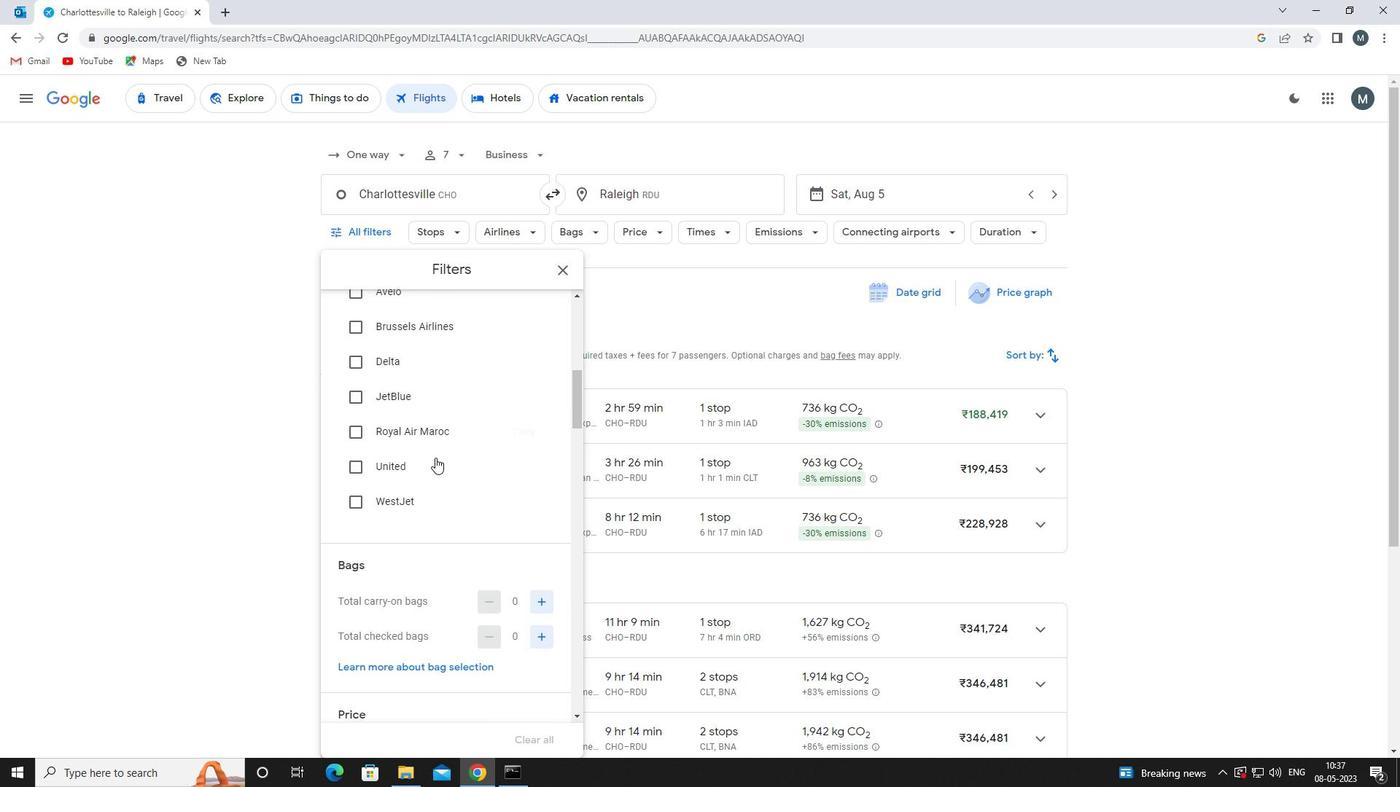 
Action: Mouse moved to (434, 459)
Screenshot: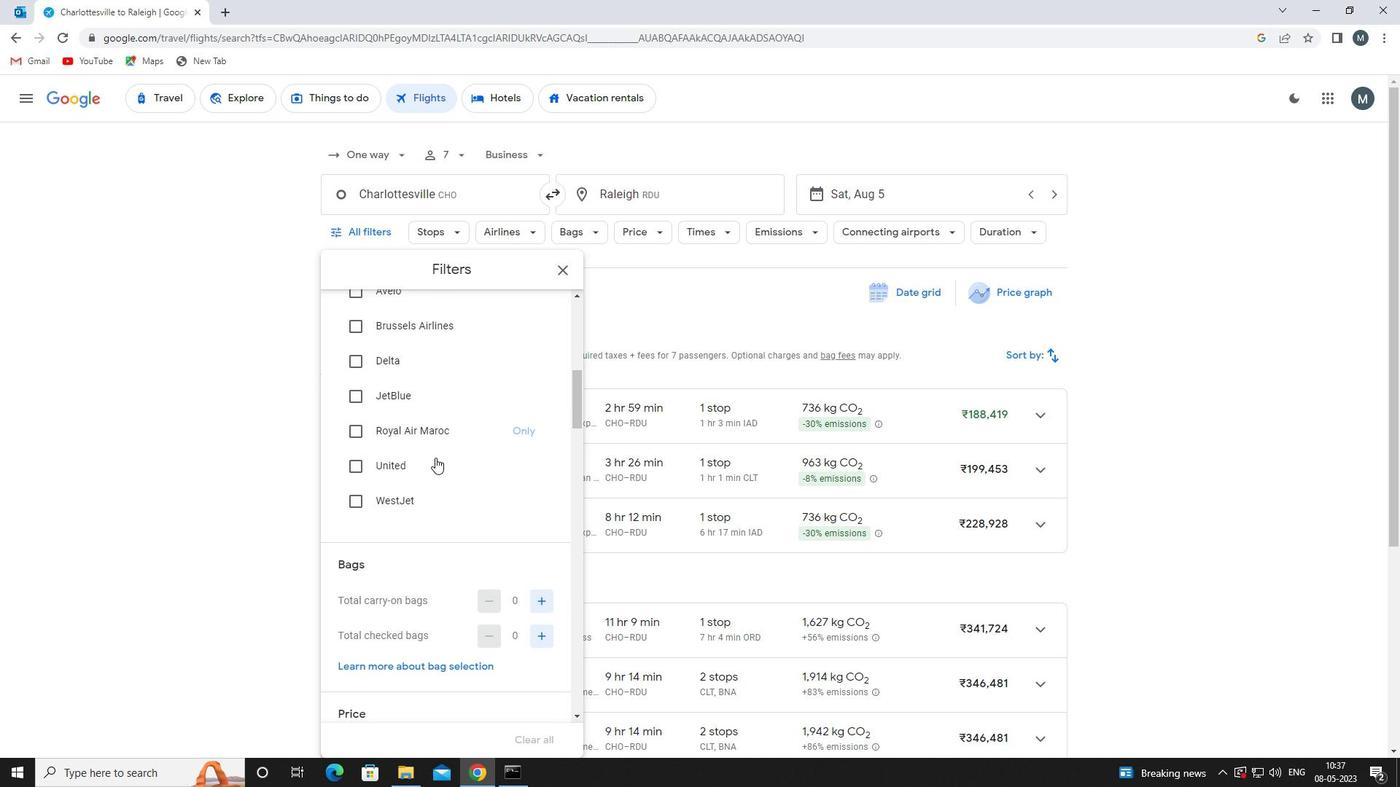 
Action: Mouse scrolled (434, 458) with delta (0, 0)
Screenshot: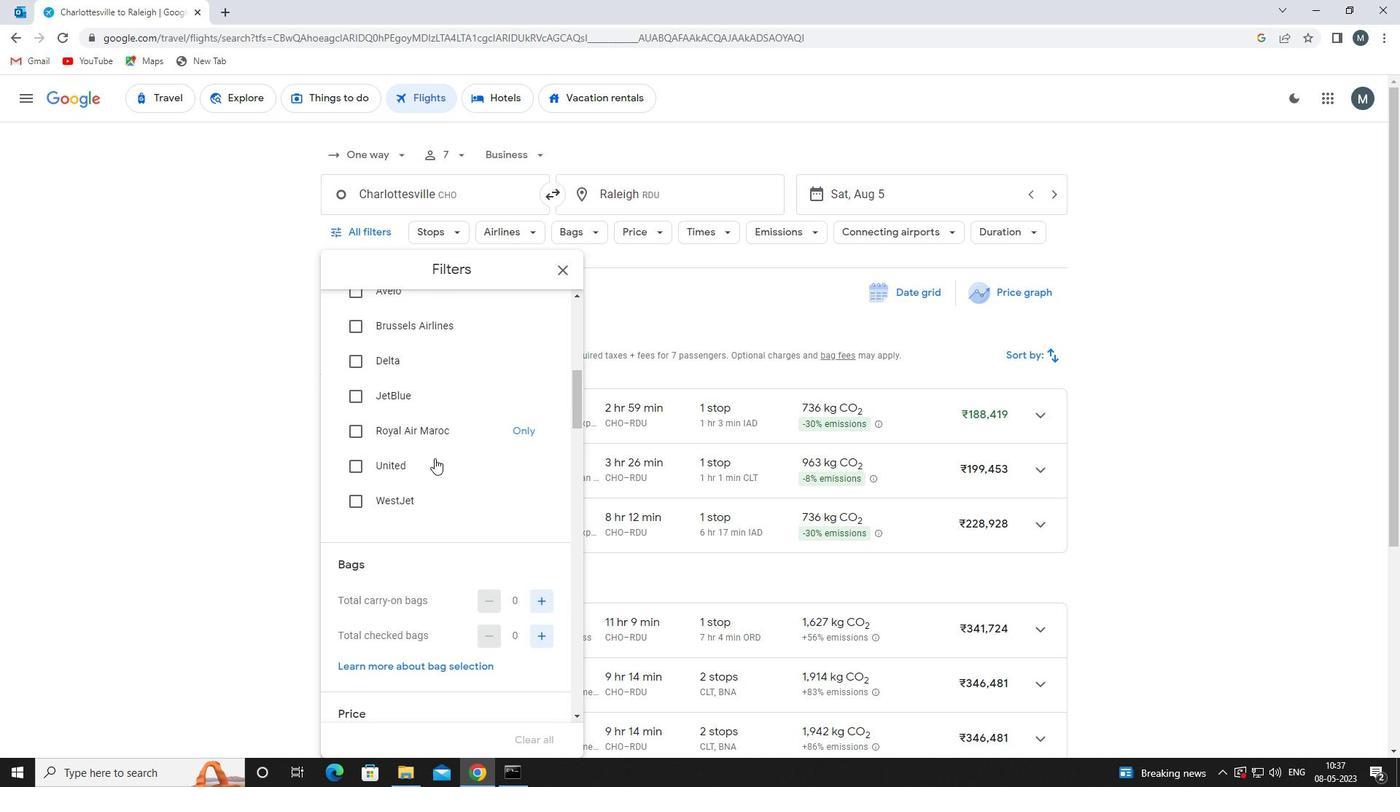 
Action: Mouse moved to (432, 458)
Screenshot: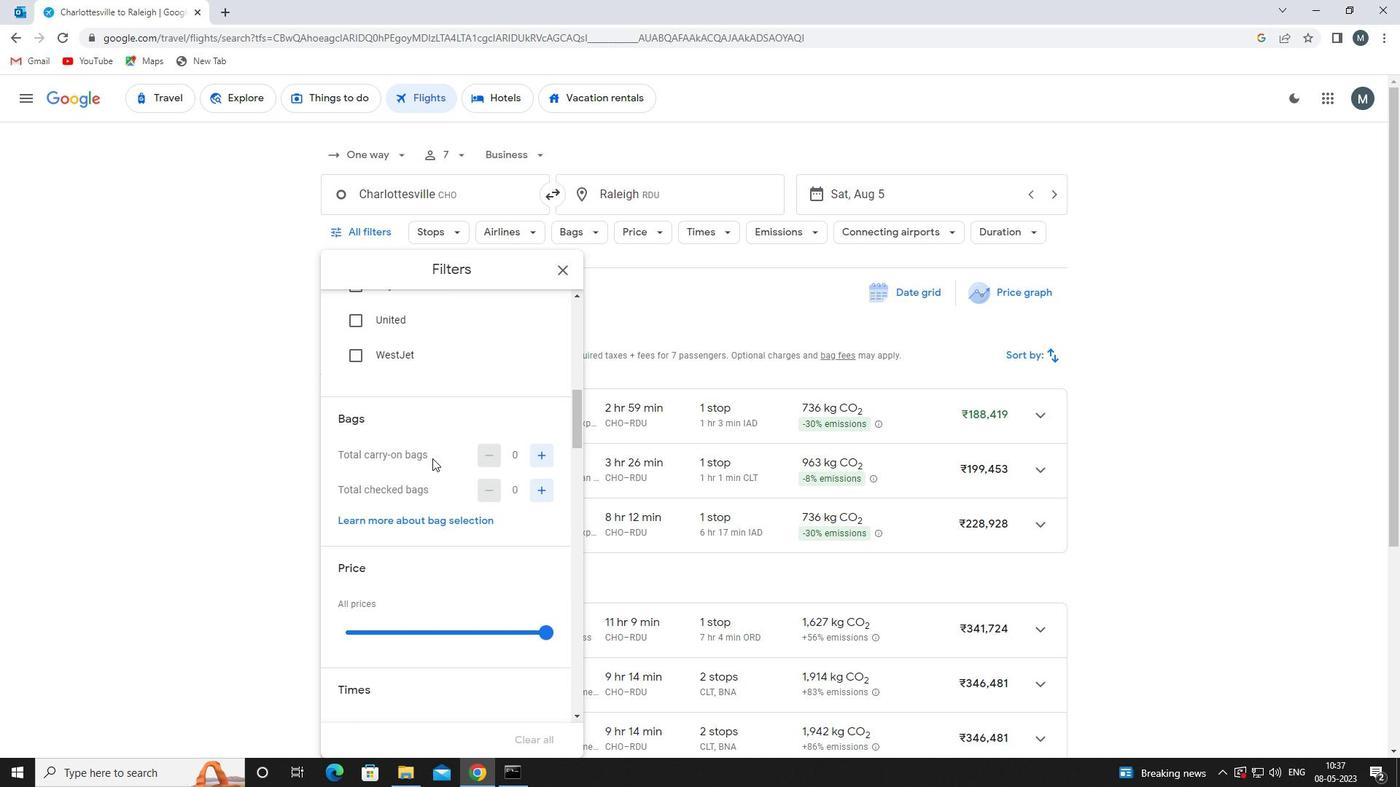 
Action: Mouse scrolled (432, 458) with delta (0, 0)
Screenshot: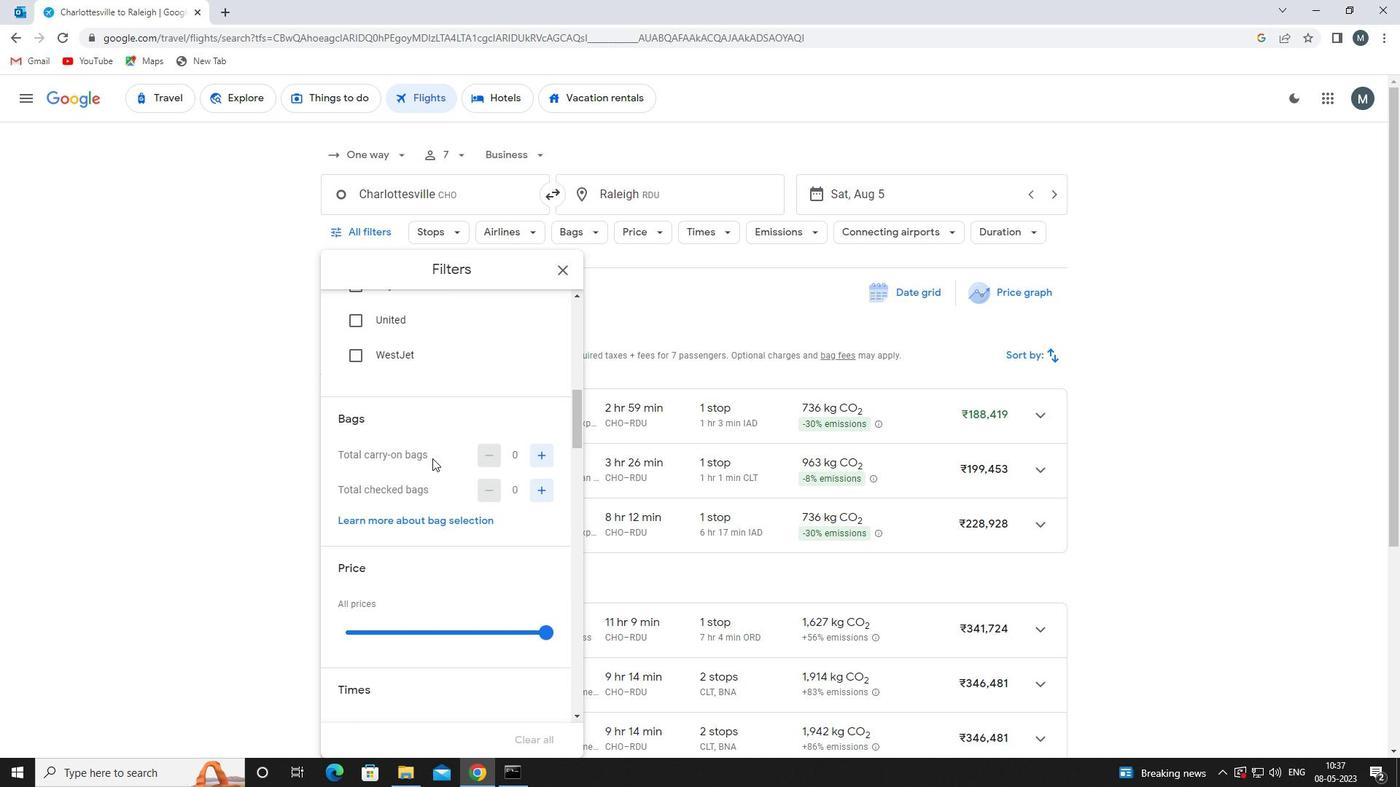 
Action: Mouse moved to (429, 461)
Screenshot: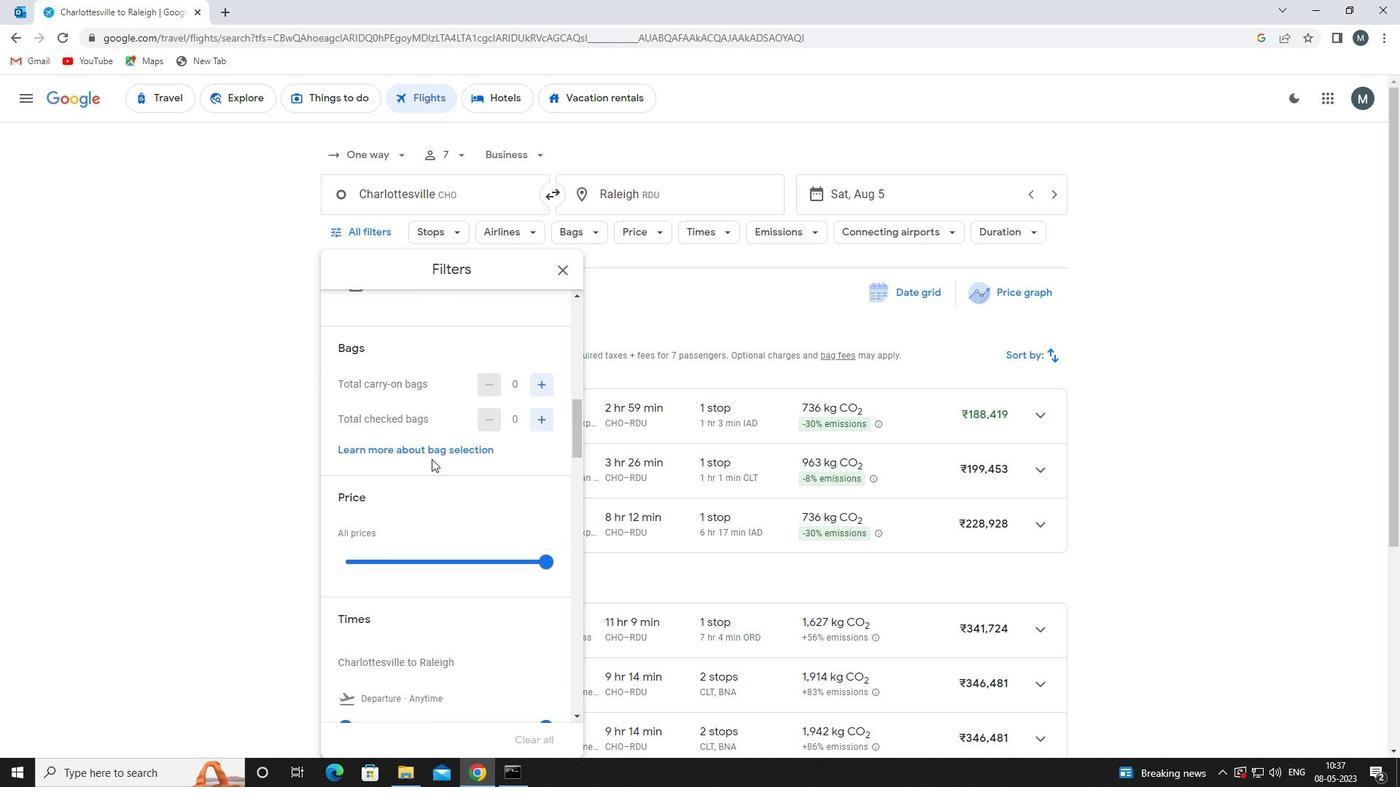 
Action: Mouse scrolled (429, 461) with delta (0, 0)
Screenshot: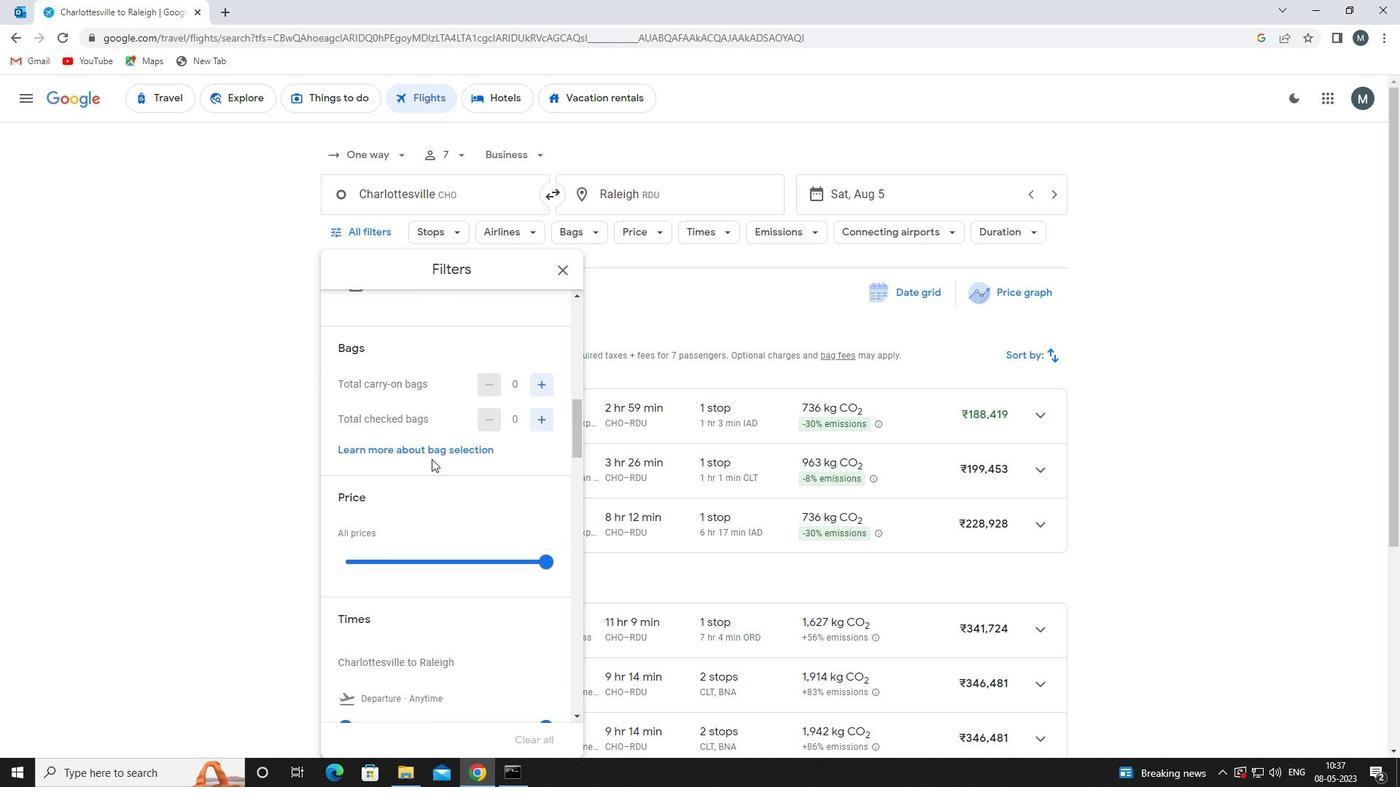 
Action: Mouse moved to (426, 481)
Screenshot: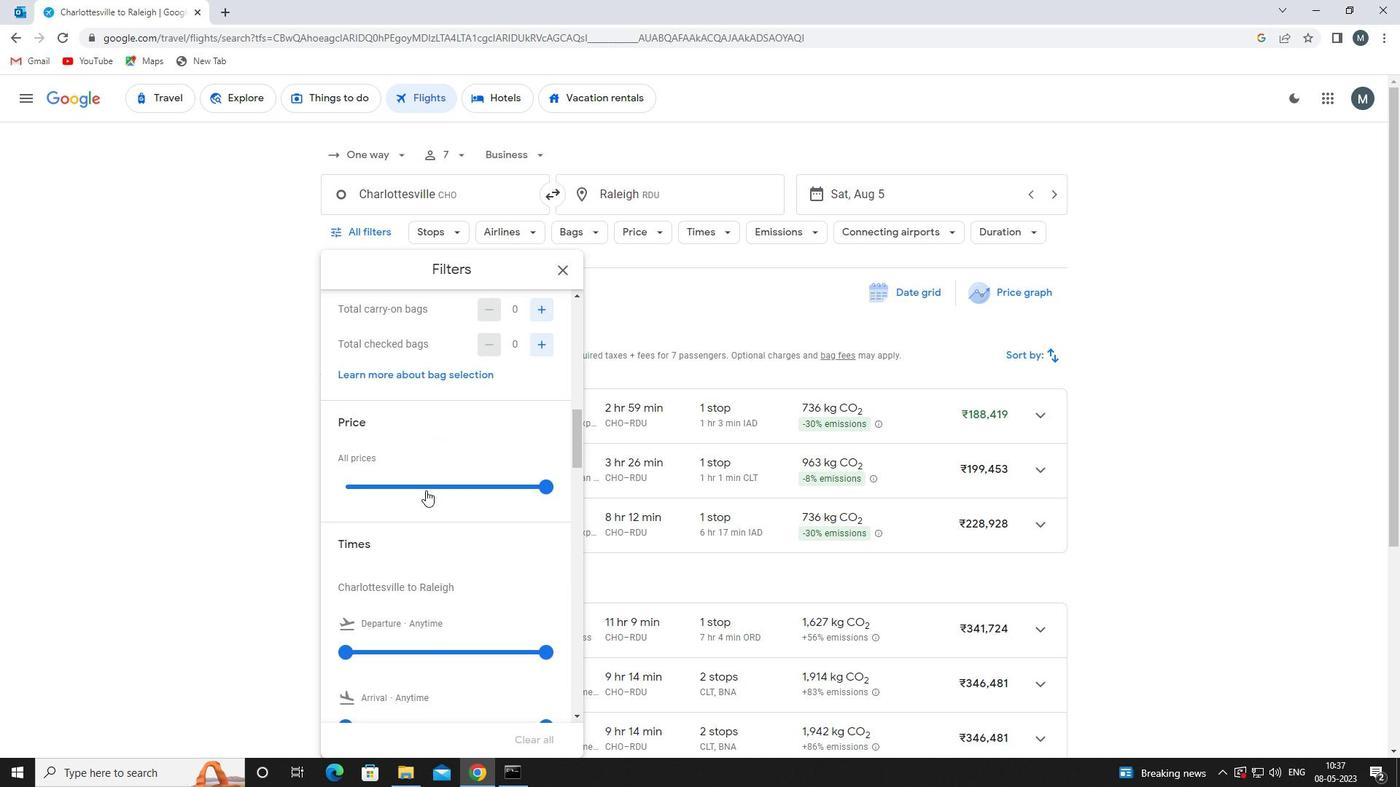 
Action: Mouse pressed left at (426, 481)
Screenshot: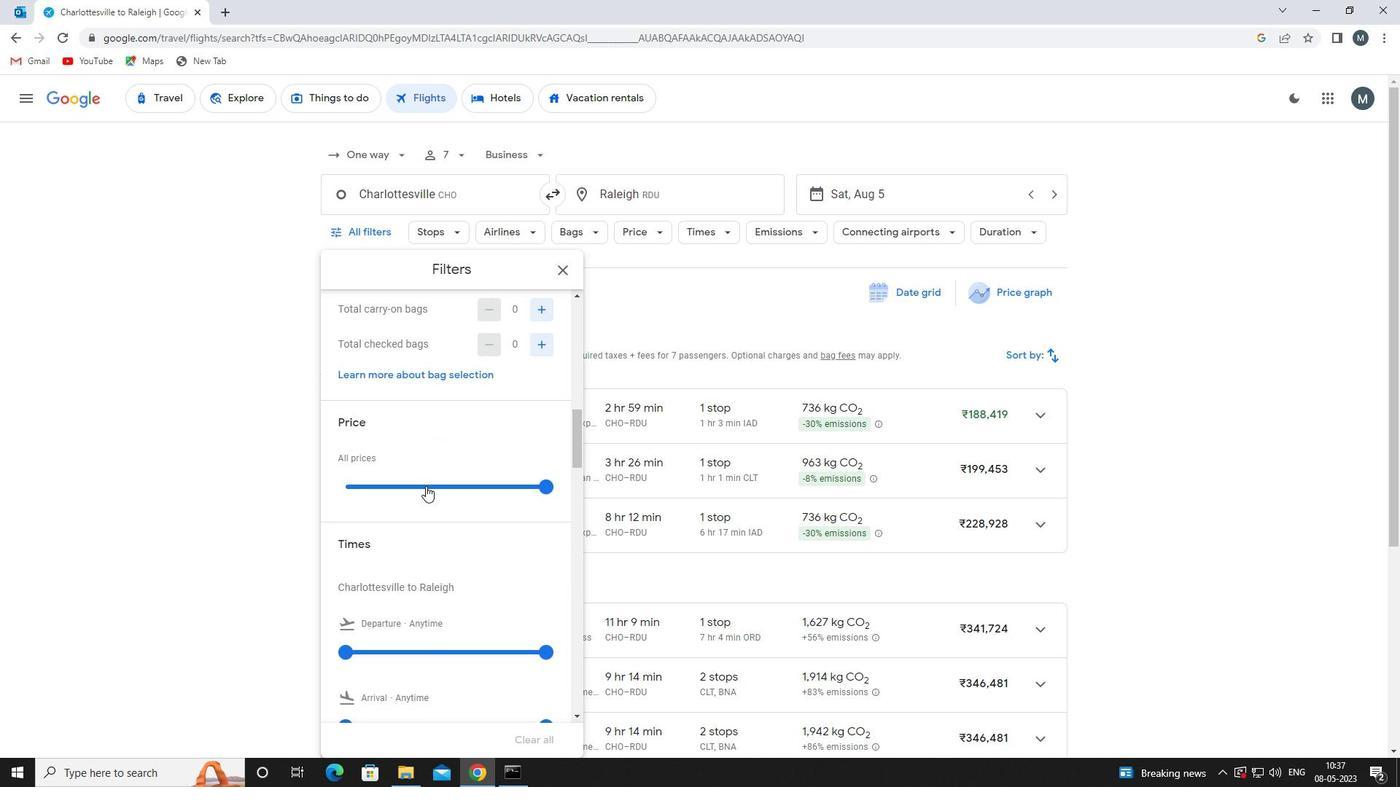 
Action: Mouse moved to (425, 481)
Screenshot: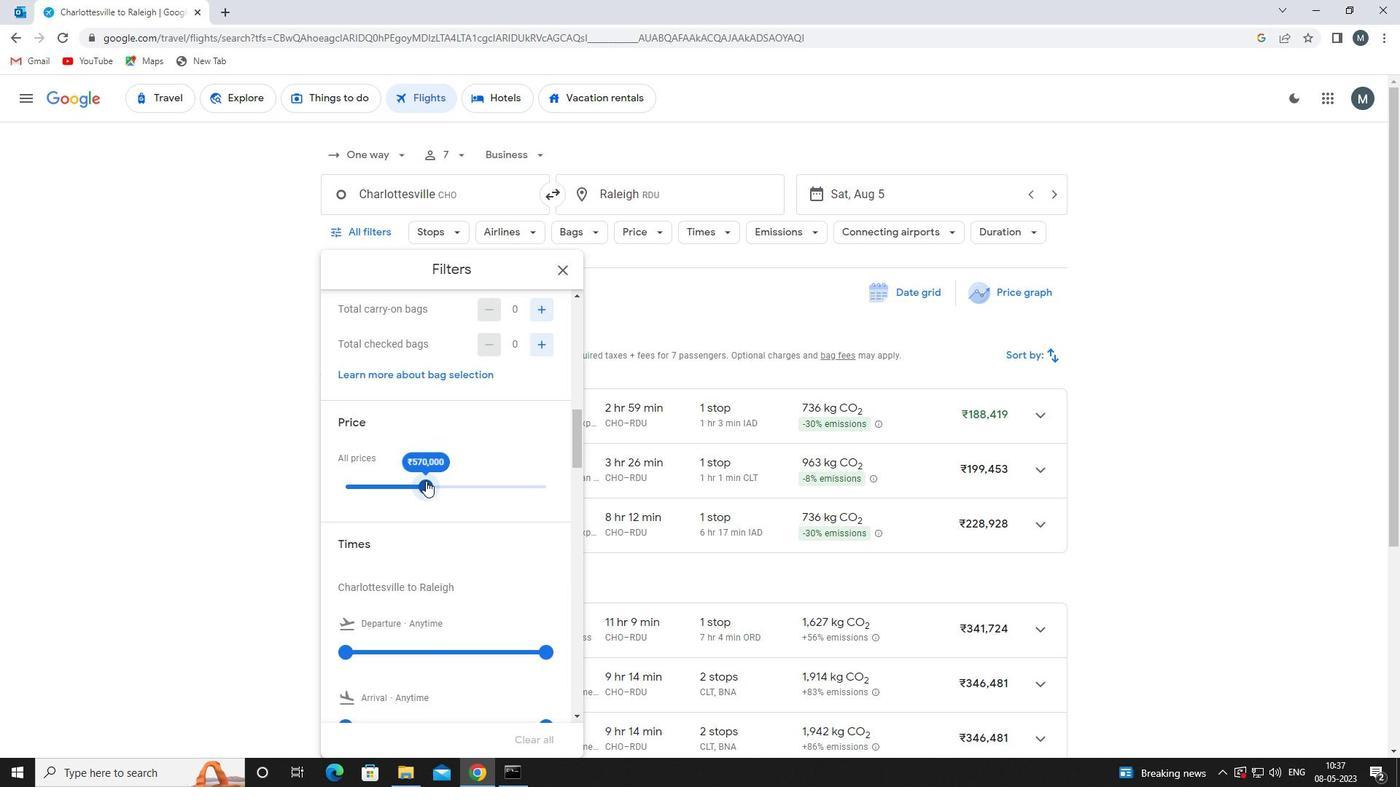 
Action: Mouse pressed left at (425, 481)
Screenshot: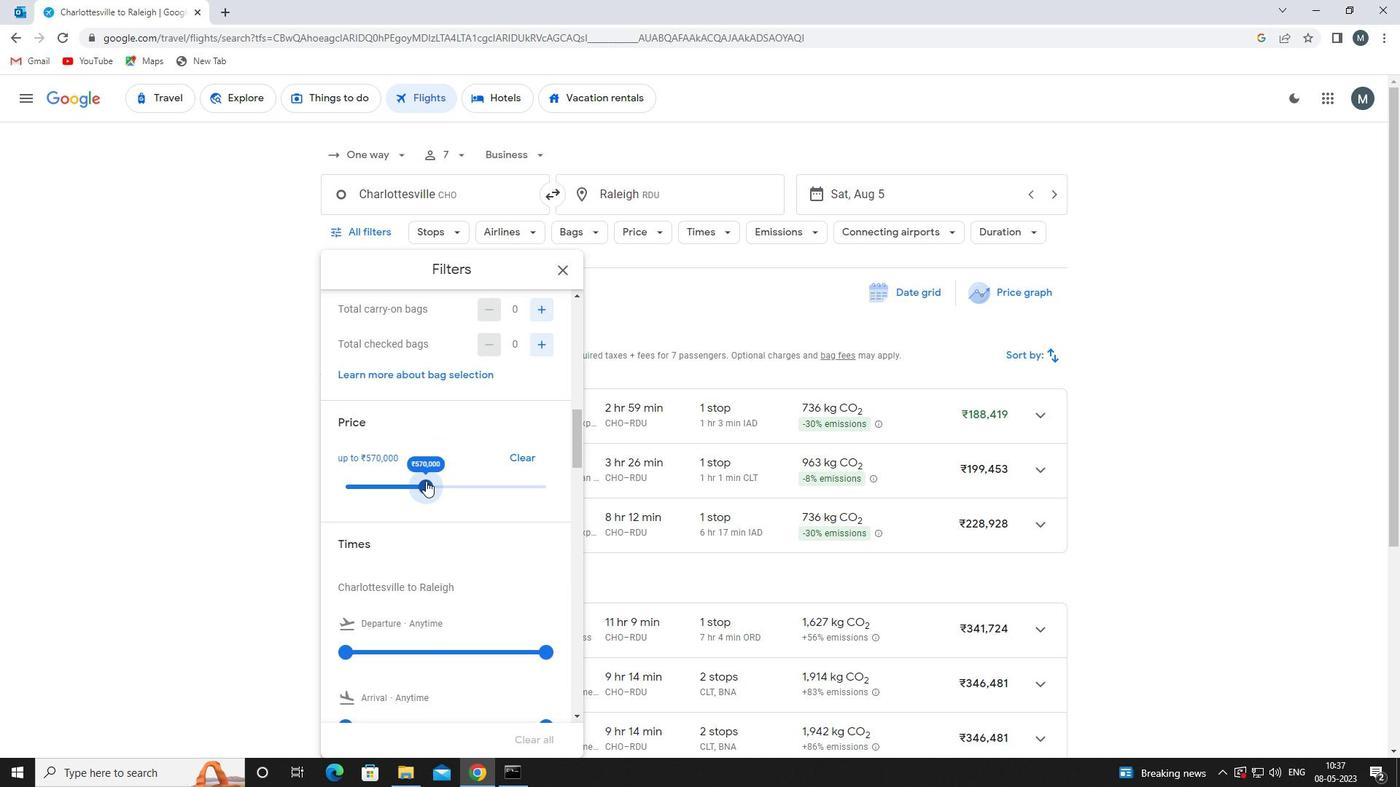 
Action: Mouse moved to (441, 458)
Screenshot: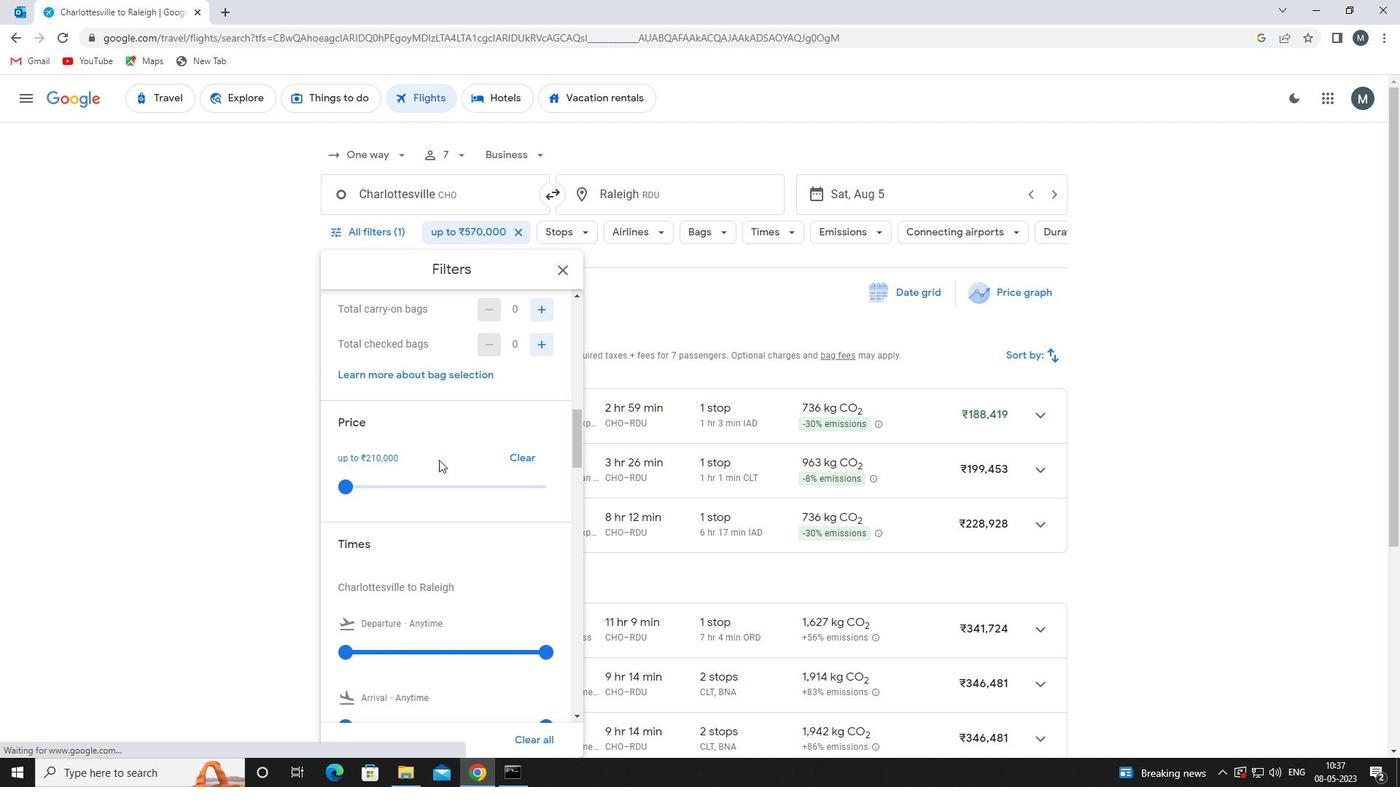
Action: Mouse scrolled (441, 458) with delta (0, 0)
Screenshot: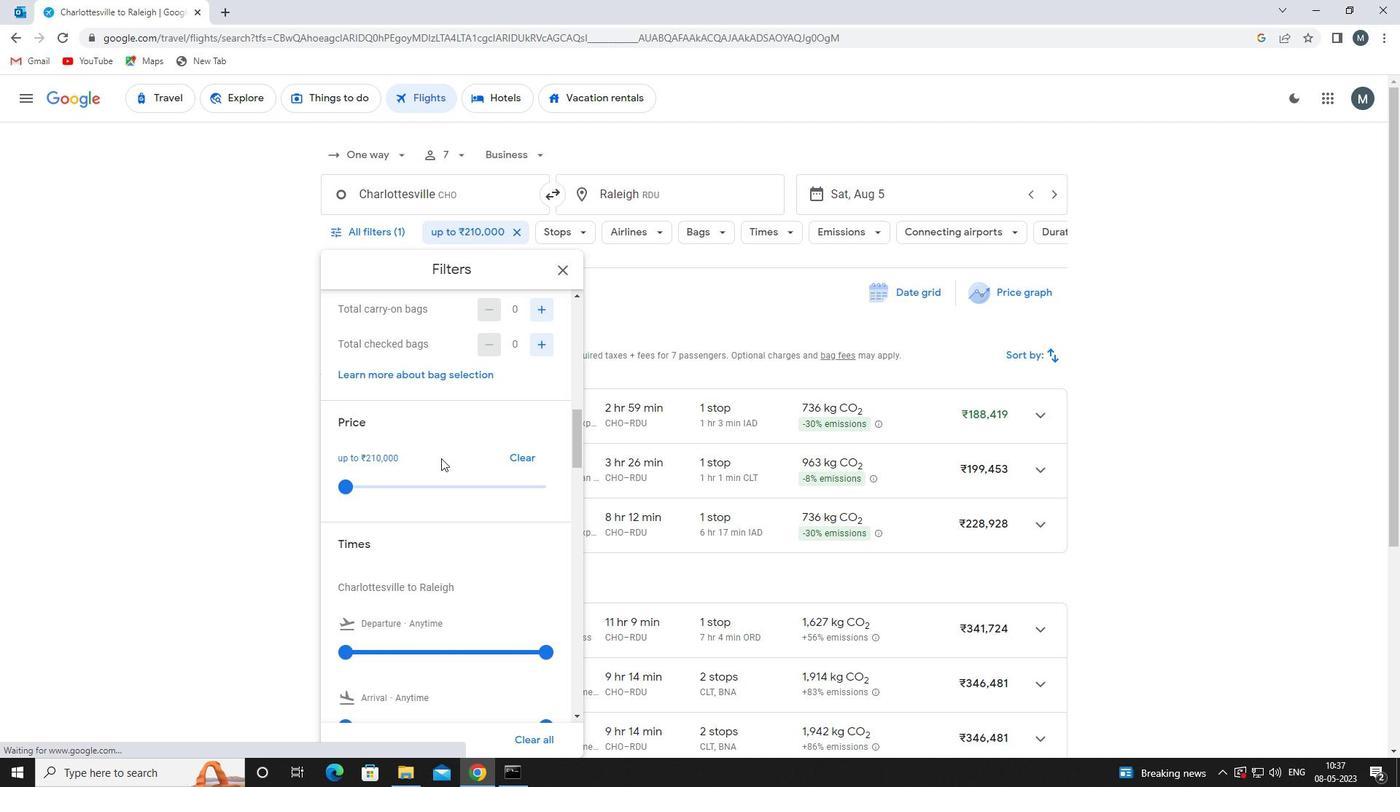 
Action: Mouse scrolled (441, 458) with delta (0, 0)
Screenshot: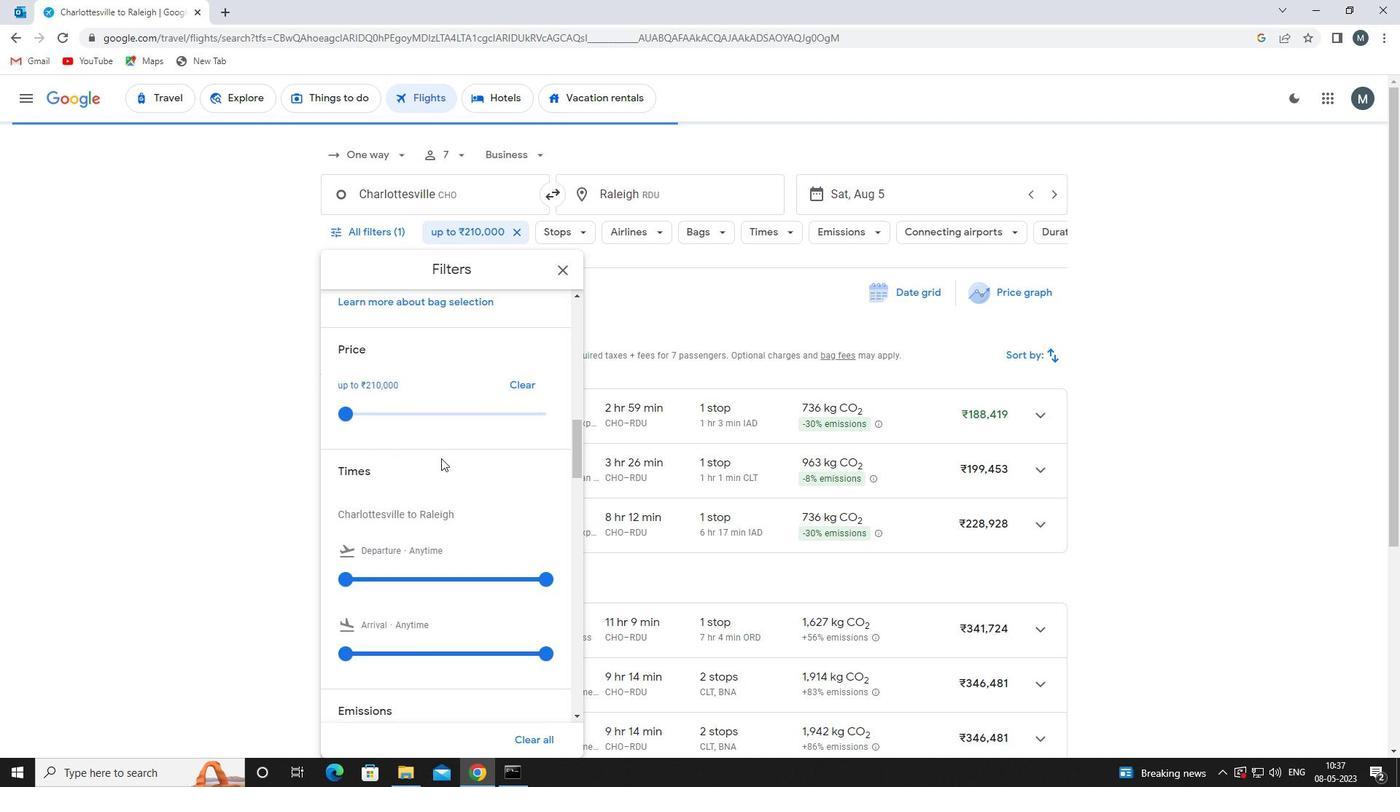 
Action: Mouse moved to (339, 502)
Screenshot: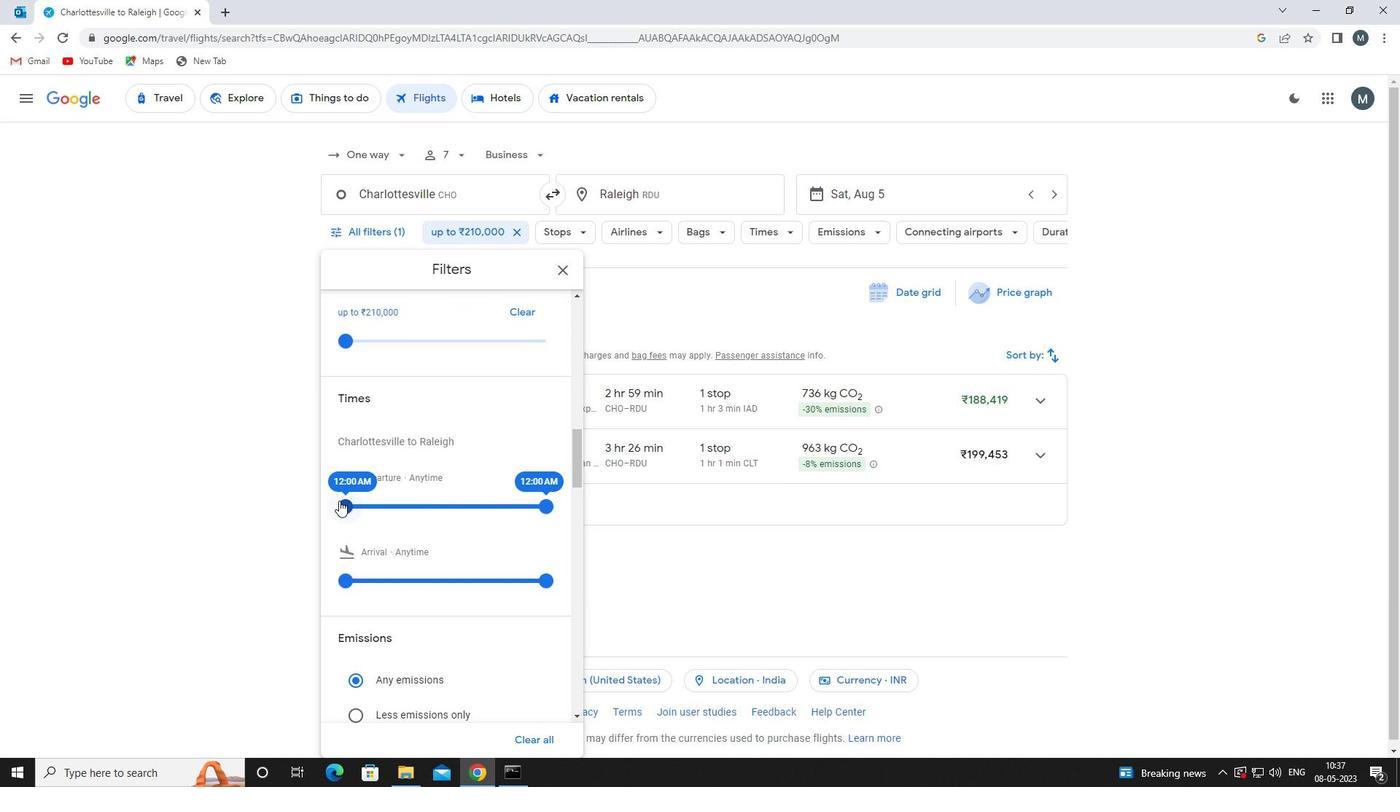 
Action: Mouse pressed left at (339, 502)
Screenshot: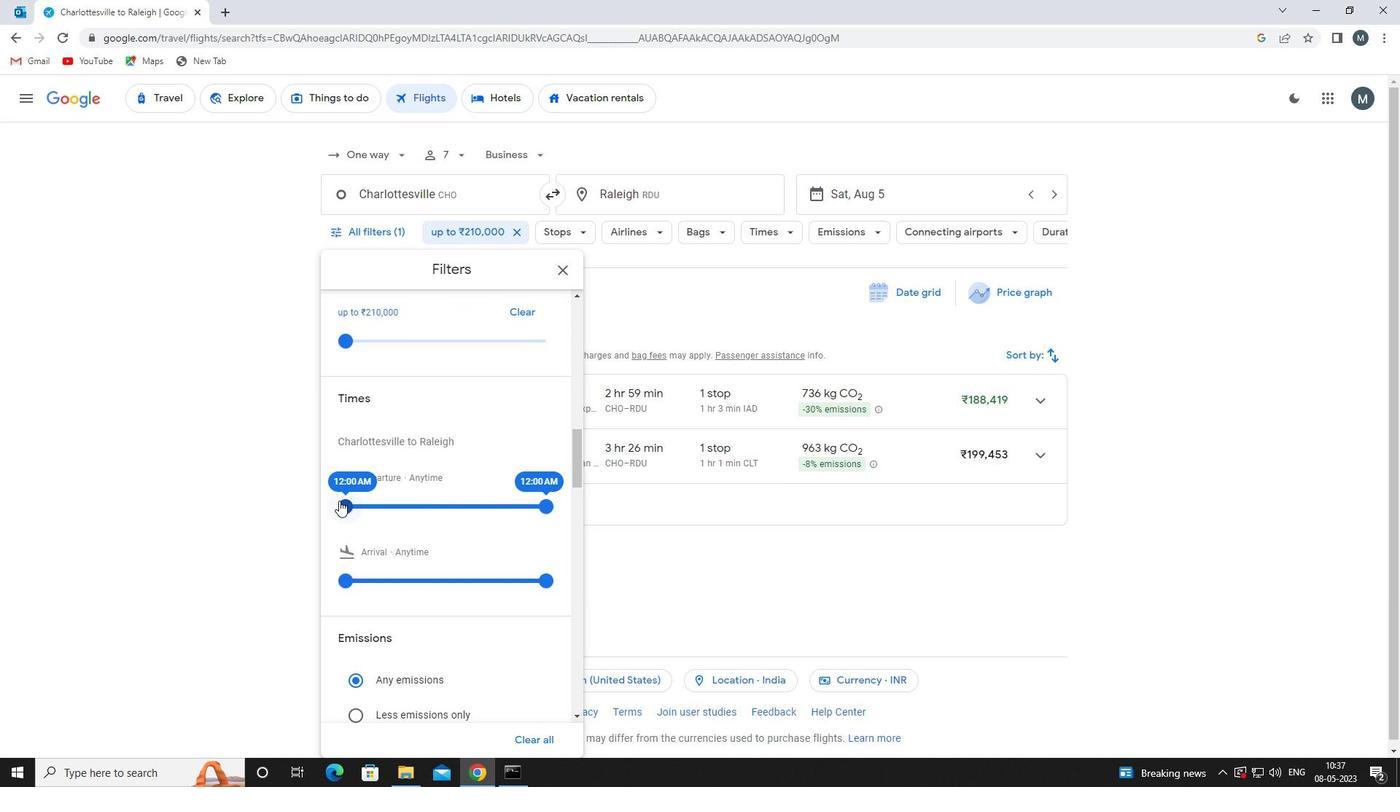 
Action: Mouse moved to (530, 501)
Screenshot: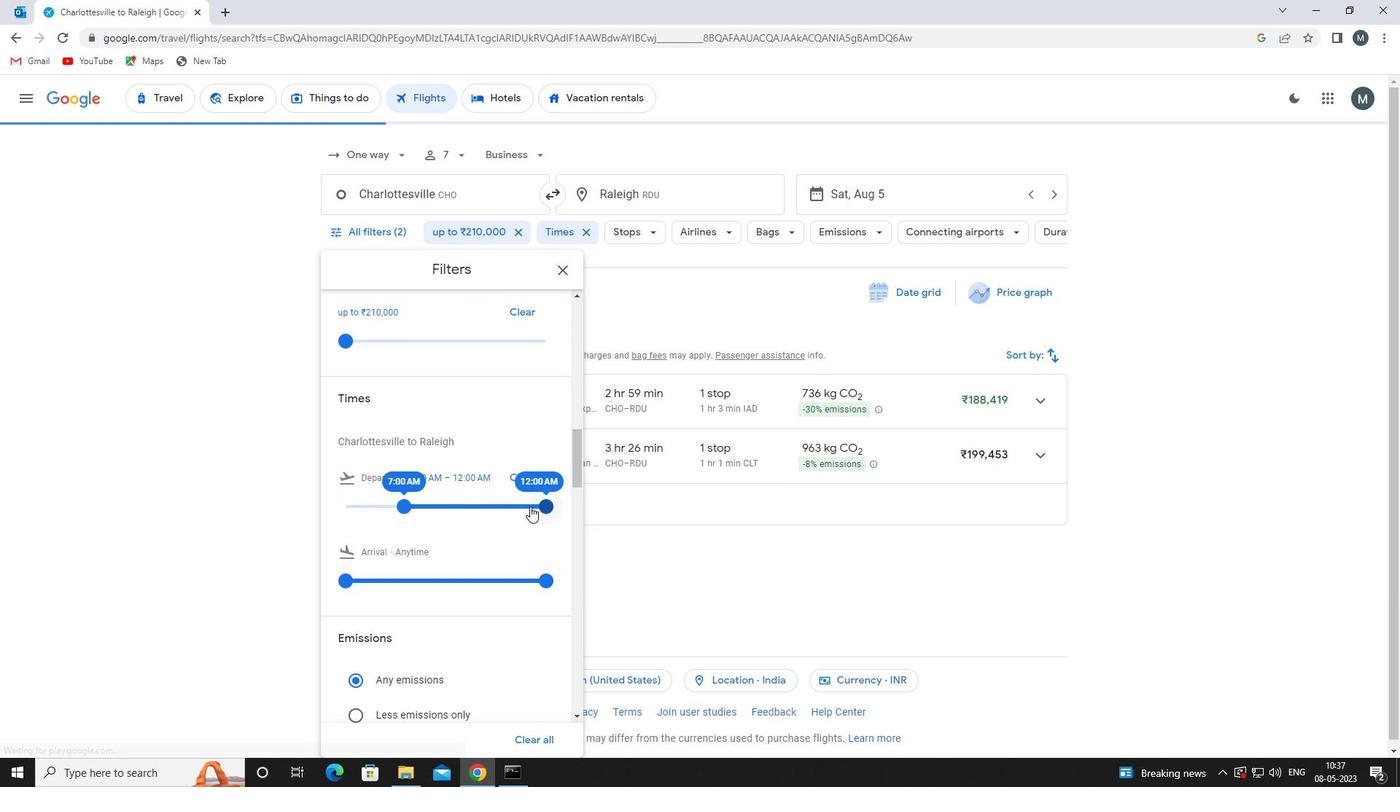 
Action: Mouse pressed left at (530, 501)
Screenshot: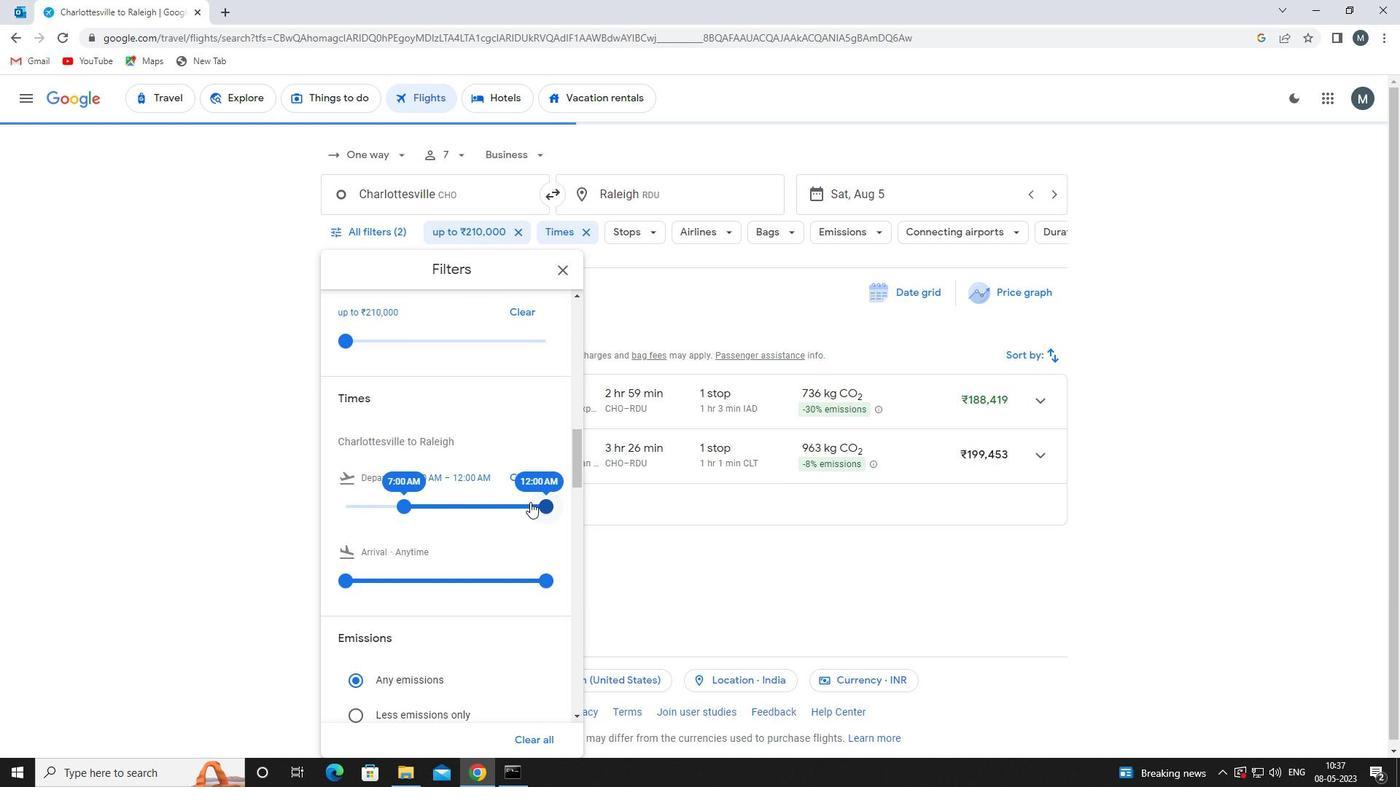 
Action: Mouse moved to (421, 499)
Screenshot: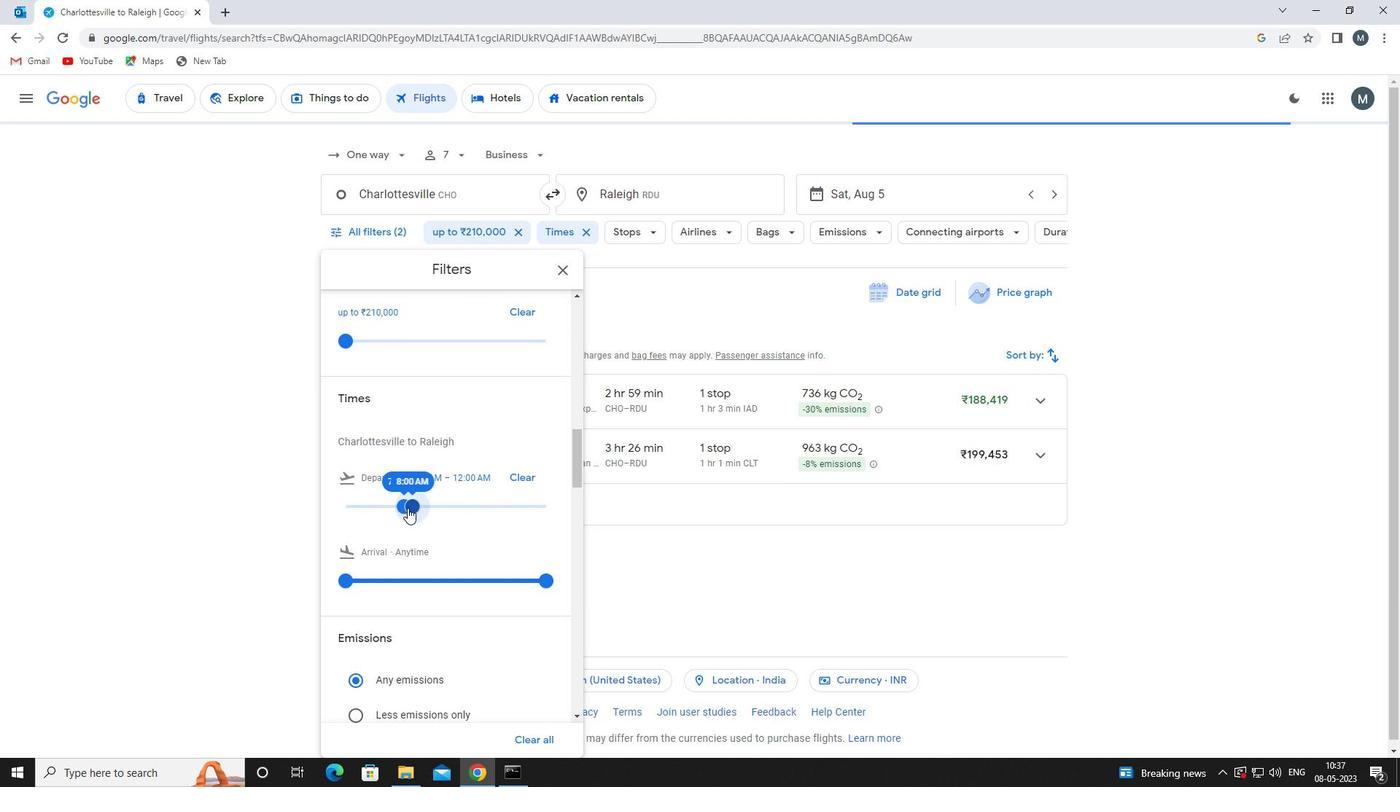 
Action: Mouse scrolled (421, 498) with delta (0, 0)
Screenshot: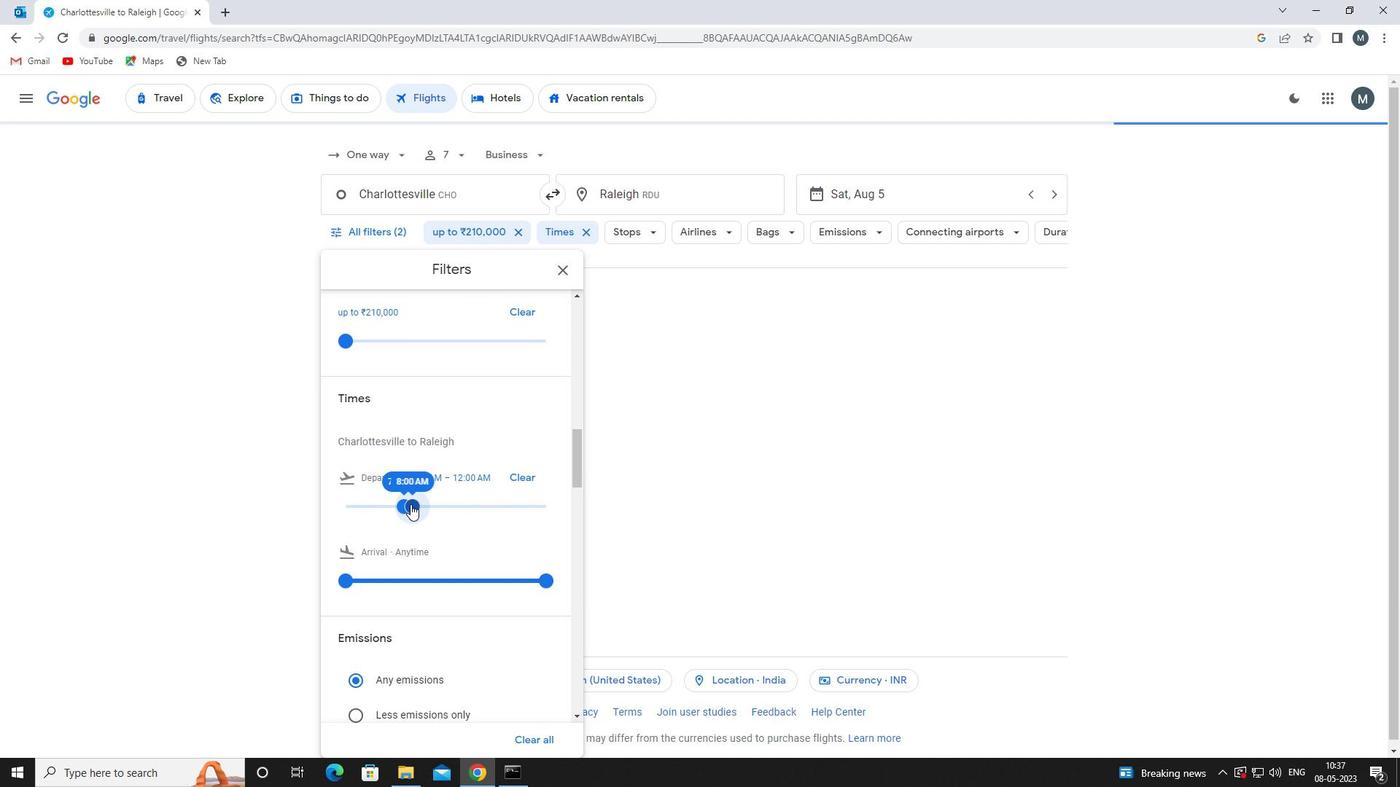 
Action: Mouse scrolled (421, 498) with delta (0, 0)
Screenshot: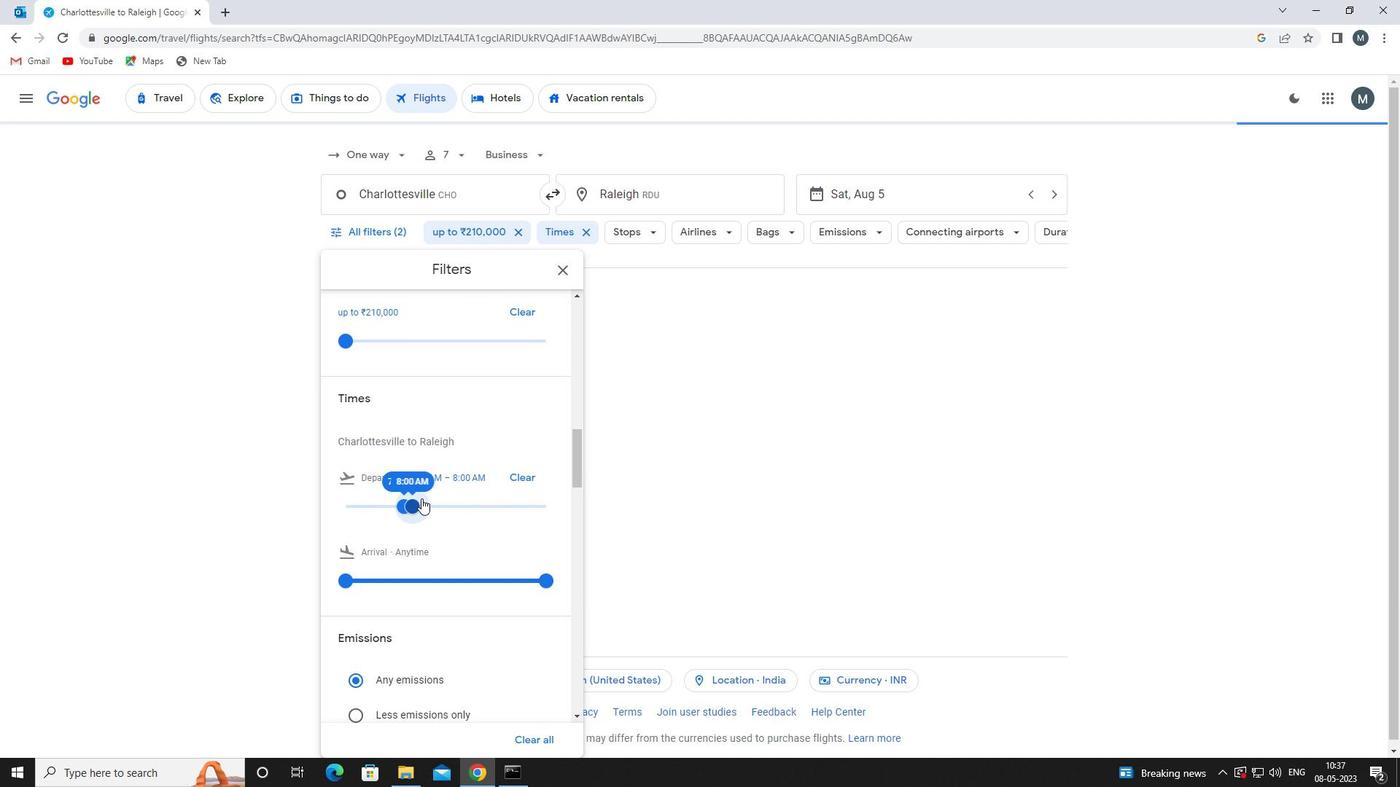 
Action: Mouse moved to (561, 271)
Screenshot: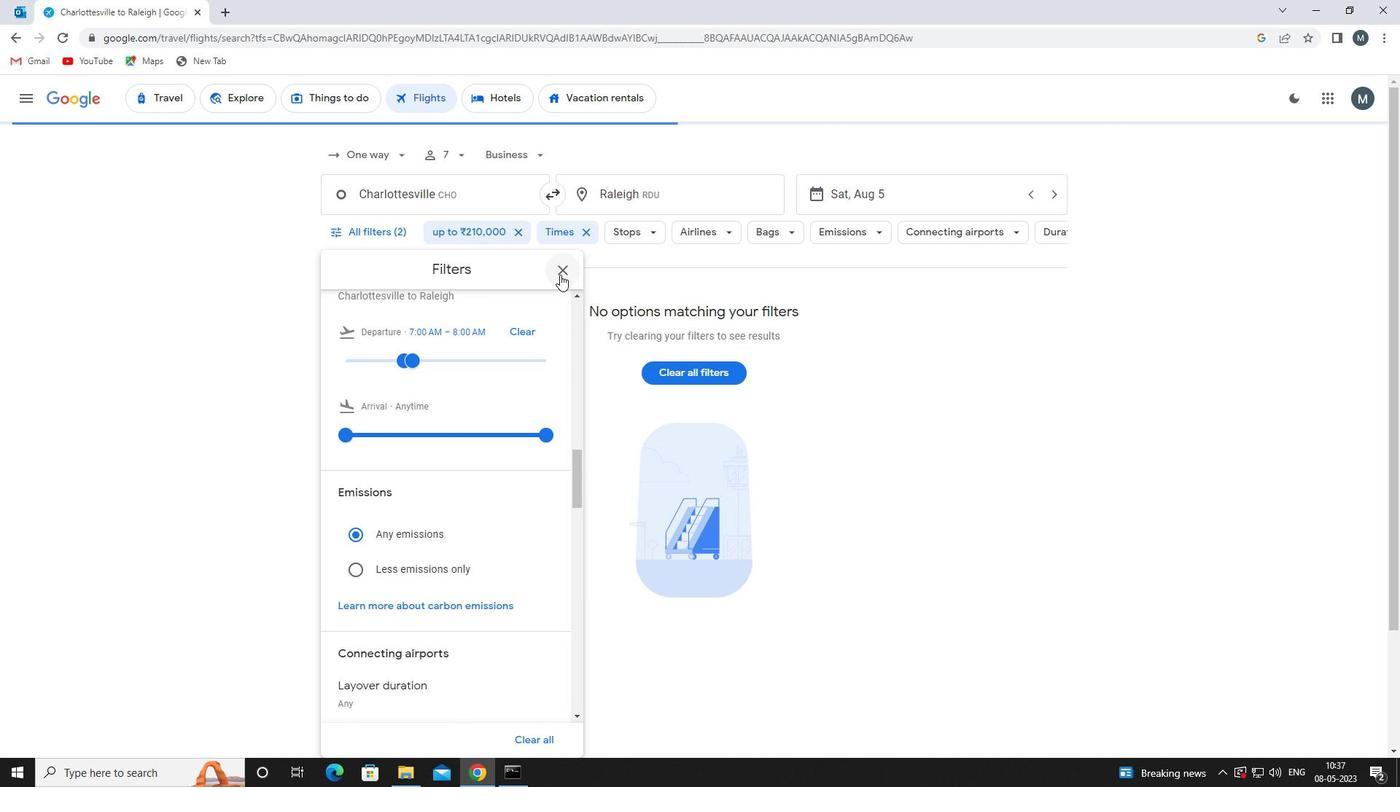 
Action: Mouse pressed left at (561, 271)
Screenshot: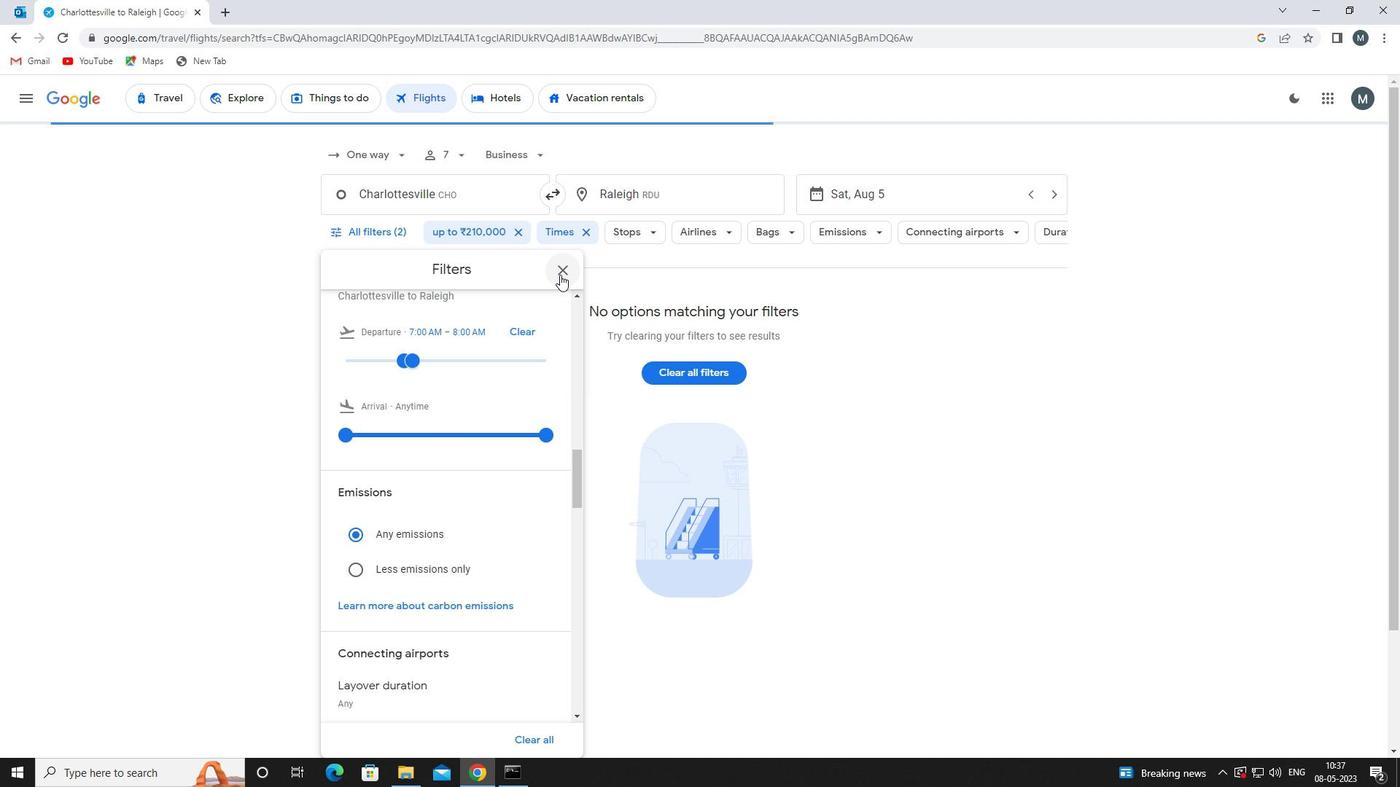 
Action: Mouse moved to (556, 277)
Screenshot: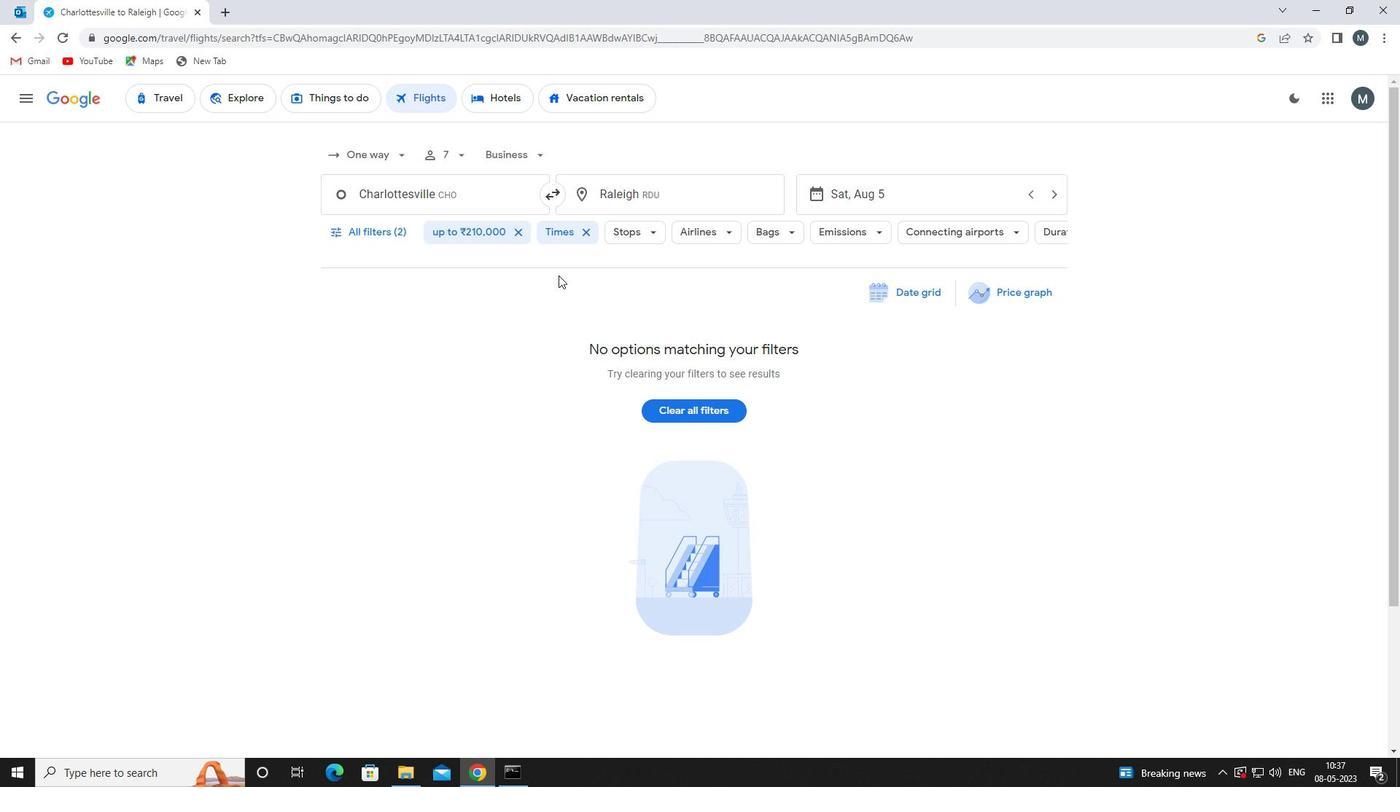 
